 Task: Find connections with filter location Gohāna with filter topic #Businesswith filter profile language German with filter current company Zerodha with filter school BITS Edu Campus: BABARIA INSTITUTE with filter industry Skiing Facilities with filter service category Email Marketing with filter keywords title Office Clerk
Action: Mouse moved to (604, 101)
Screenshot: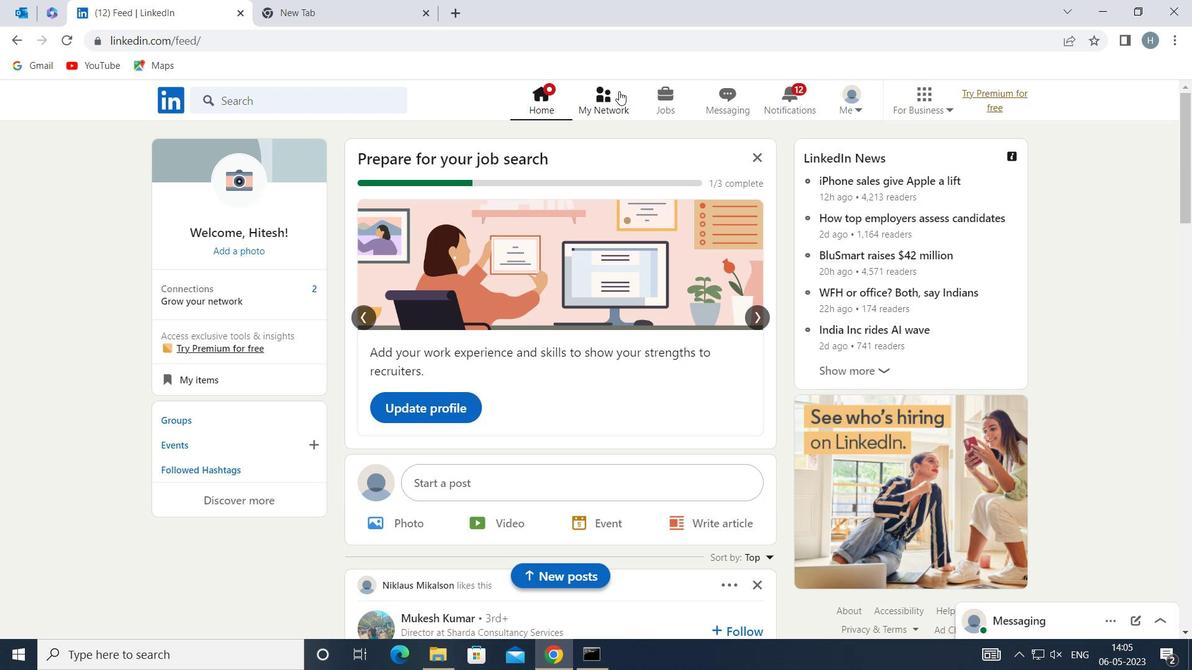 
Action: Mouse pressed left at (604, 101)
Screenshot: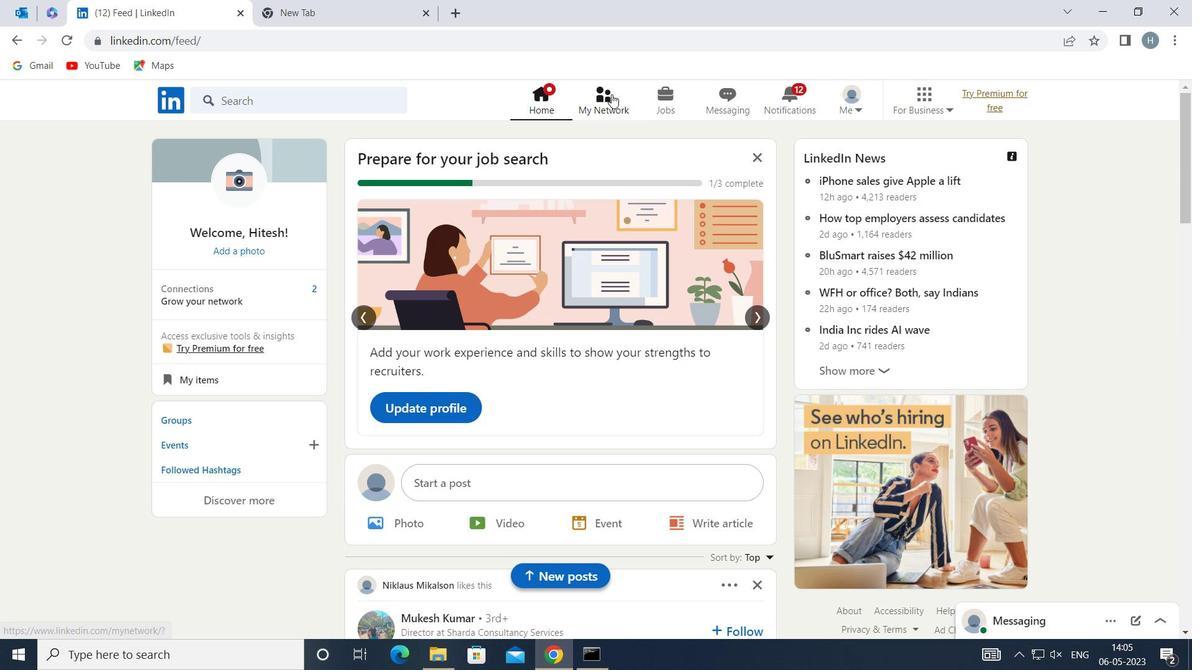 
Action: Mouse moved to (355, 192)
Screenshot: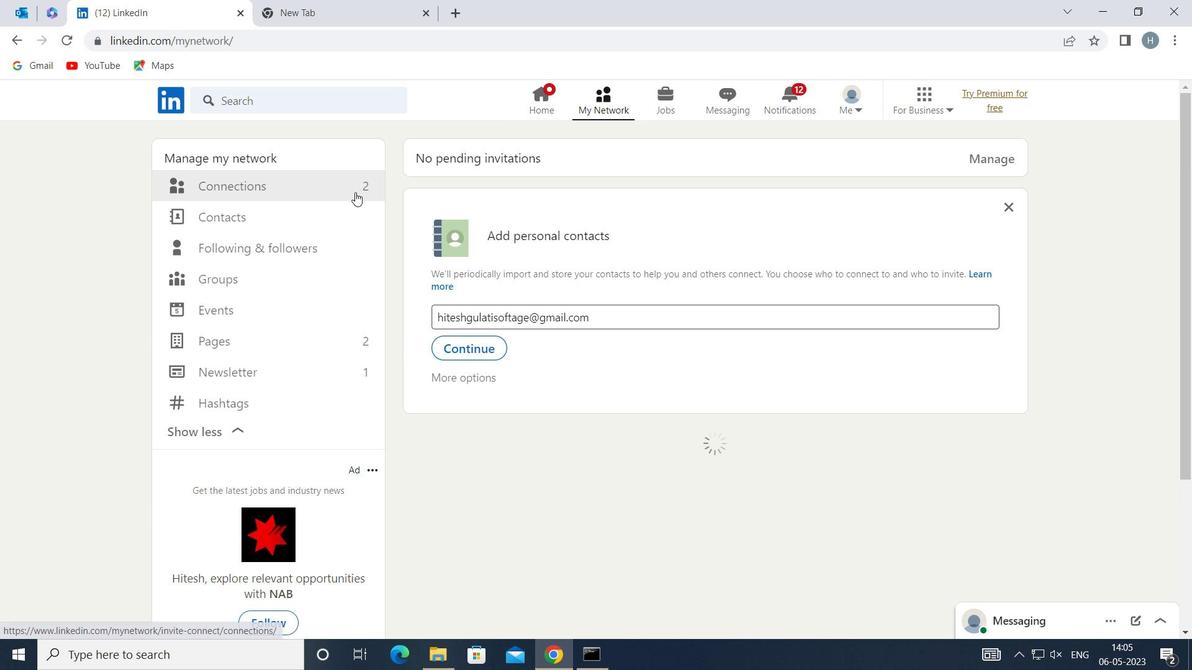 
Action: Mouse pressed left at (355, 192)
Screenshot: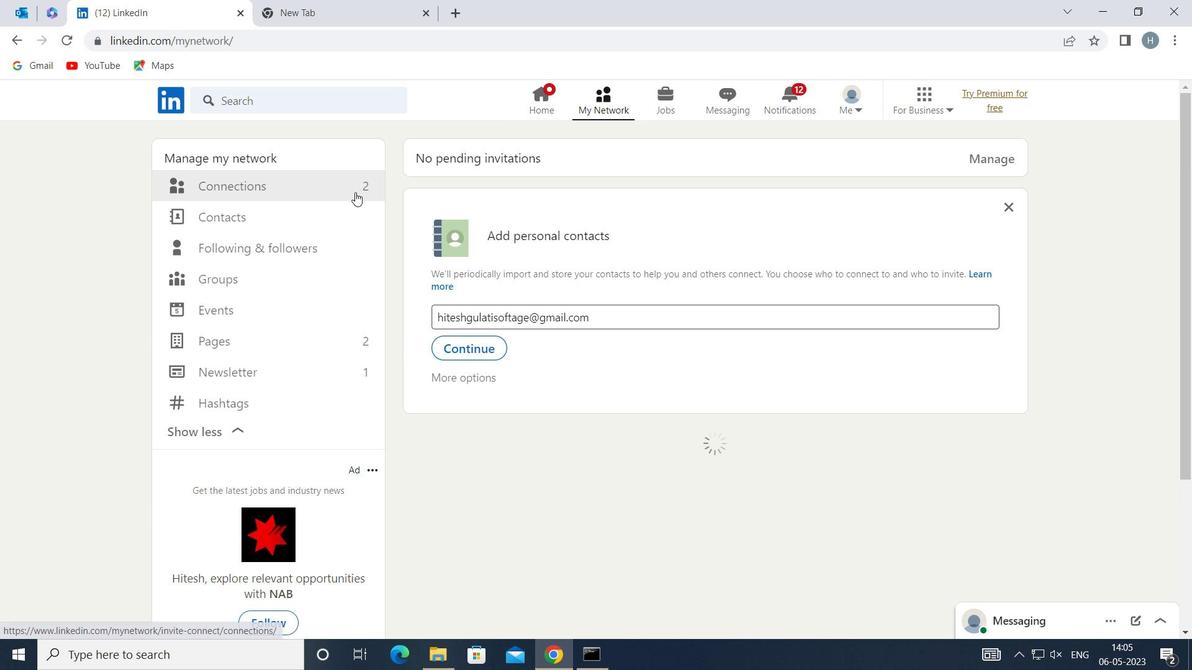 
Action: Mouse moved to (694, 187)
Screenshot: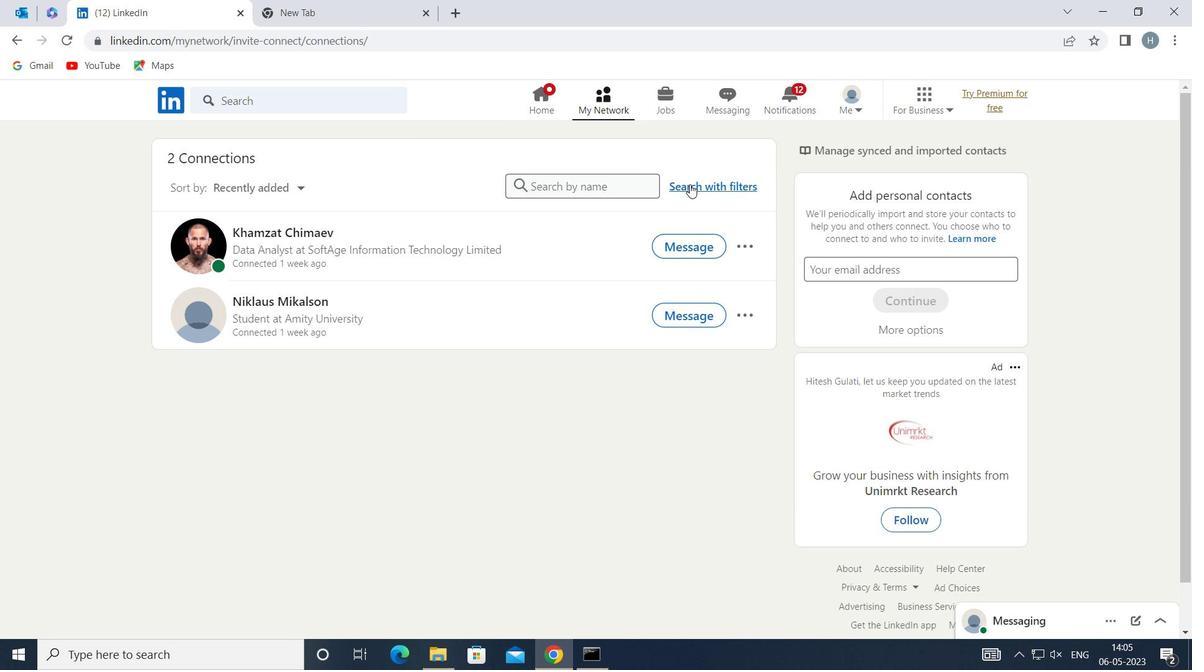 
Action: Mouse pressed left at (694, 187)
Screenshot: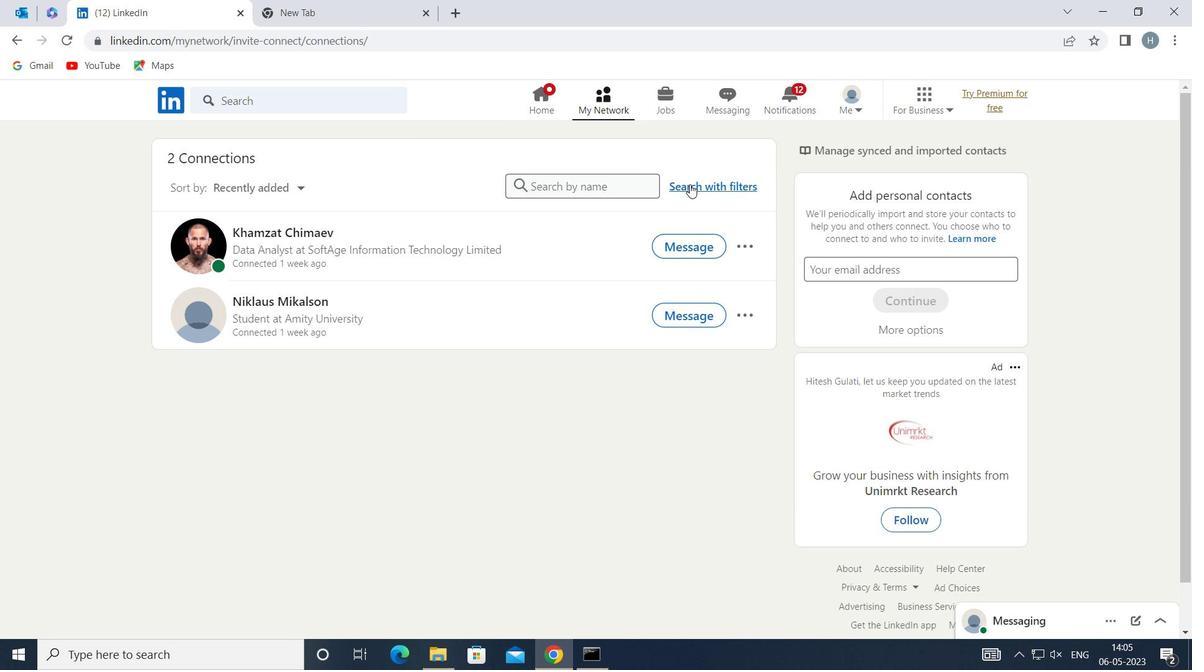 
Action: Mouse moved to (654, 141)
Screenshot: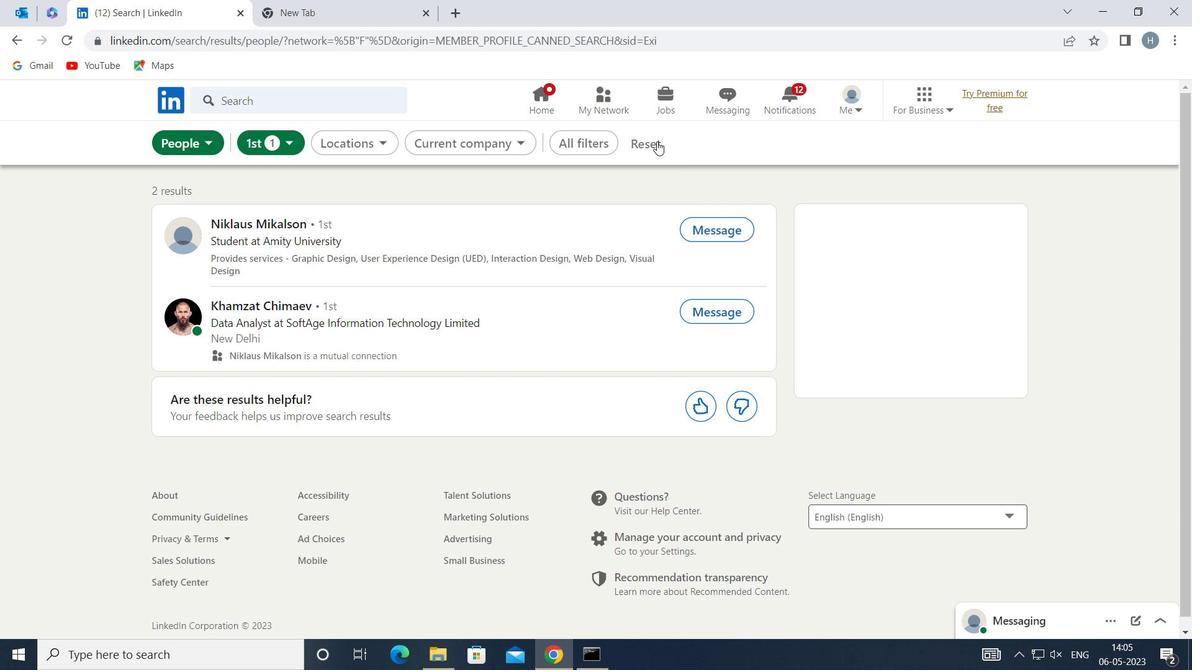 
Action: Mouse pressed left at (654, 141)
Screenshot: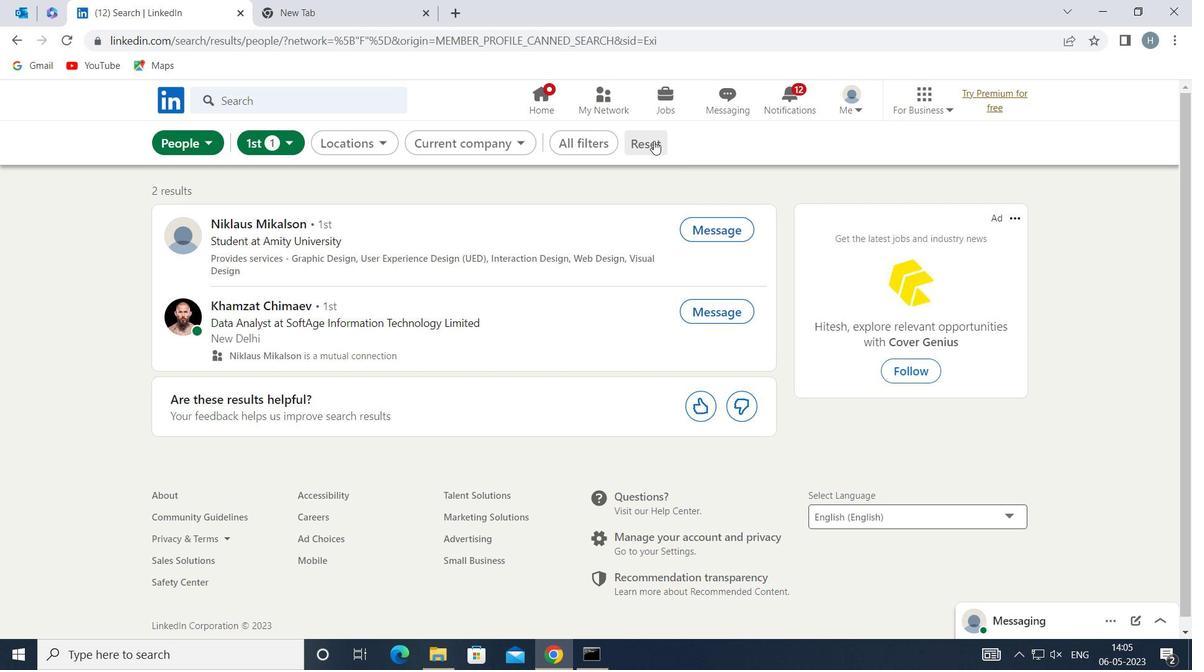 
Action: Mouse moved to (632, 140)
Screenshot: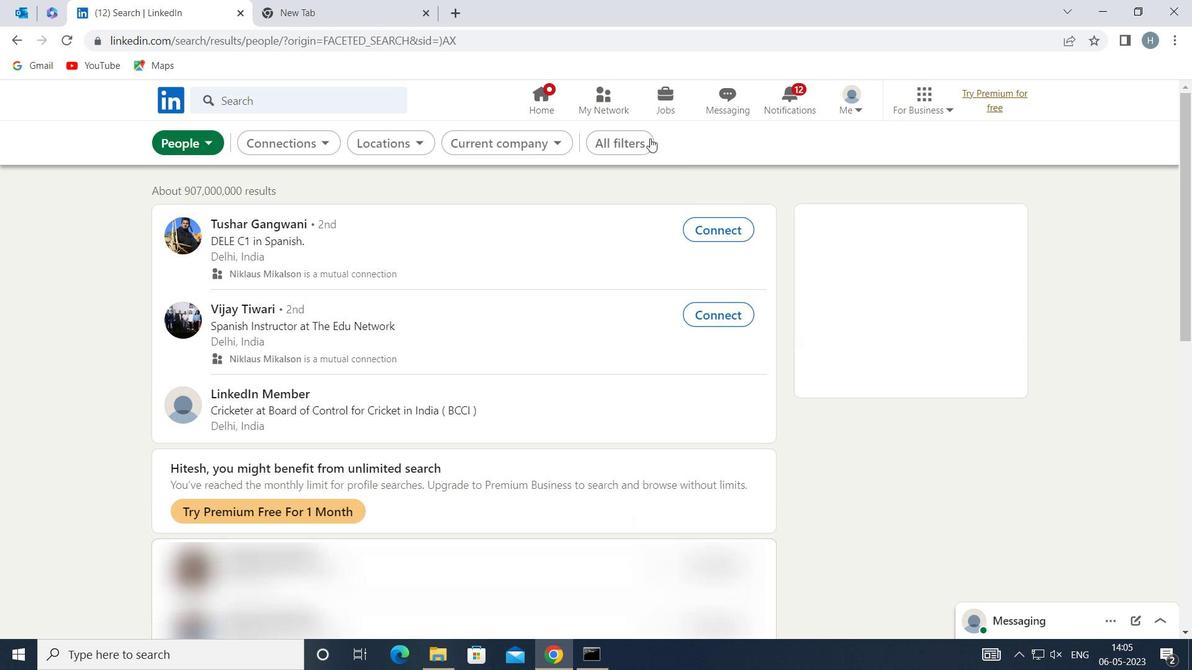 
Action: Mouse pressed left at (632, 140)
Screenshot: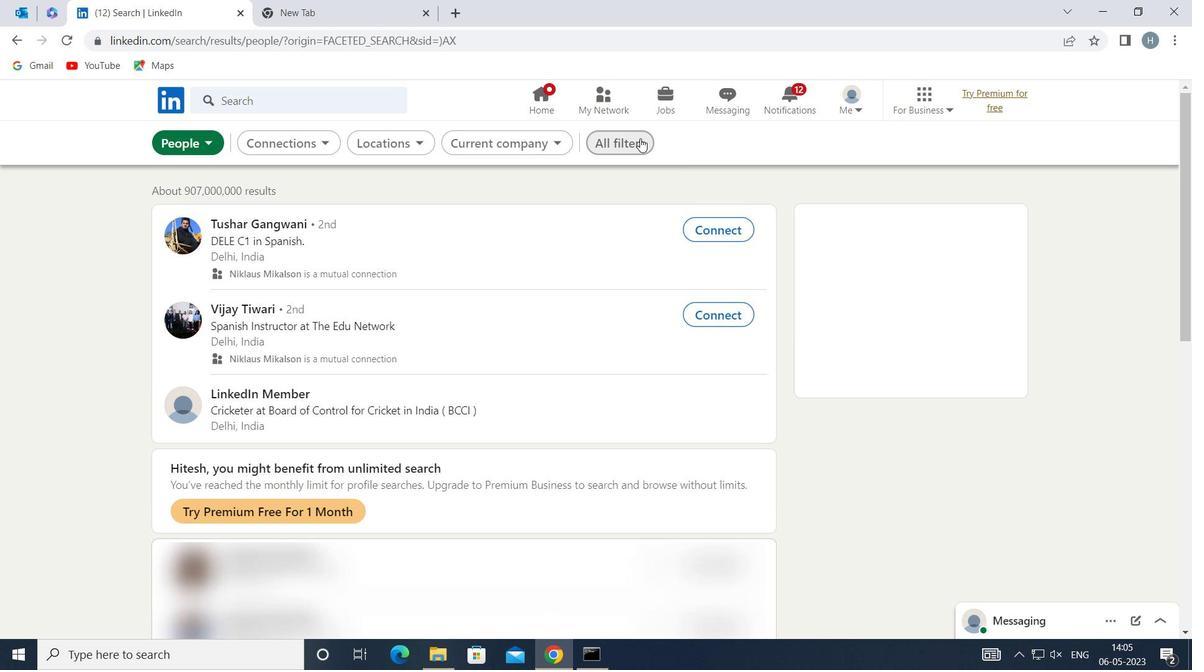 
Action: Mouse moved to (861, 319)
Screenshot: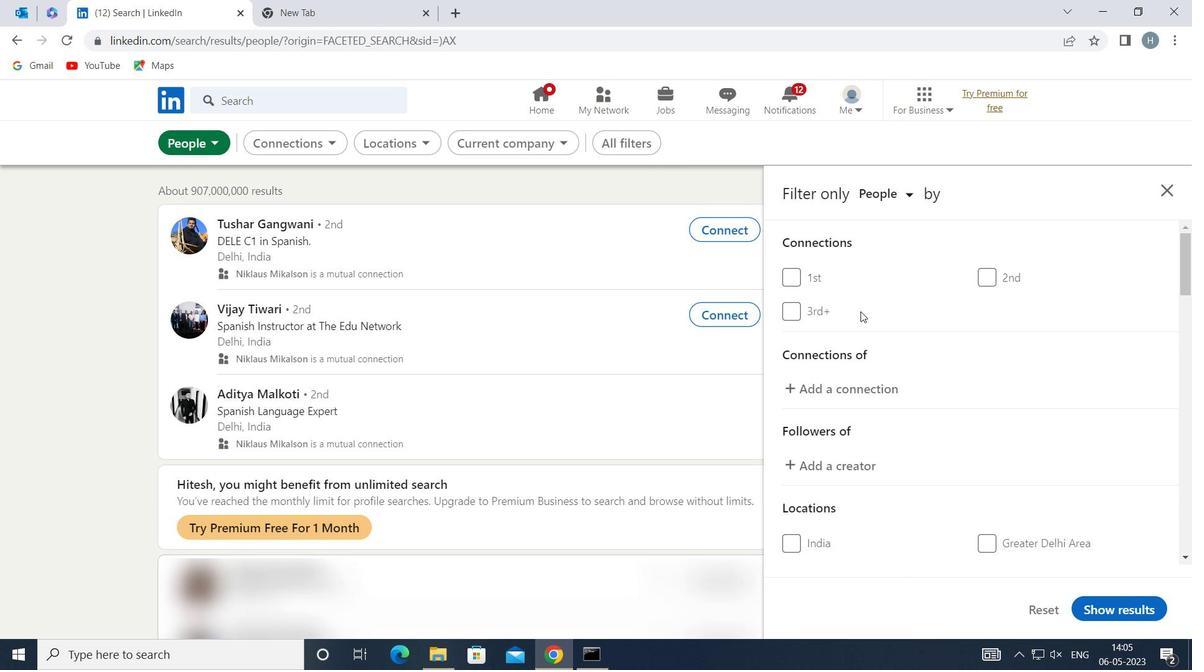 
Action: Mouse scrolled (861, 319) with delta (0, 0)
Screenshot: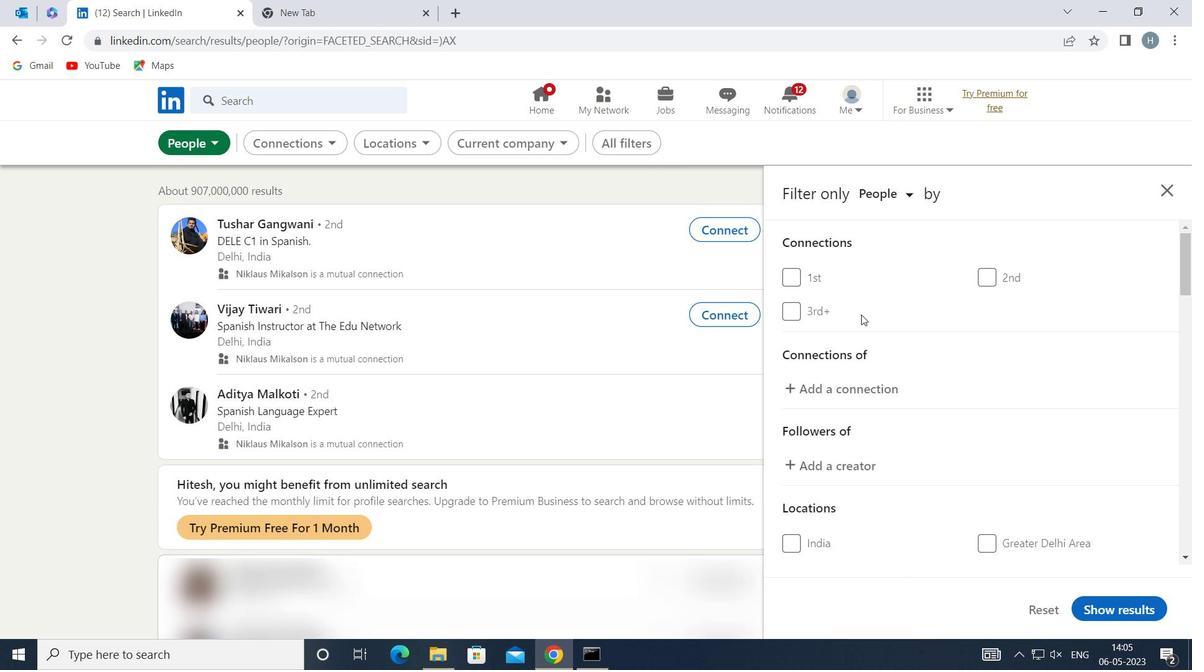 
Action: Mouse moved to (862, 320)
Screenshot: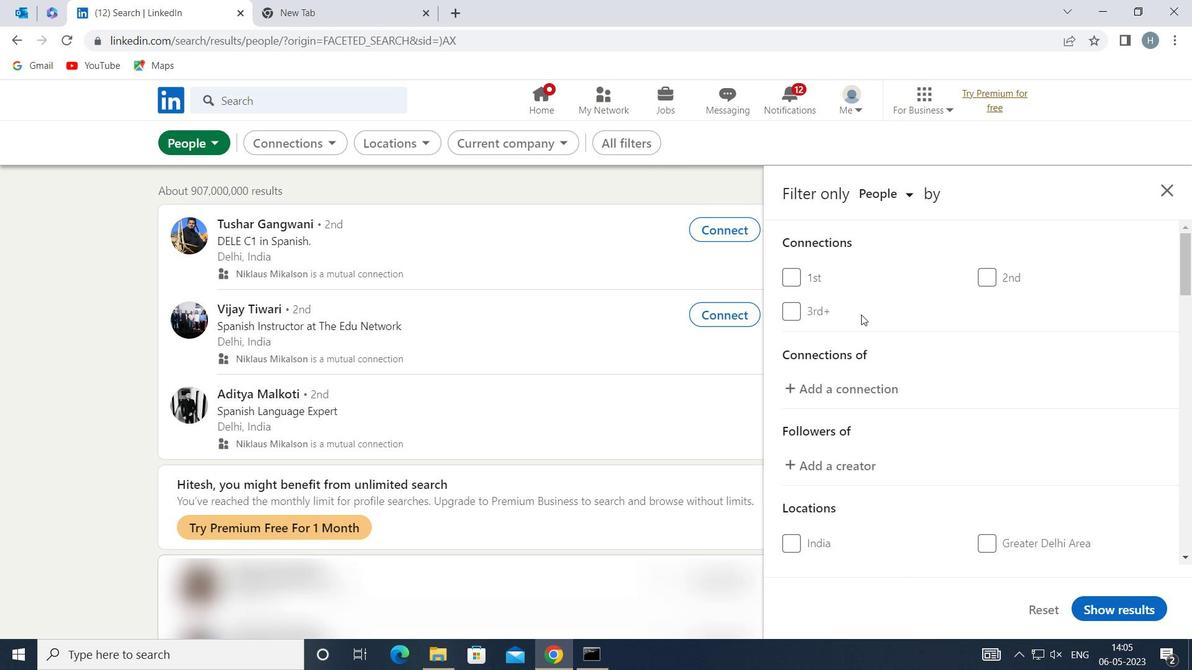 
Action: Mouse scrolled (862, 319) with delta (0, 0)
Screenshot: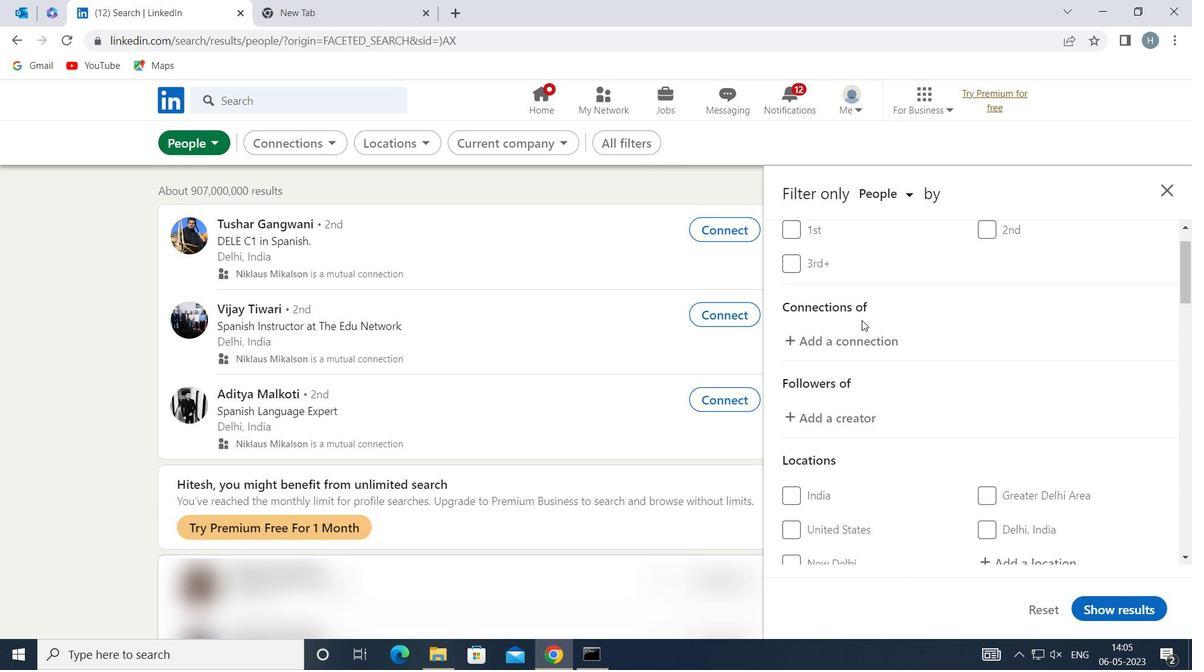 
Action: Mouse moved to (864, 322)
Screenshot: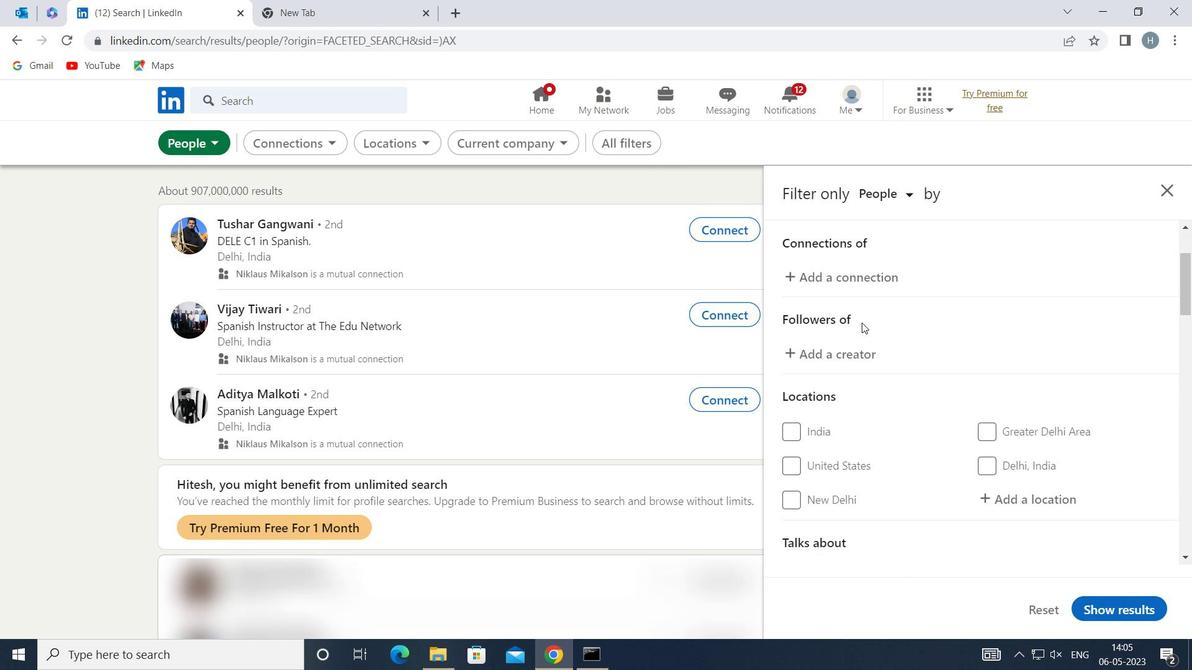
Action: Mouse scrolled (864, 322) with delta (0, 0)
Screenshot: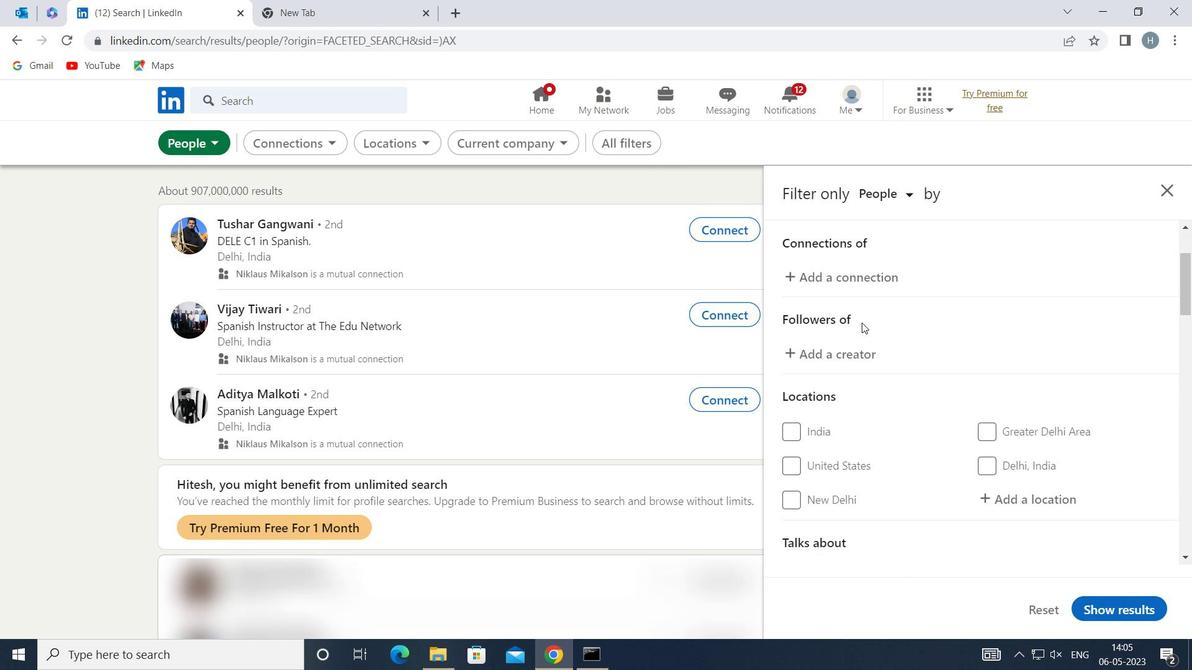 
Action: Mouse moved to (995, 375)
Screenshot: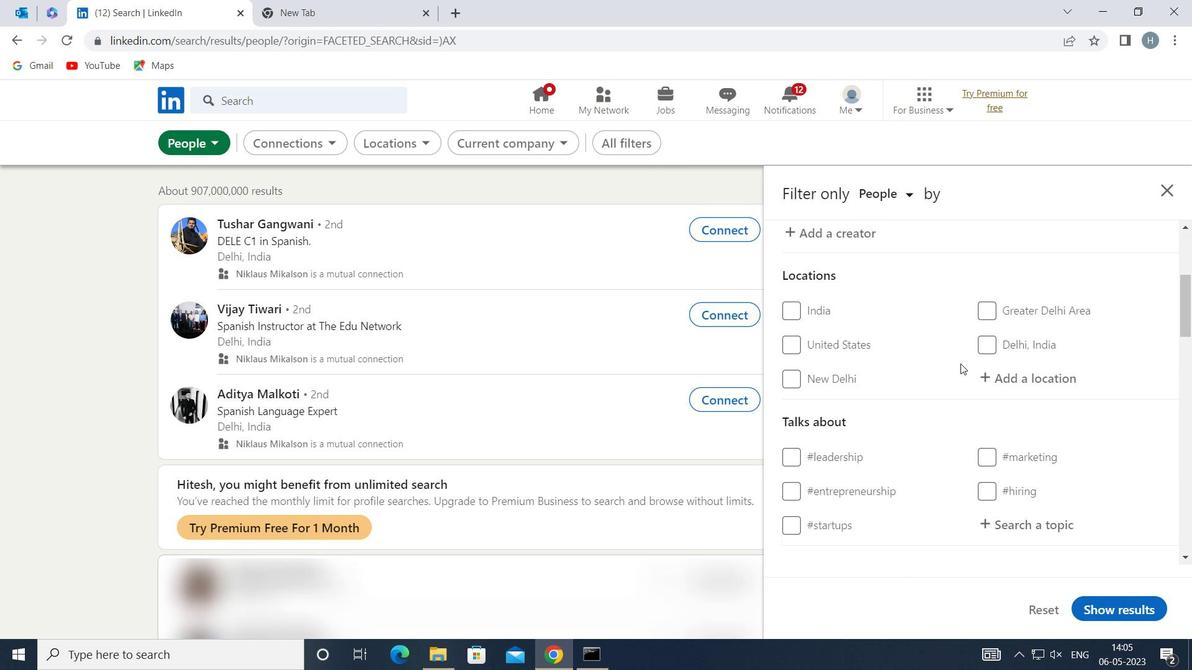 
Action: Mouse pressed left at (995, 375)
Screenshot: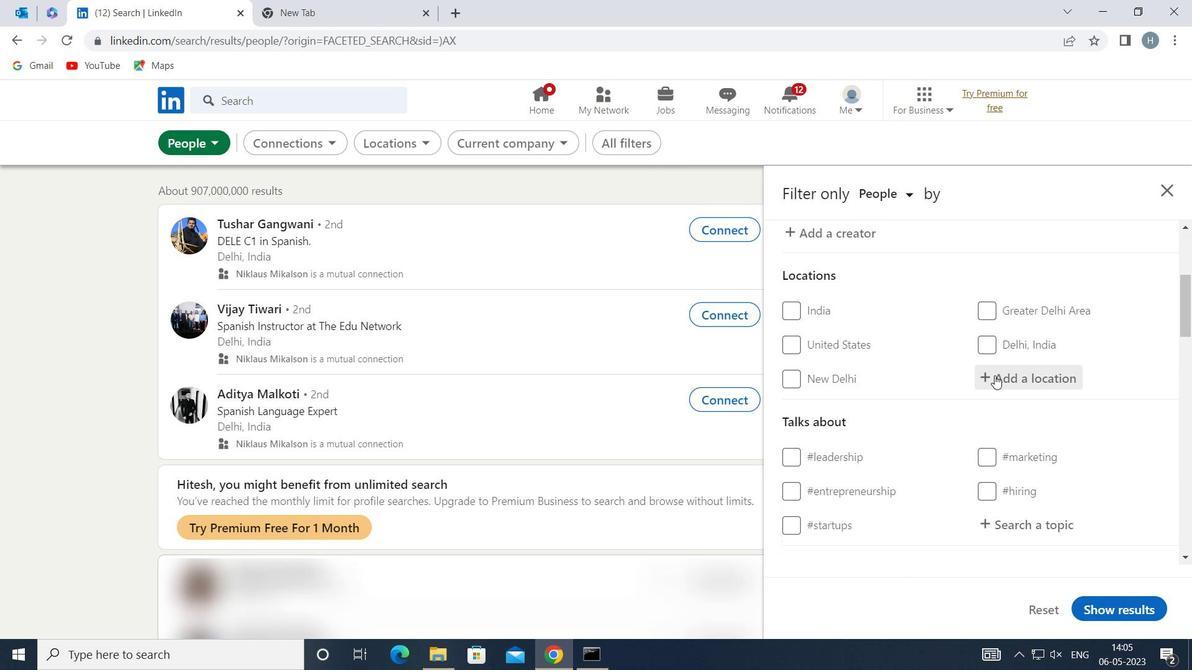 
Action: Key pressed <Key.shift>GO
Screenshot: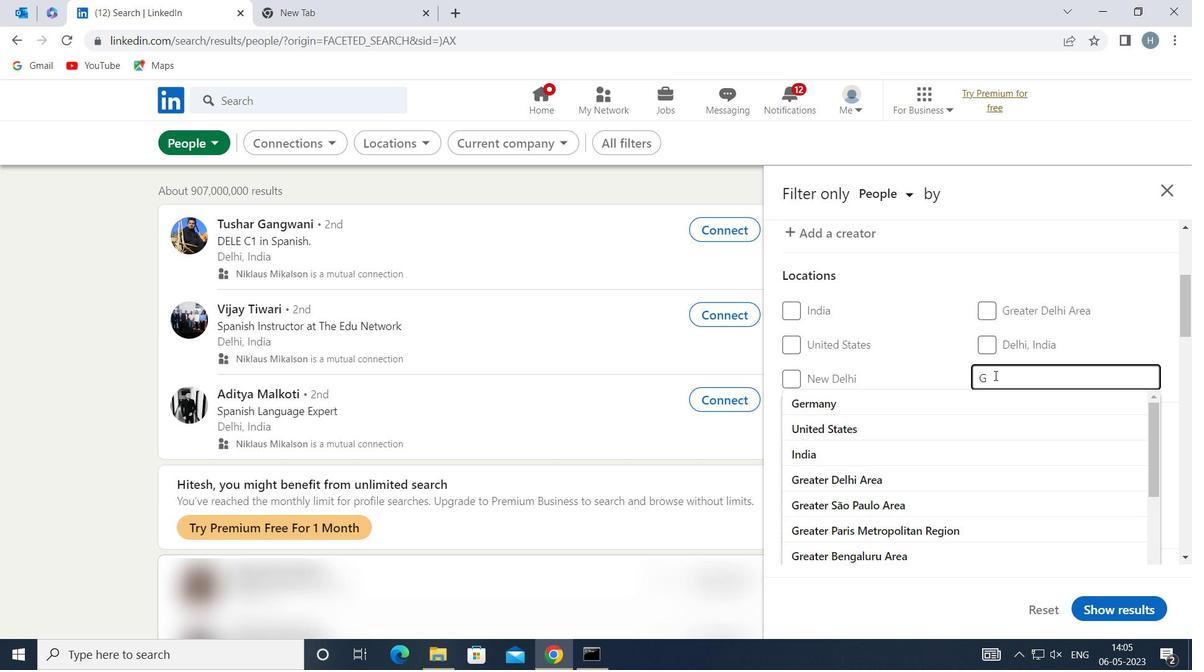 
Action: Mouse moved to (995, 375)
Screenshot: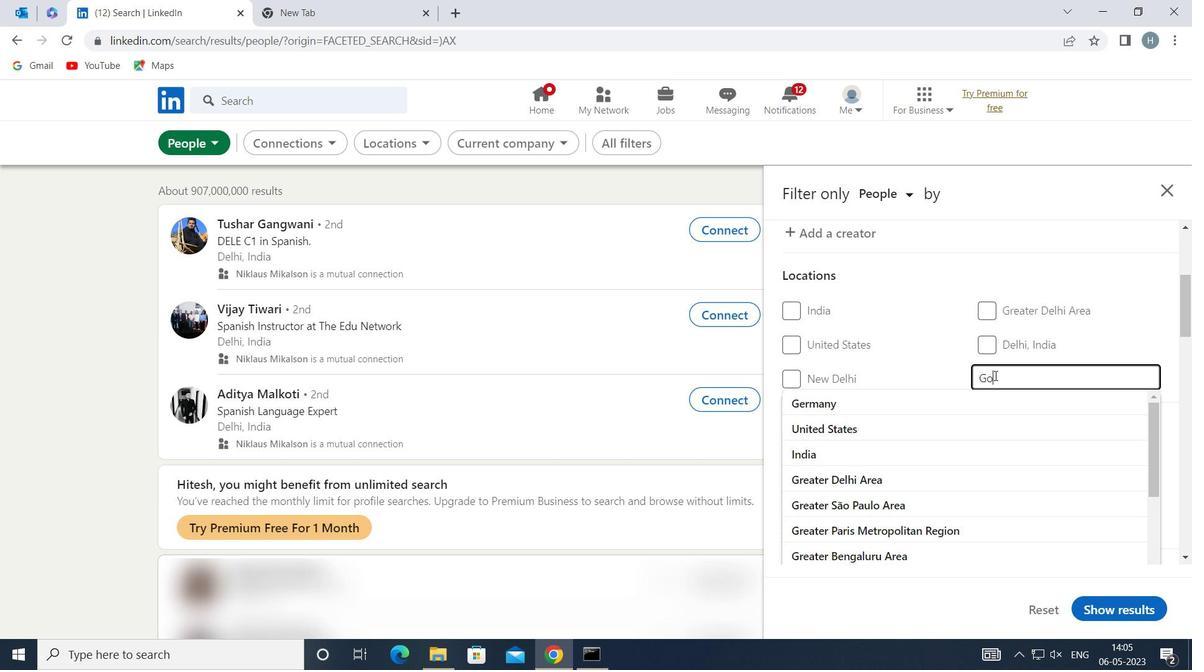 
Action: Key pressed HANA
Screenshot: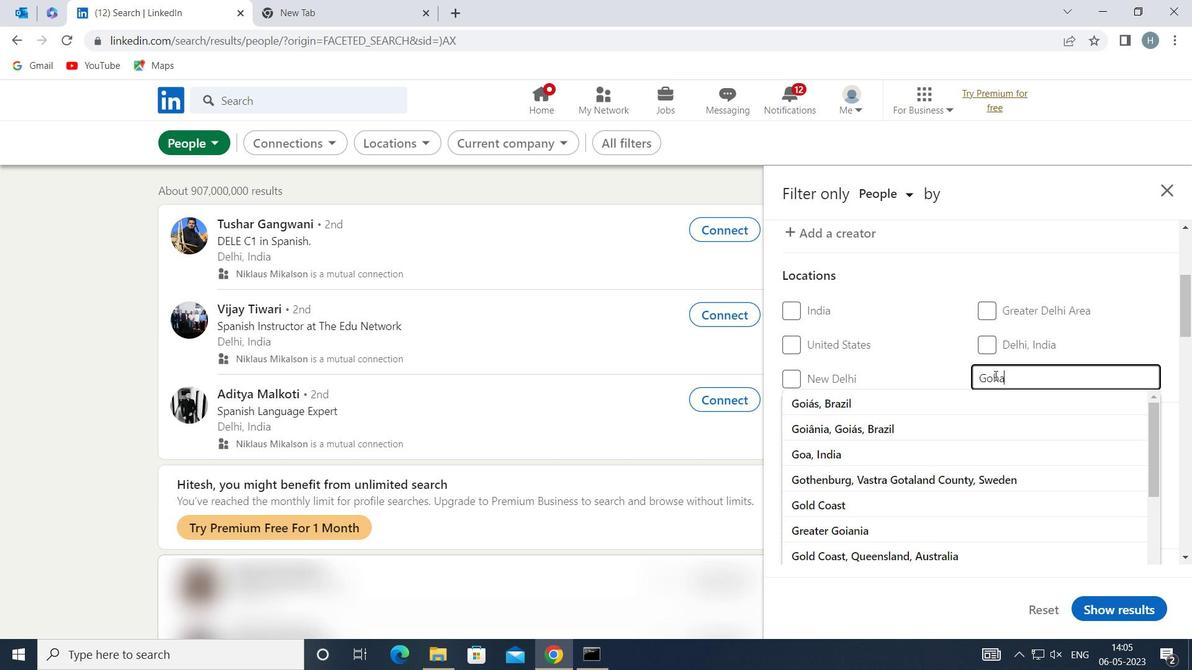 
Action: Mouse moved to (992, 398)
Screenshot: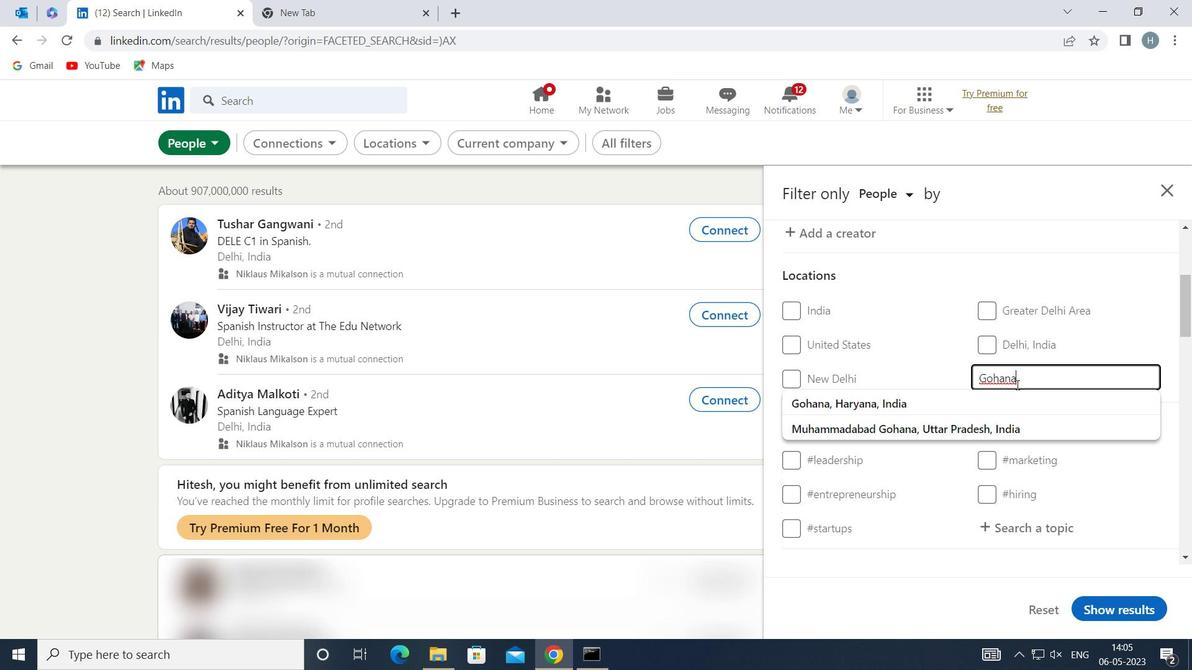 
Action: Mouse pressed left at (992, 398)
Screenshot: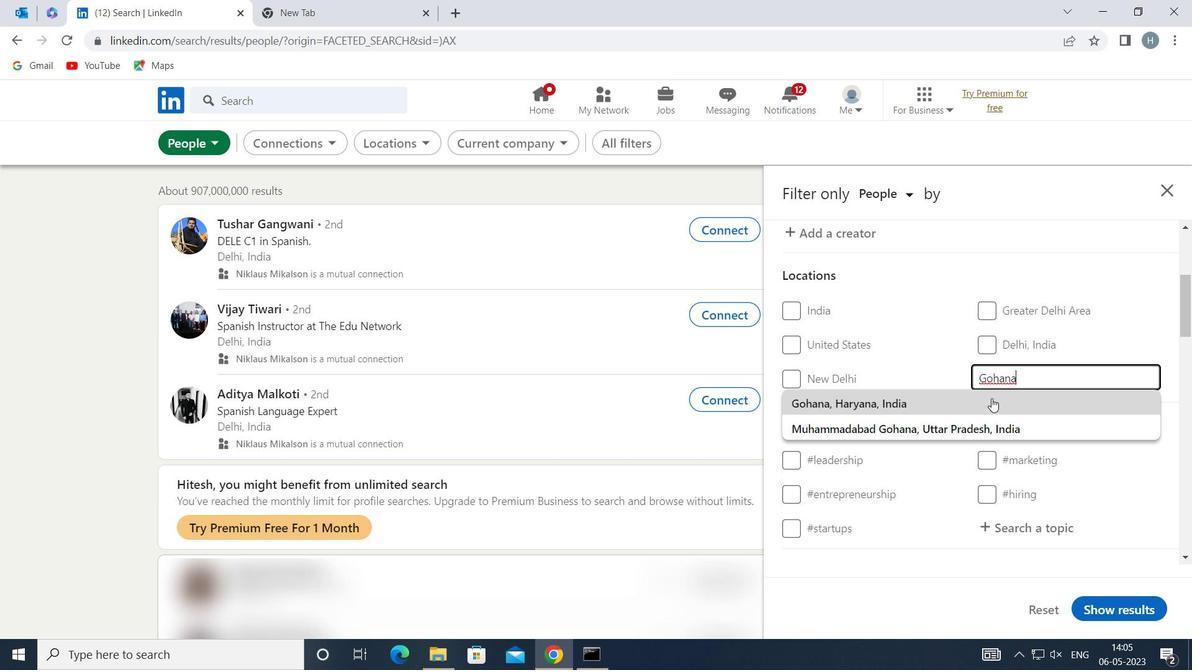 
Action: Mouse moved to (992, 398)
Screenshot: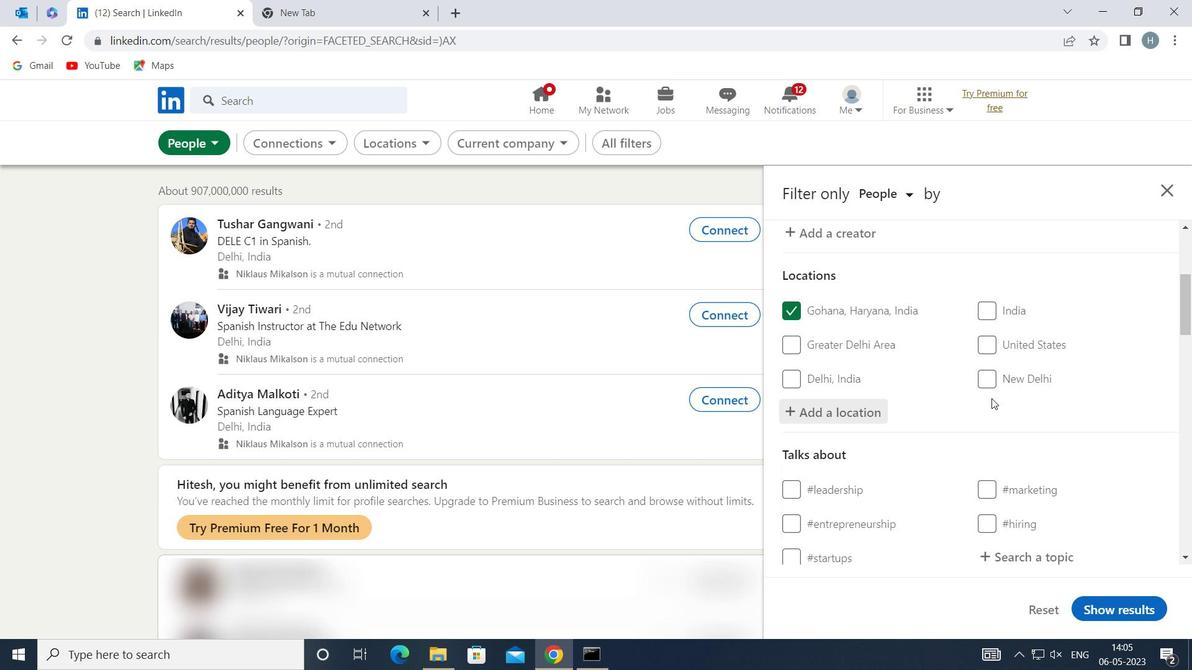 
Action: Mouse scrolled (992, 398) with delta (0, 0)
Screenshot: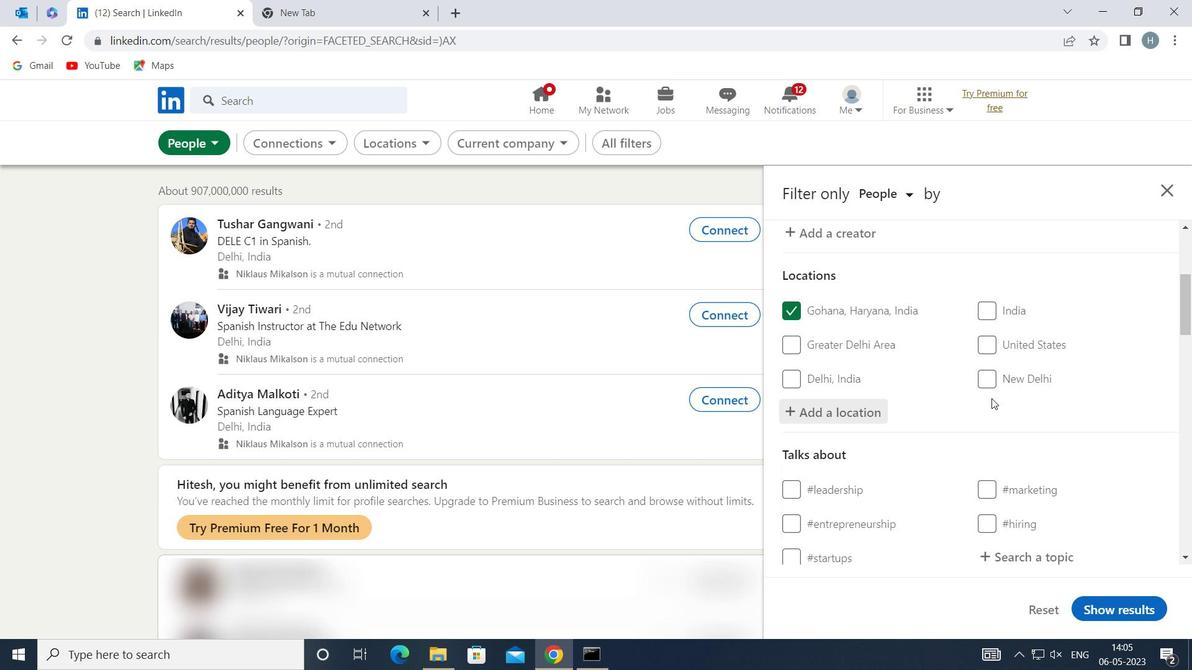 
Action: Mouse moved to (991, 398)
Screenshot: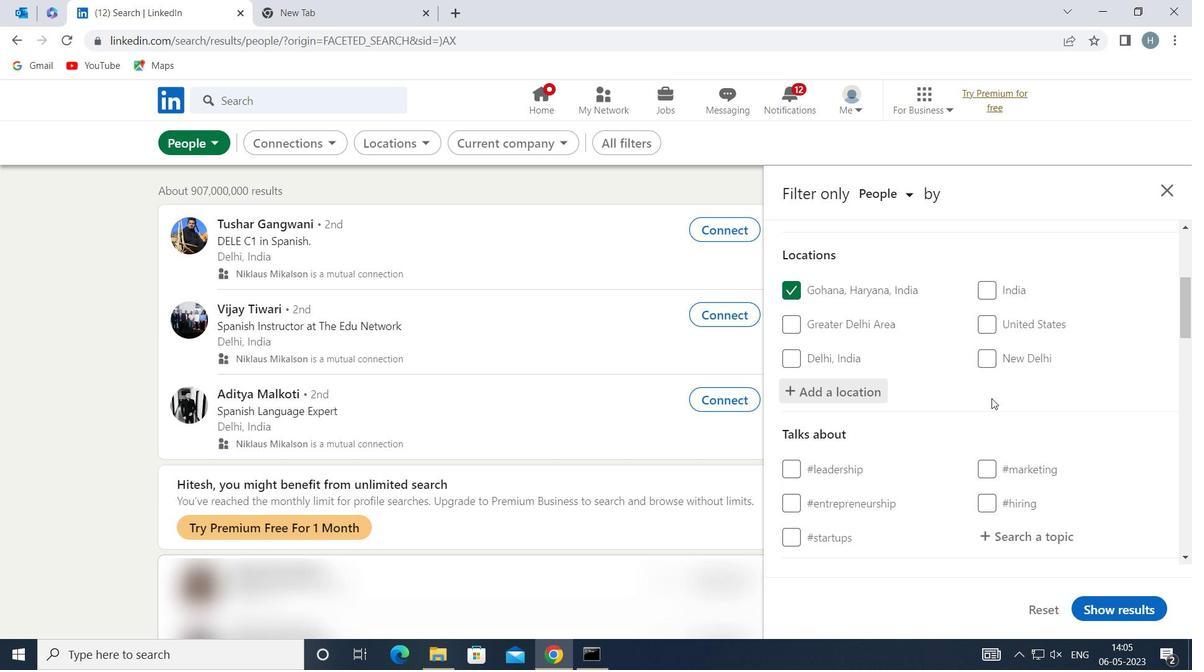 
Action: Mouse scrolled (991, 398) with delta (0, 0)
Screenshot: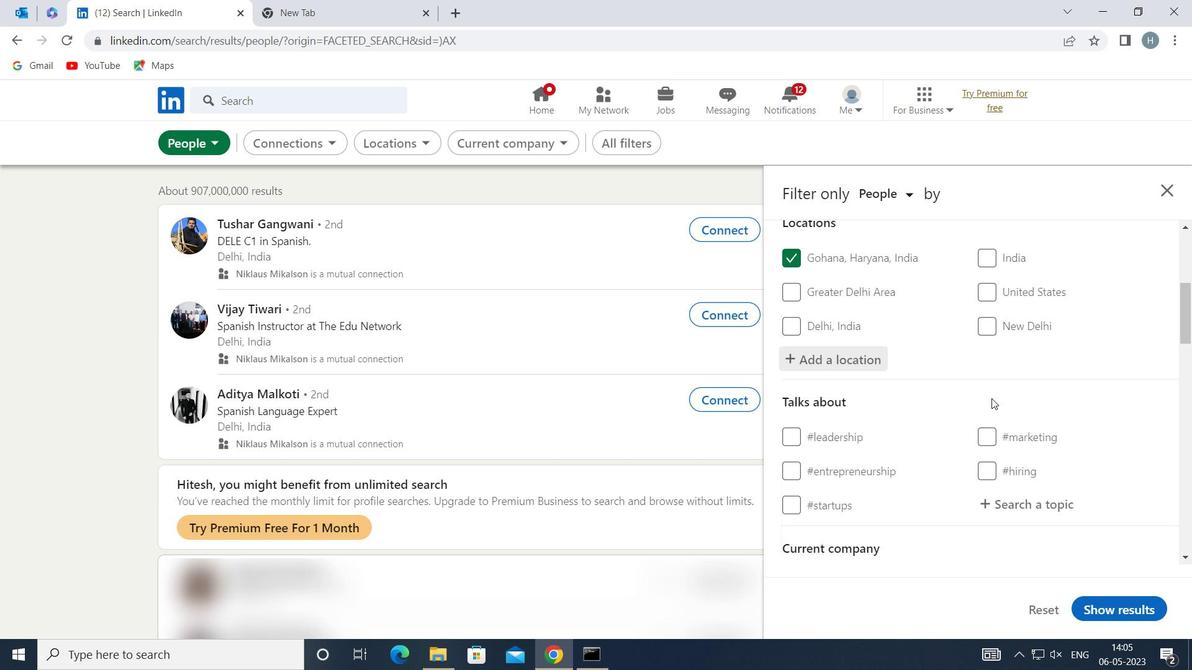 
Action: Mouse moved to (1029, 393)
Screenshot: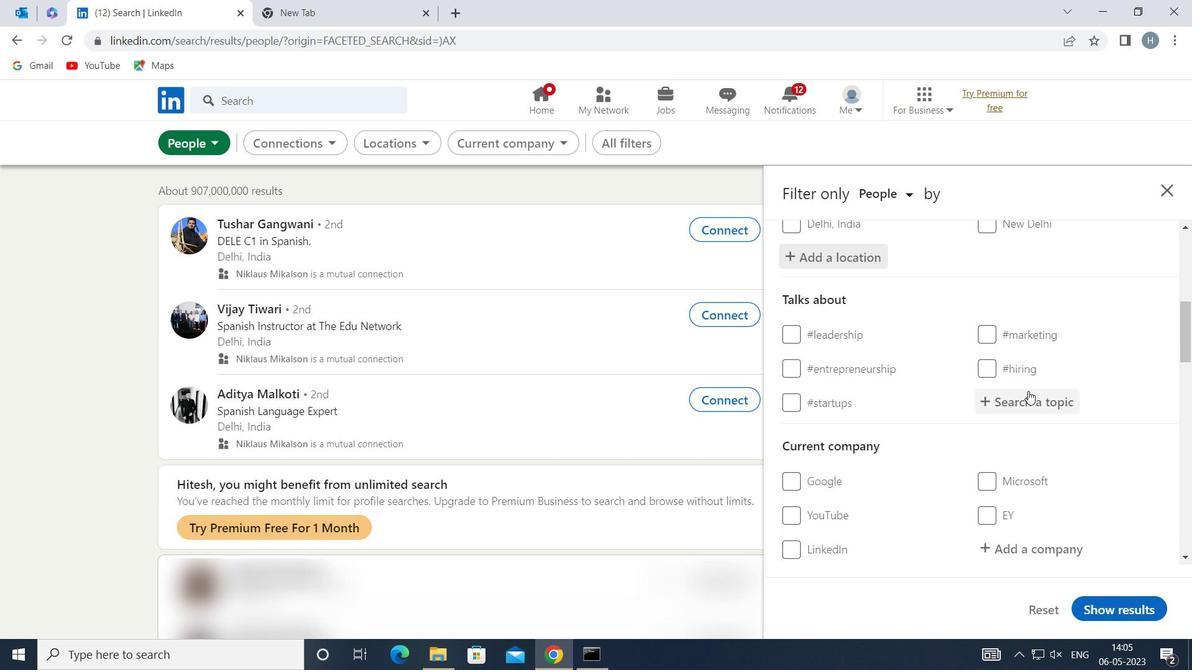 
Action: Mouse pressed left at (1029, 393)
Screenshot: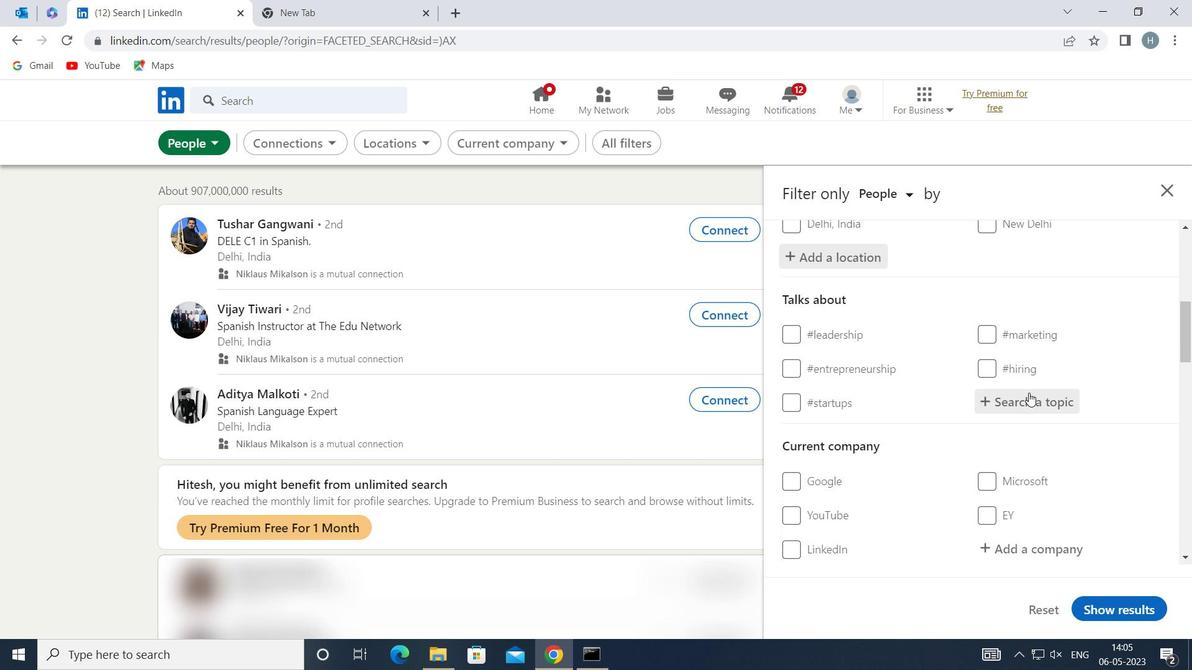 
Action: Key pressed <Key.shift>BUSINESS
Screenshot: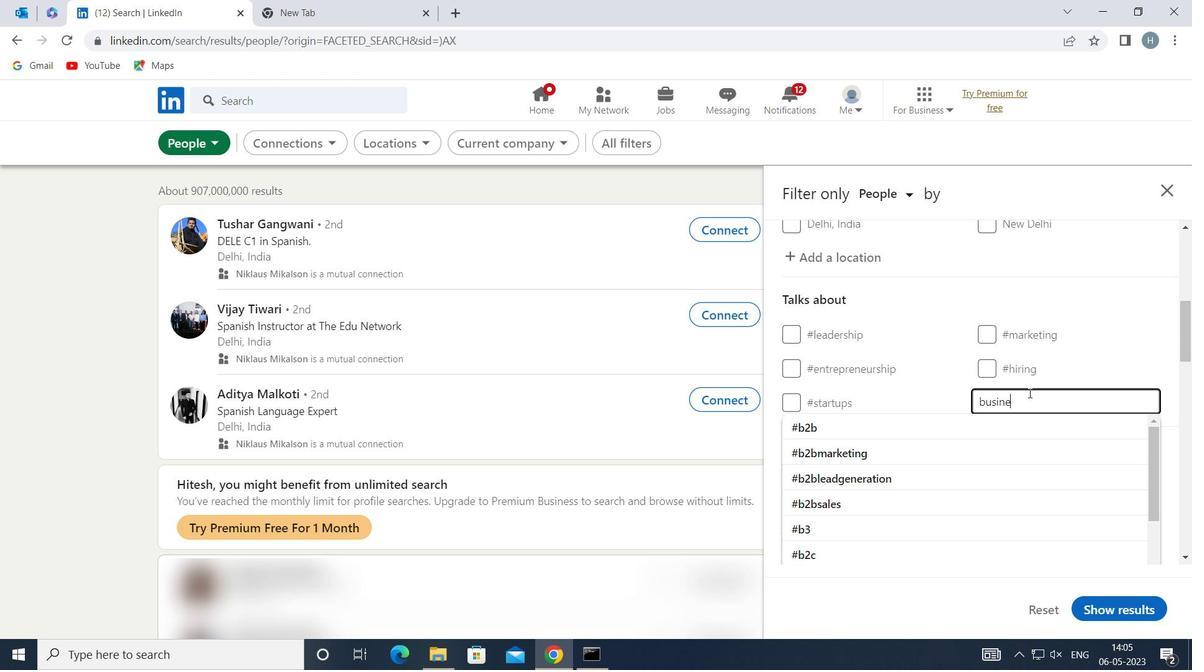 
Action: Mouse moved to (968, 424)
Screenshot: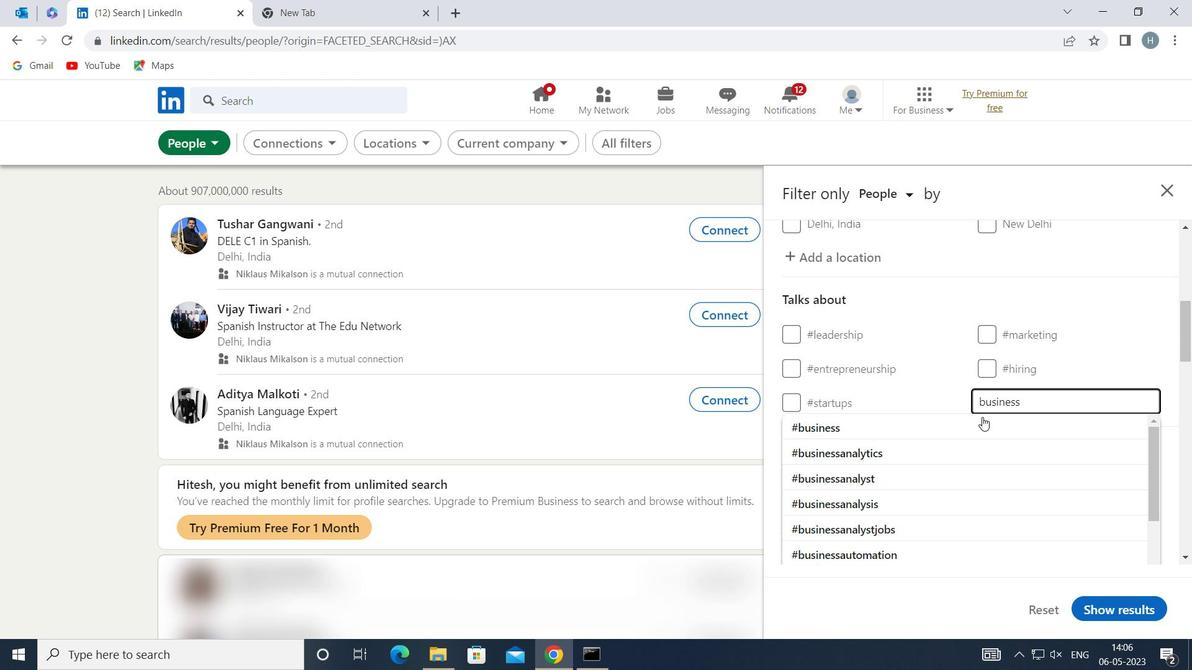 
Action: Mouse pressed left at (968, 424)
Screenshot: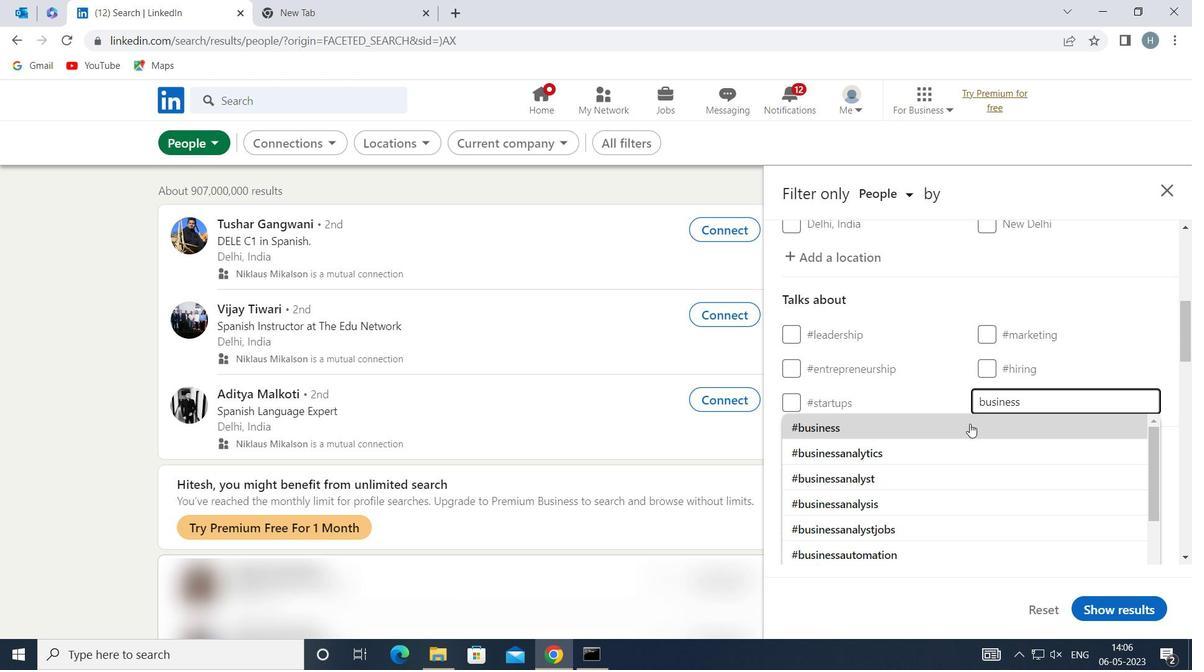 
Action: Mouse moved to (950, 421)
Screenshot: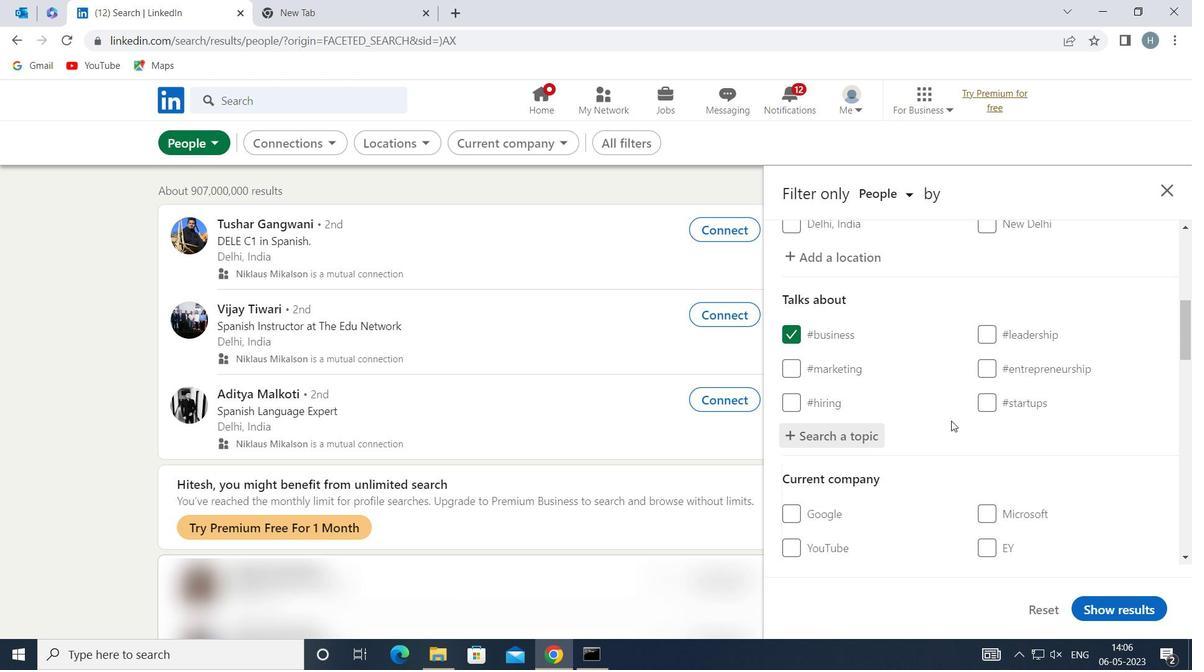 
Action: Mouse scrolled (950, 421) with delta (0, 0)
Screenshot: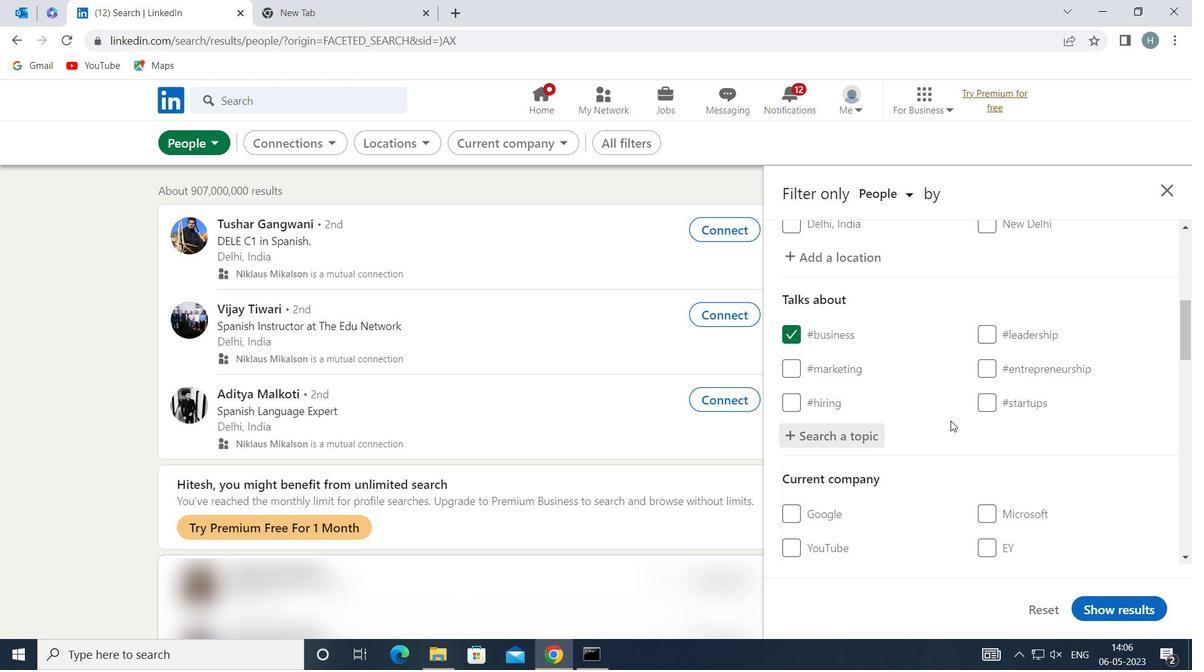
Action: Mouse scrolled (950, 421) with delta (0, 0)
Screenshot: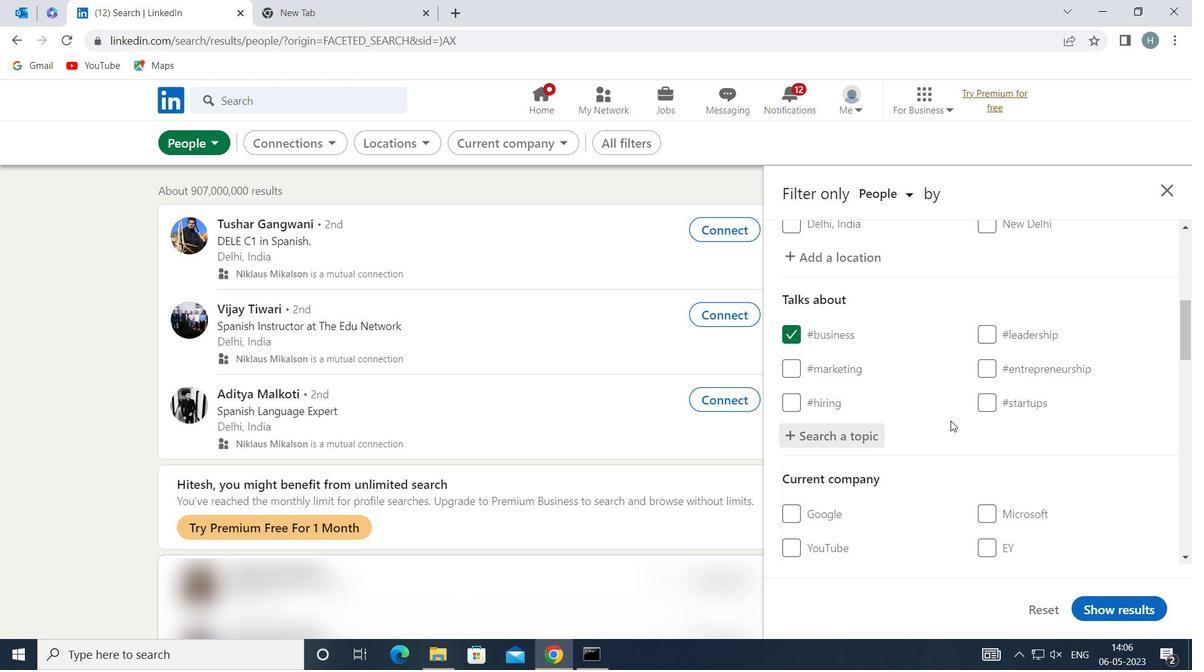 
Action: Mouse moved to (950, 421)
Screenshot: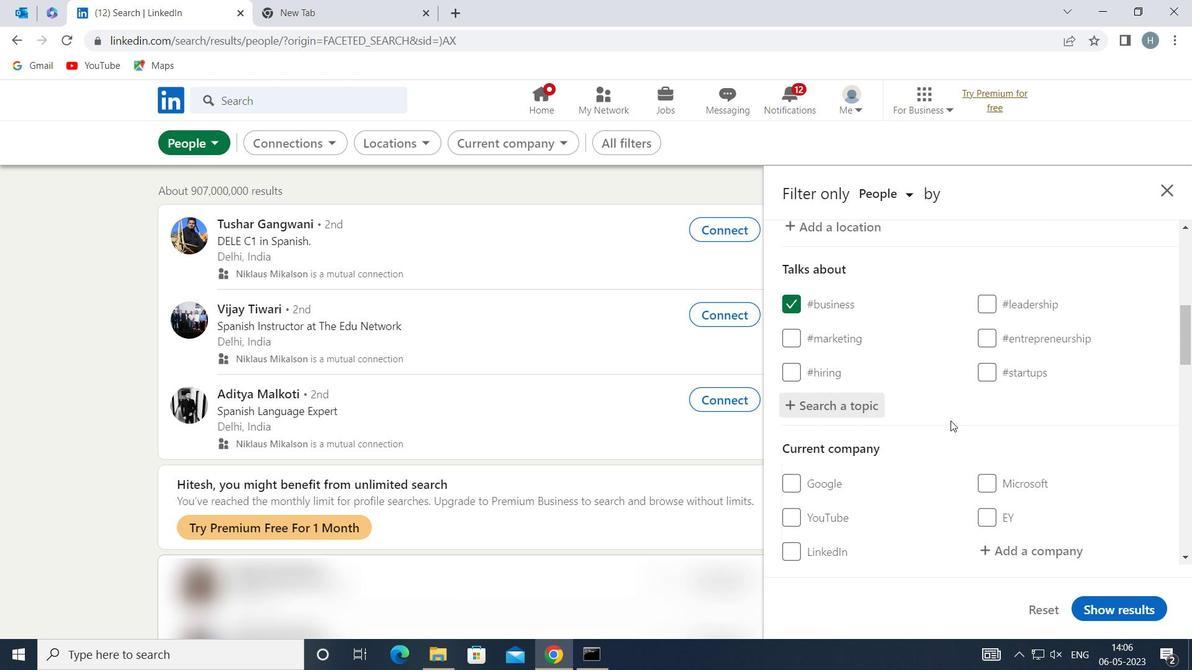 
Action: Mouse scrolled (950, 420) with delta (0, 0)
Screenshot: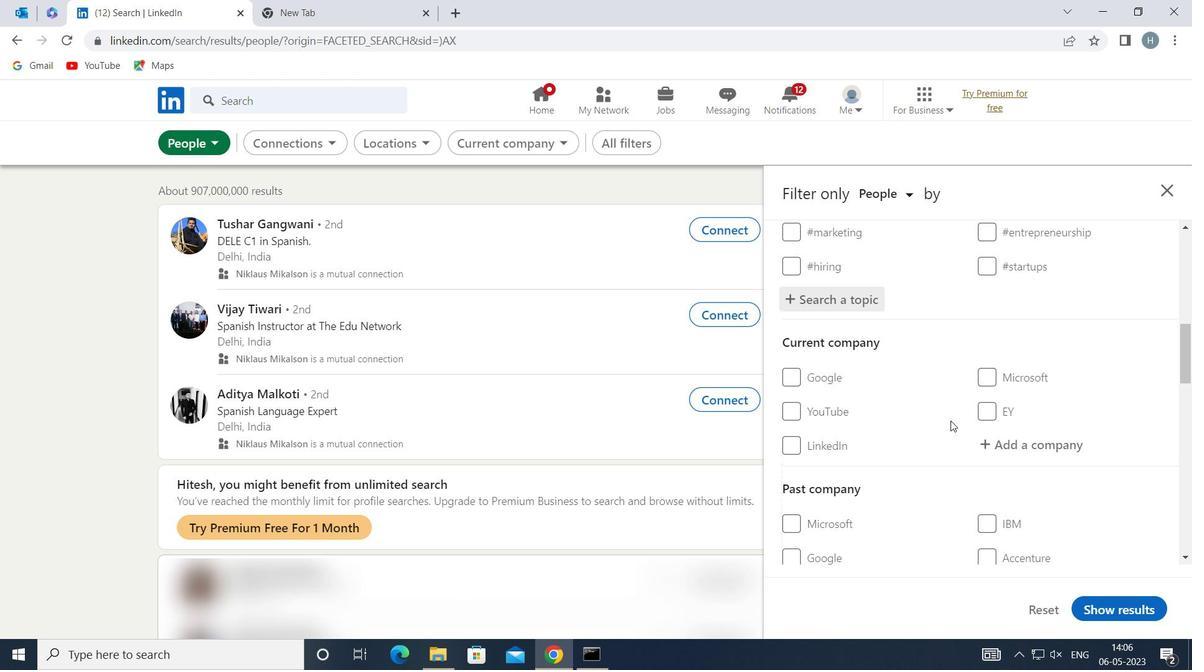 
Action: Mouse scrolled (950, 420) with delta (0, 0)
Screenshot: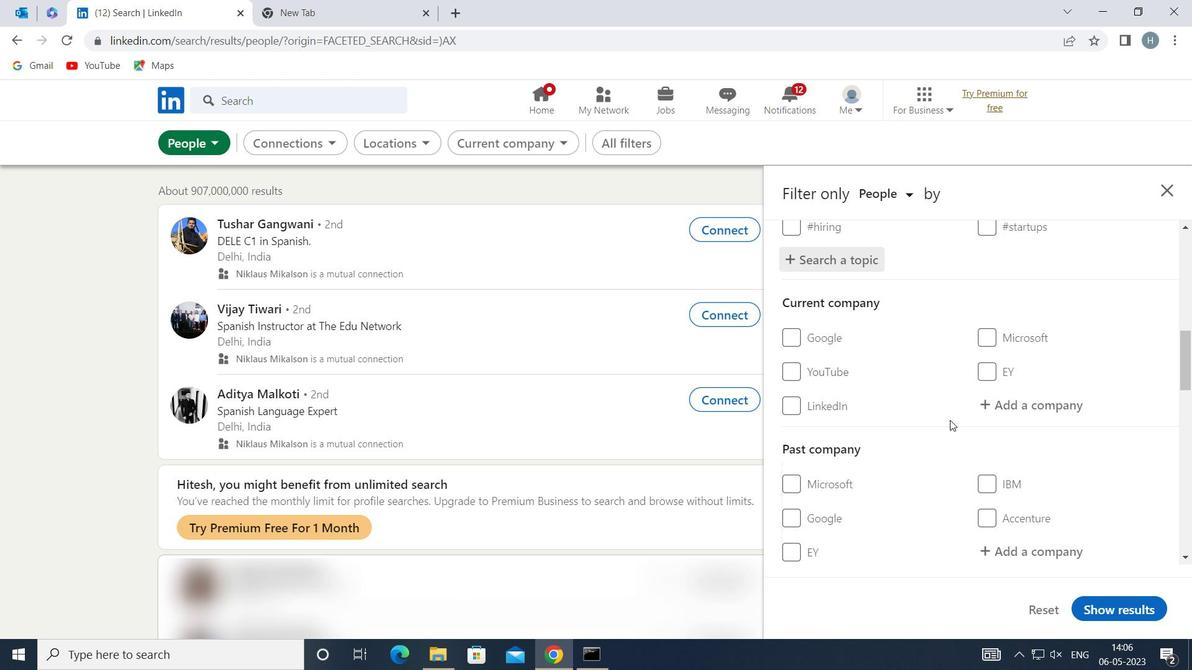 
Action: Mouse moved to (949, 417)
Screenshot: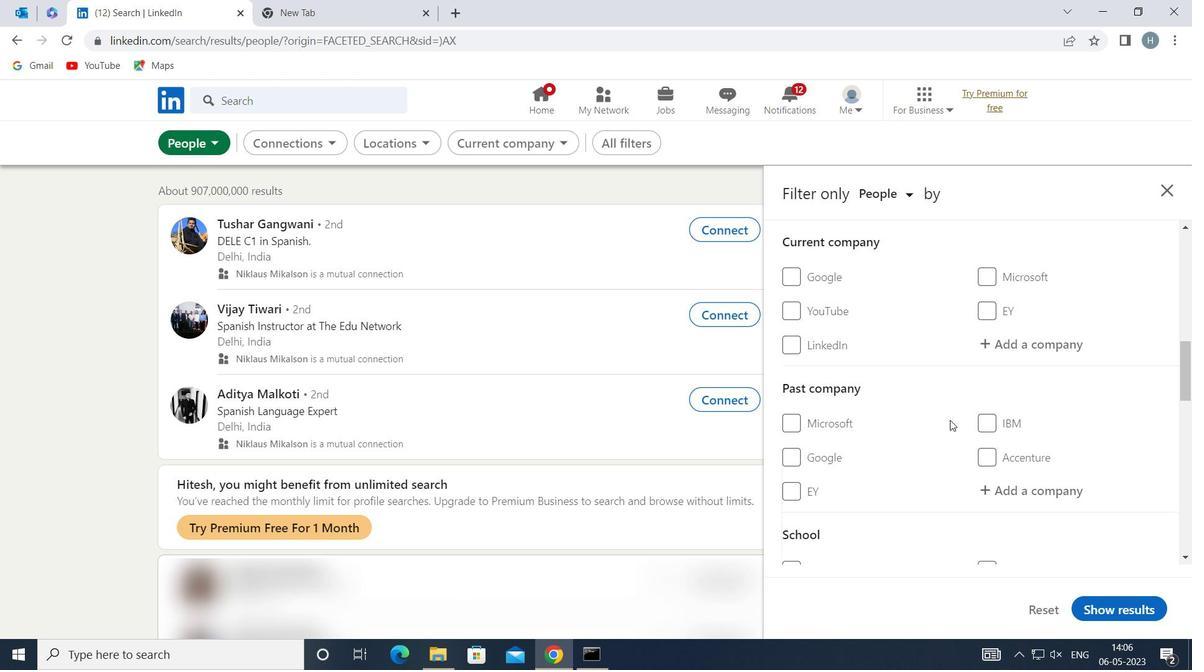 
Action: Mouse scrolled (949, 416) with delta (0, 0)
Screenshot: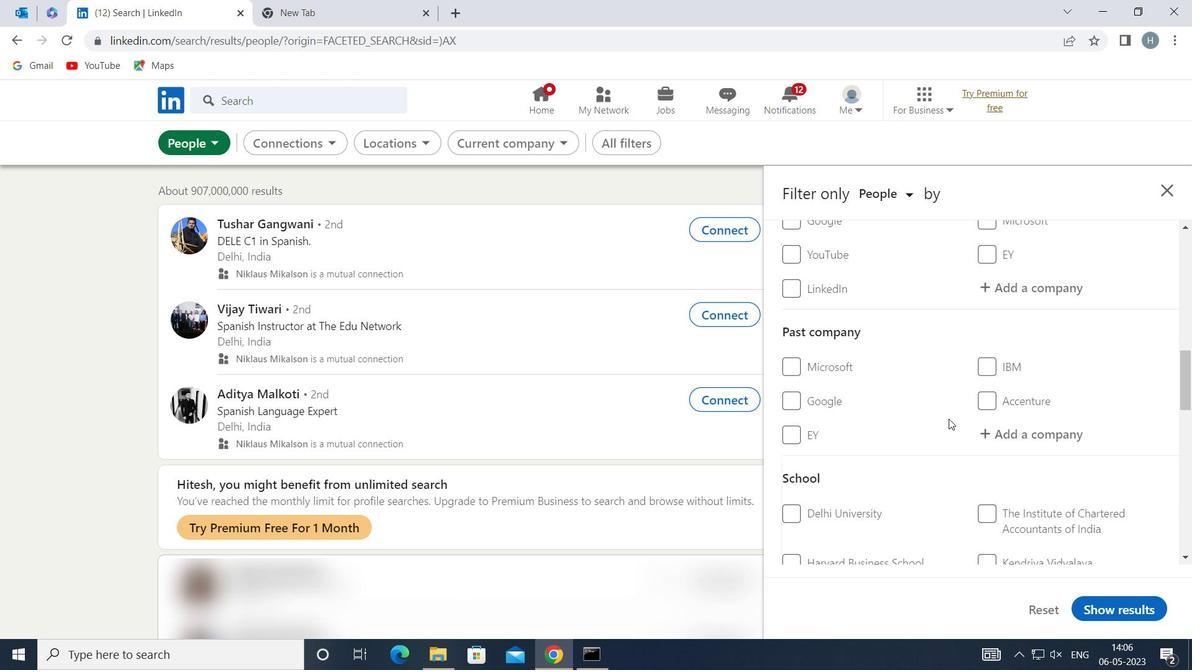 
Action: Mouse scrolled (949, 416) with delta (0, 0)
Screenshot: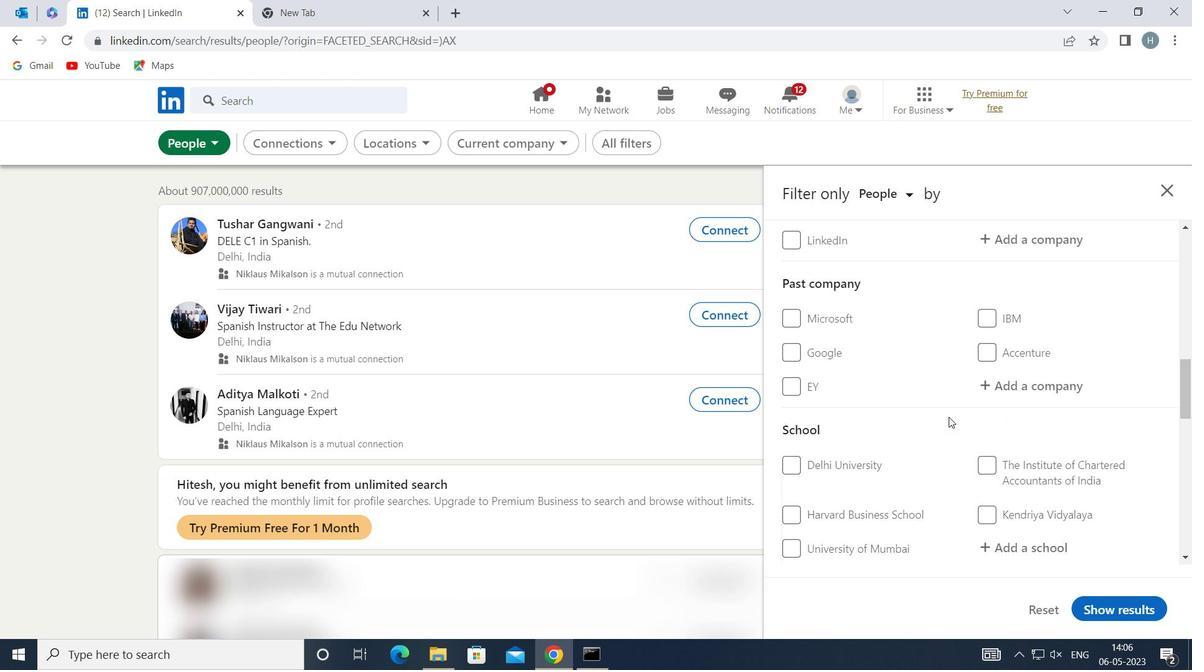 
Action: Mouse scrolled (949, 416) with delta (0, 0)
Screenshot: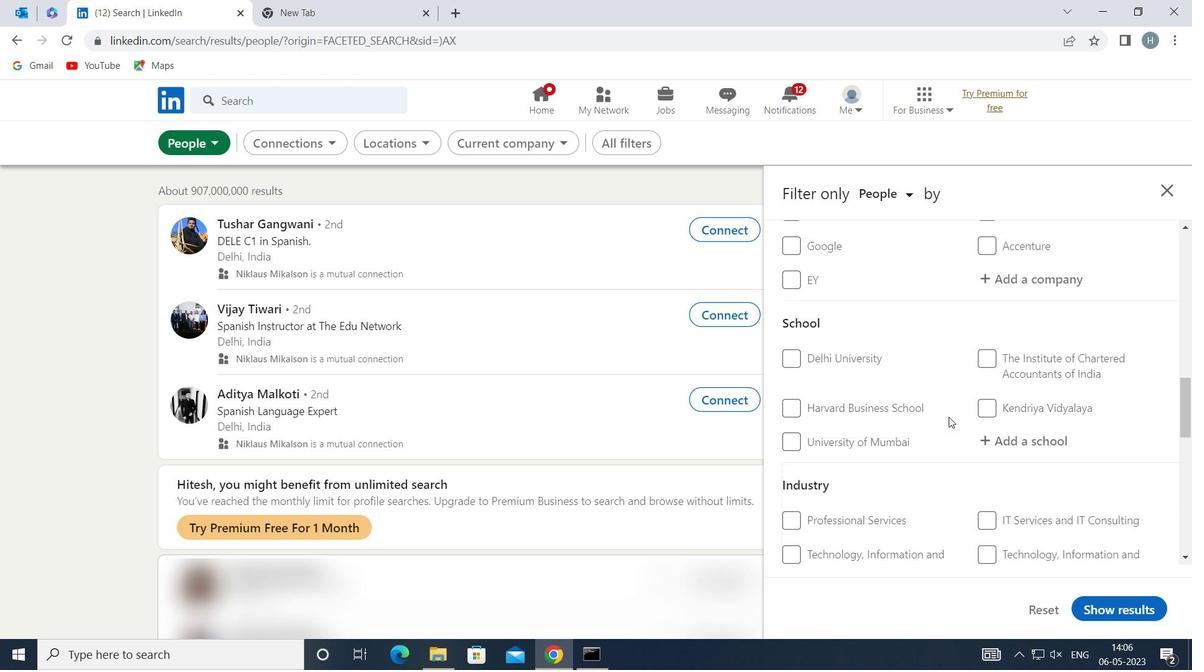 
Action: Mouse scrolled (949, 416) with delta (0, 0)
Screenshot: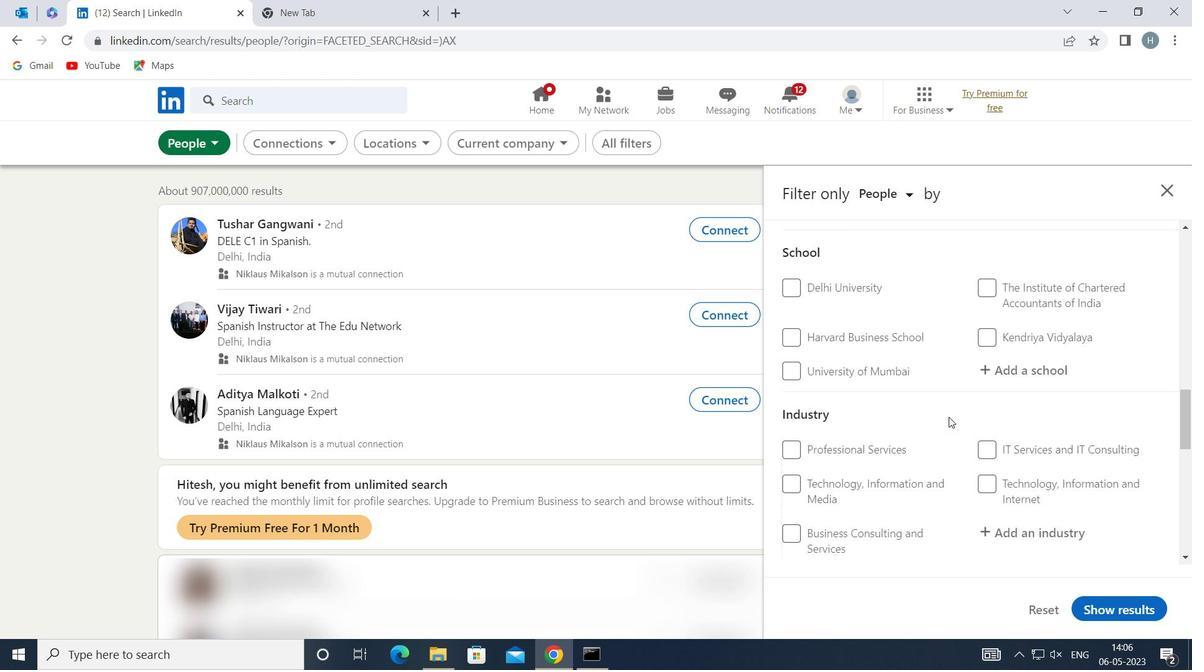 
Action: Mouse scrolled (949, 416) with delta (0, 0)
Screenshot: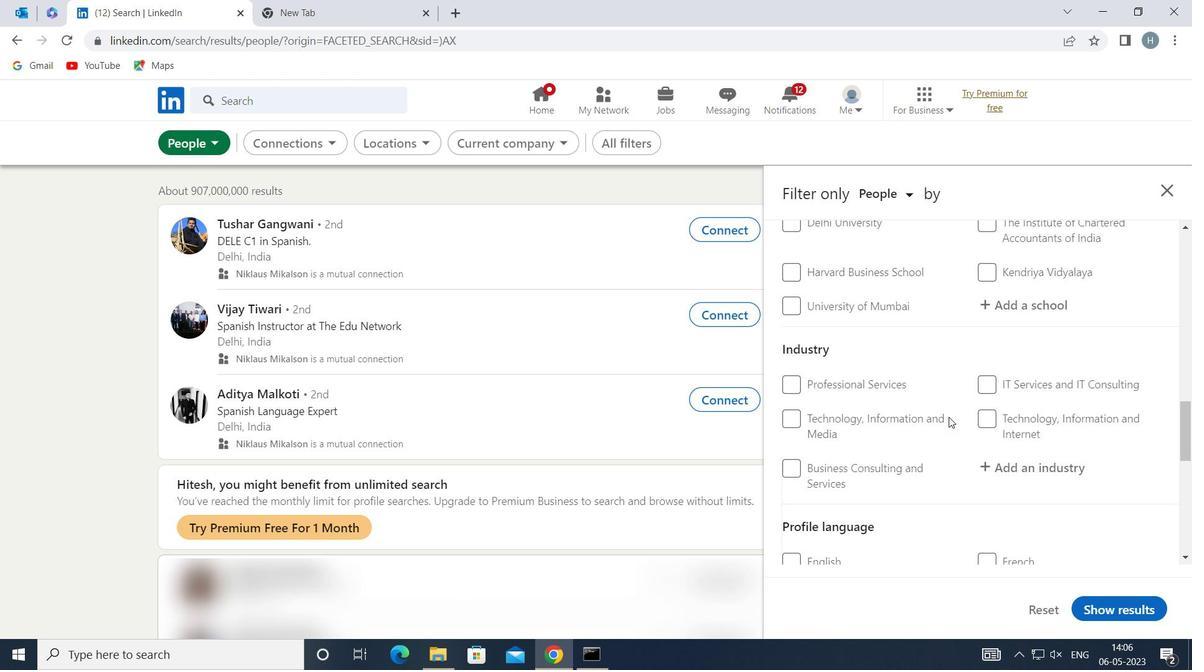 
Action: Mouse scrolled (949, 416) with delta (0, 0)
Screenshot: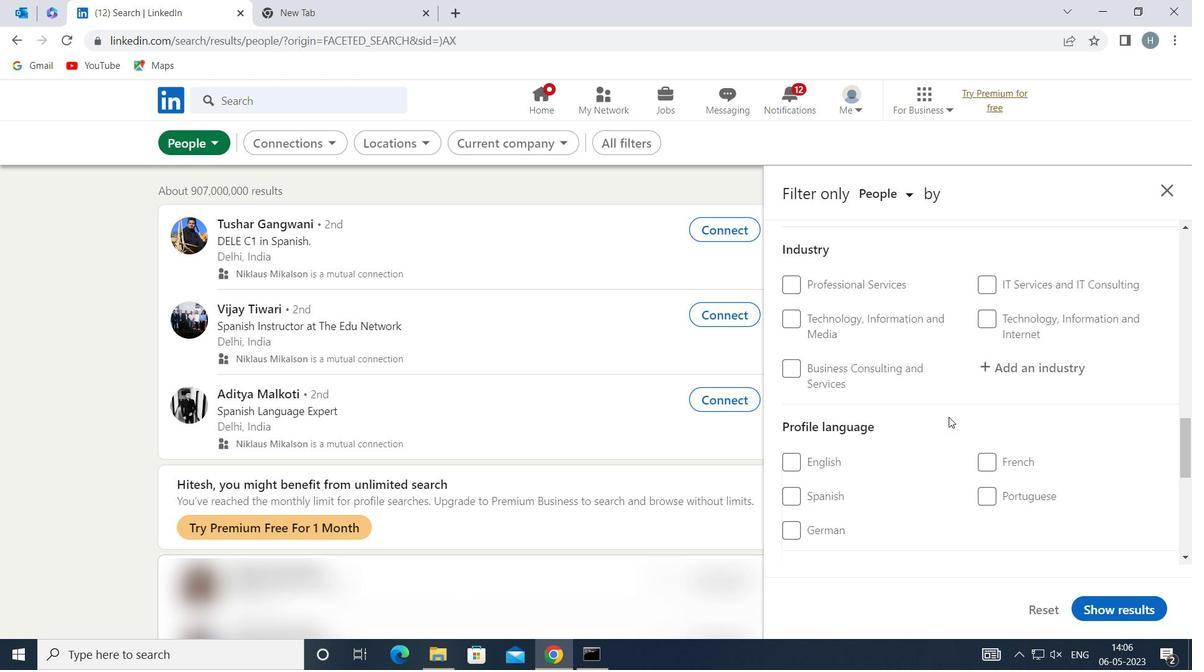 
Action: Mouse moved to (813, 440)
Screenshot: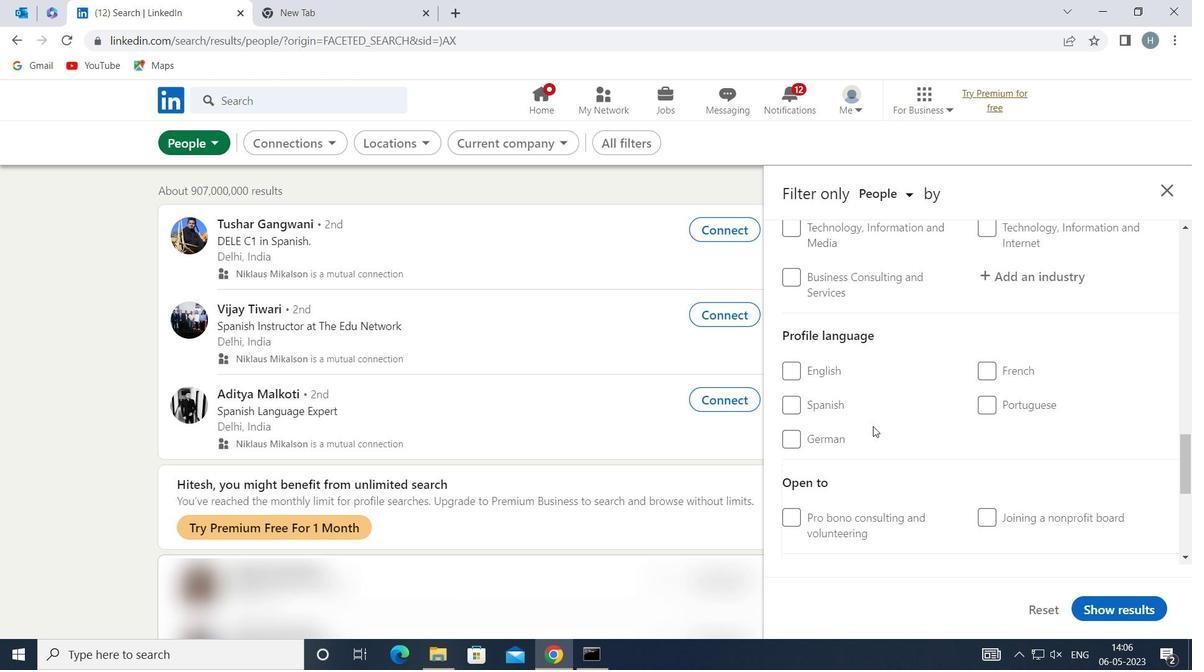 
Action: Mouse pressed left at (813, 440)
Screenshot: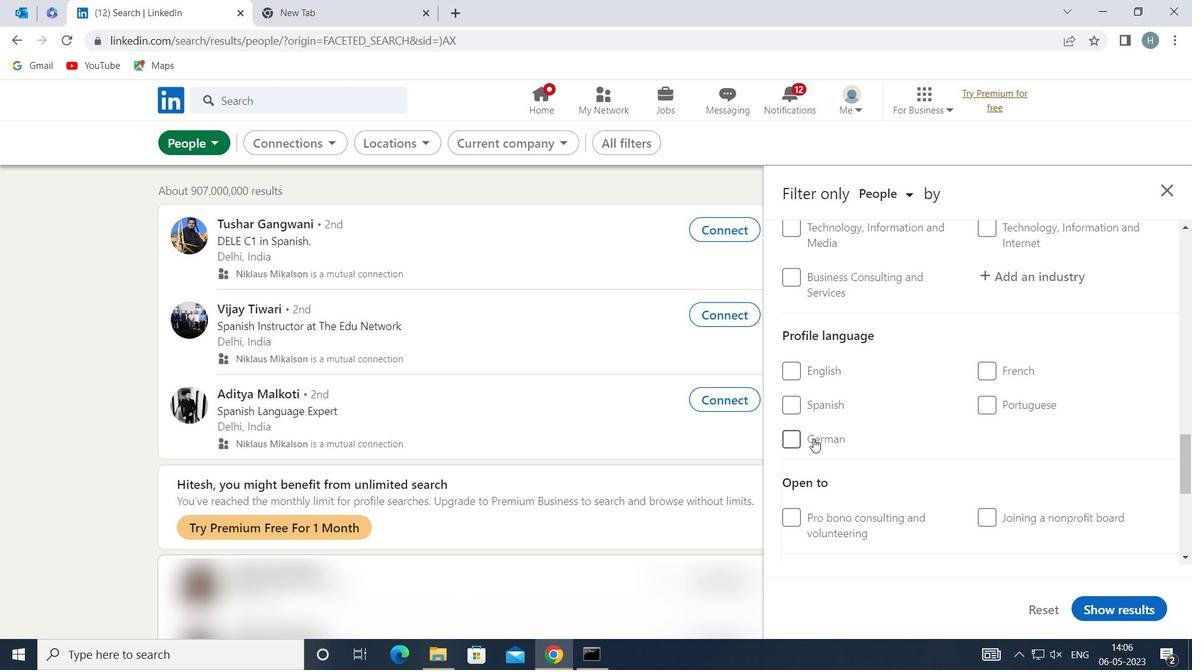 
Action: Mouse moved to (912, 443)
Screenshot: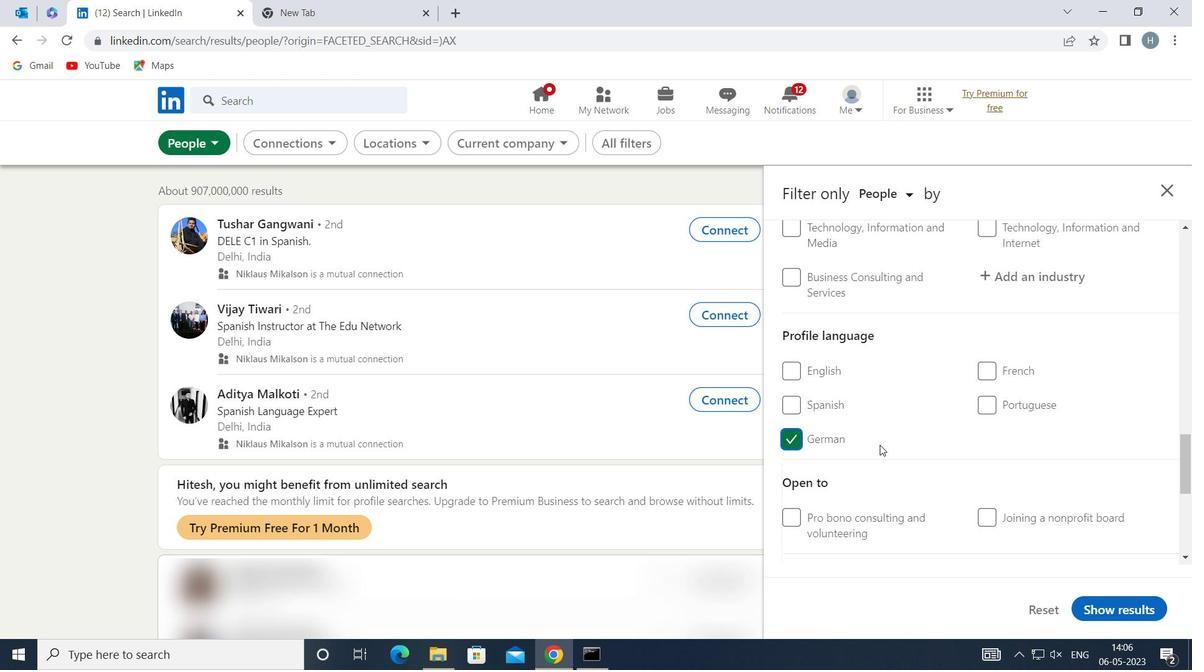 
Action: Mouse scrolled (912, 444) with delta (0, 0)
Screenshot: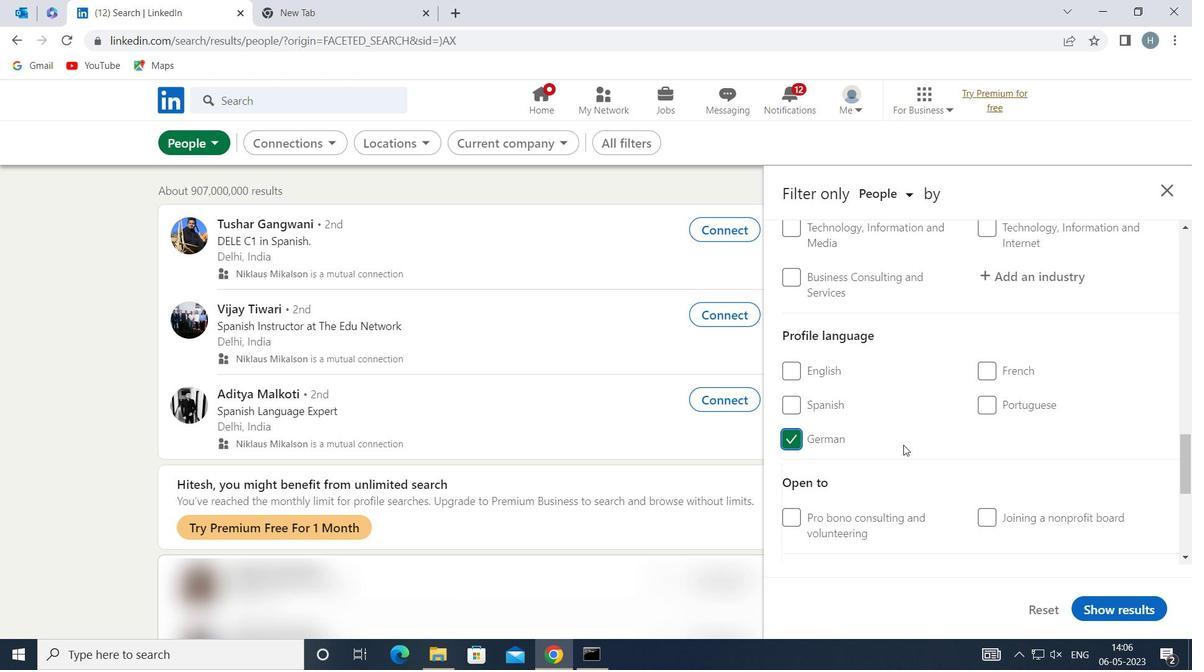 
Action: Mouse moved to (913, 443)
Screenshot: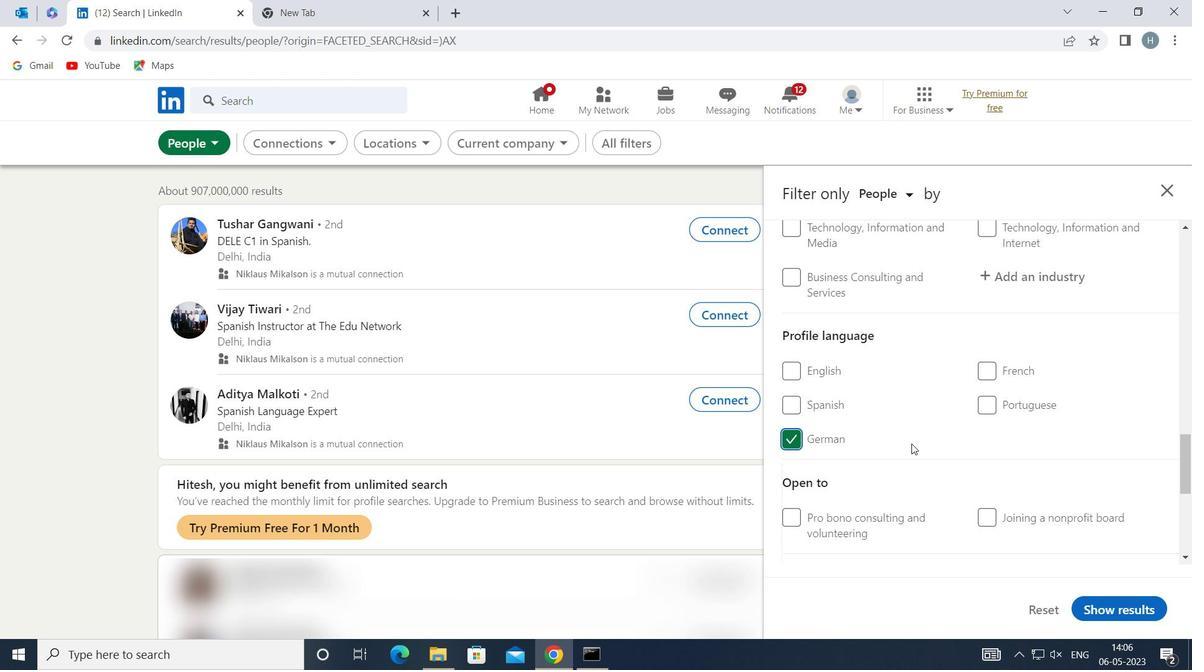 
Action: Mouse scrolled (913, 443) with delta (0, 0)
Screenshot: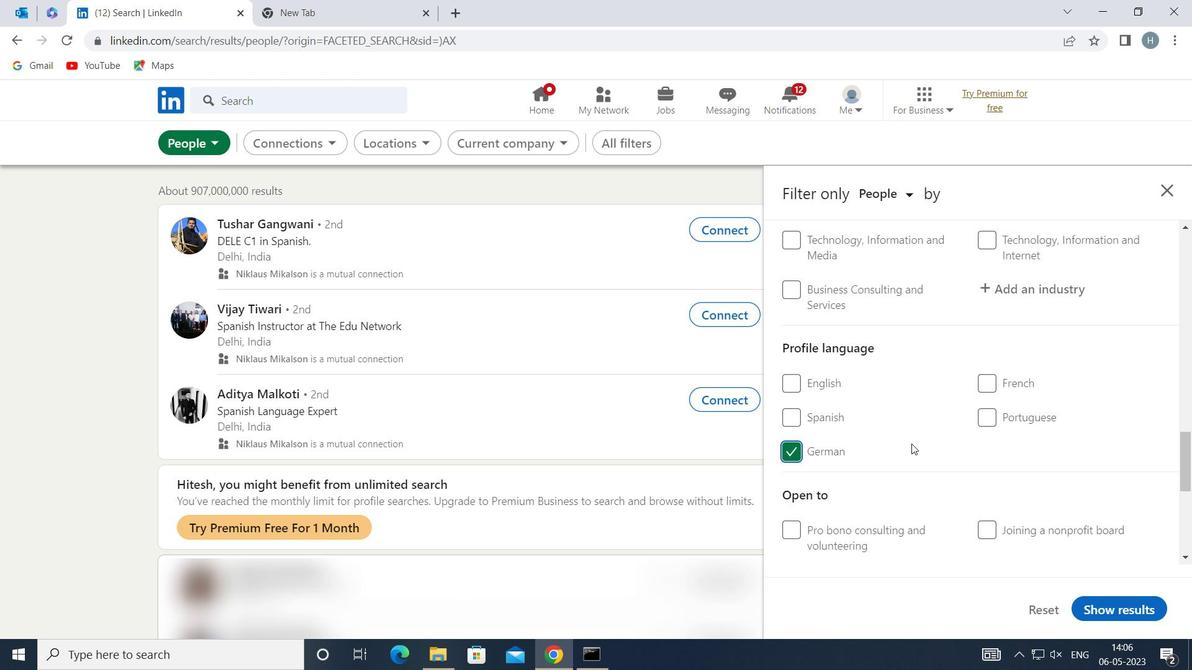 
Action: Mouse scrolled (913, 443) with delta (0, 0)
Screenshot: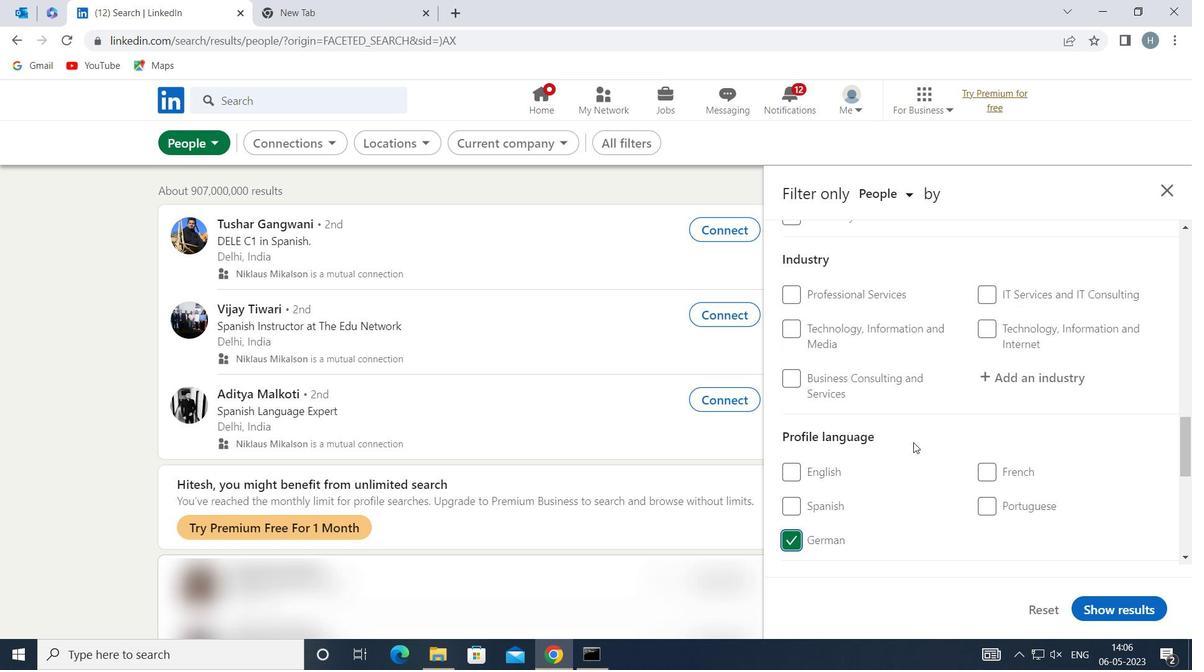 
Action: Mouse scrolled (913, 443) with delta (0, 0)
Screenshot: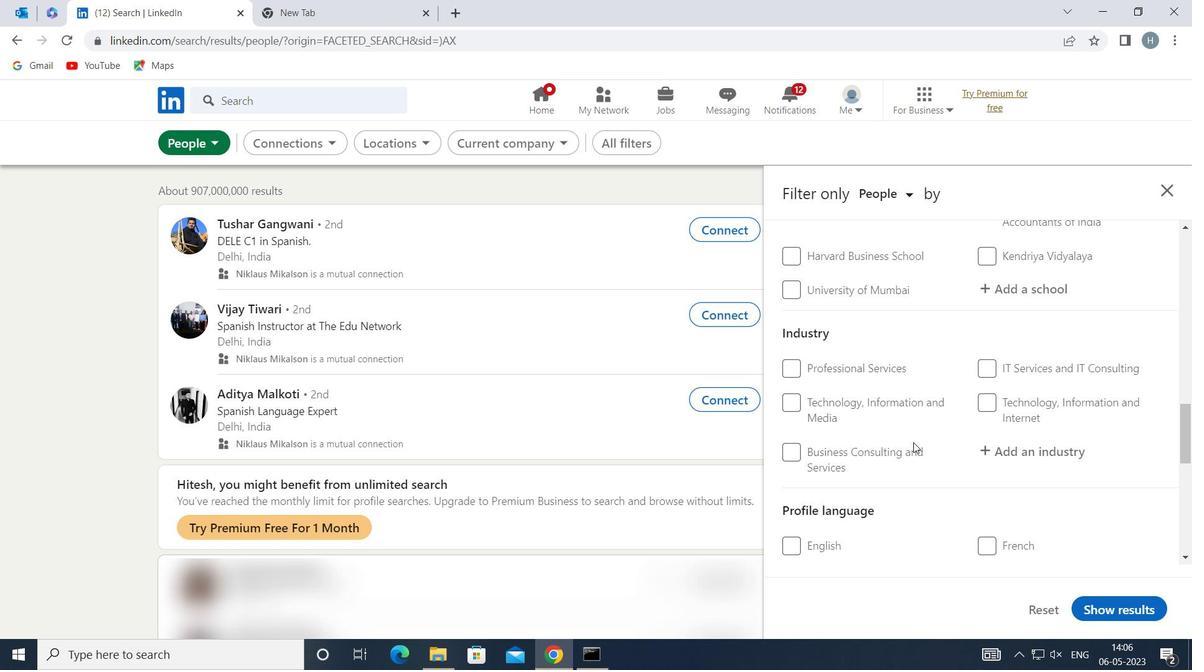 
Action: Mouse scrolled (913, 443) with delta (0, 0)
Screenshot: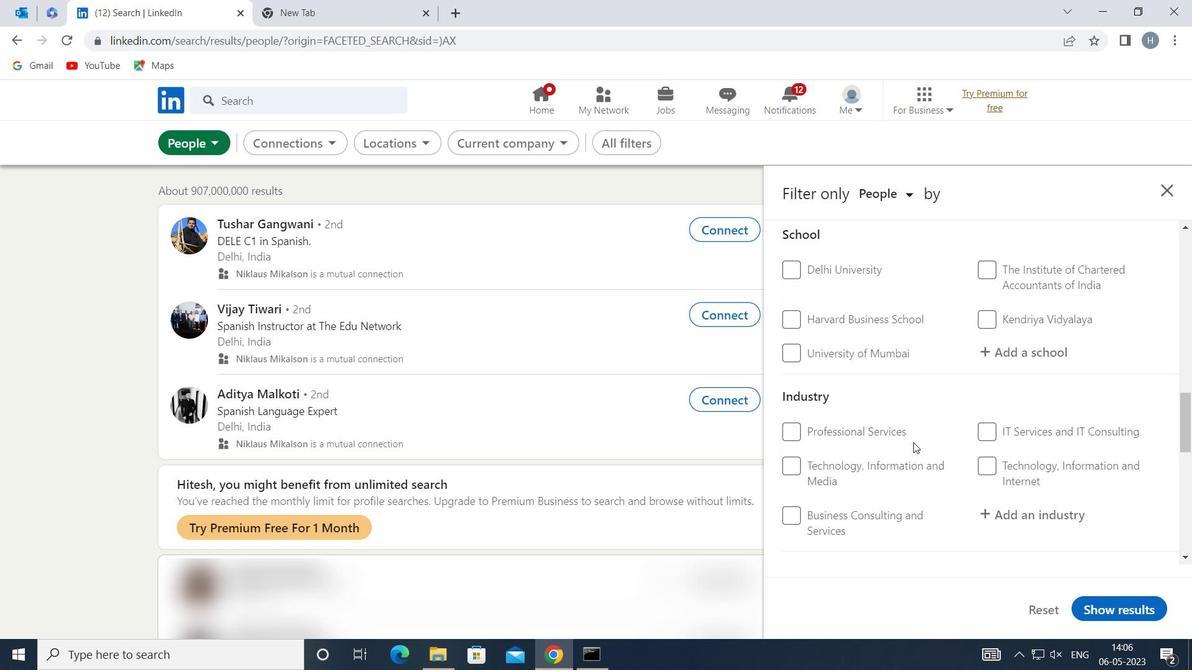 
Action: Mouse scrolled (913, 443) with delta (0, 0)
Screenshot: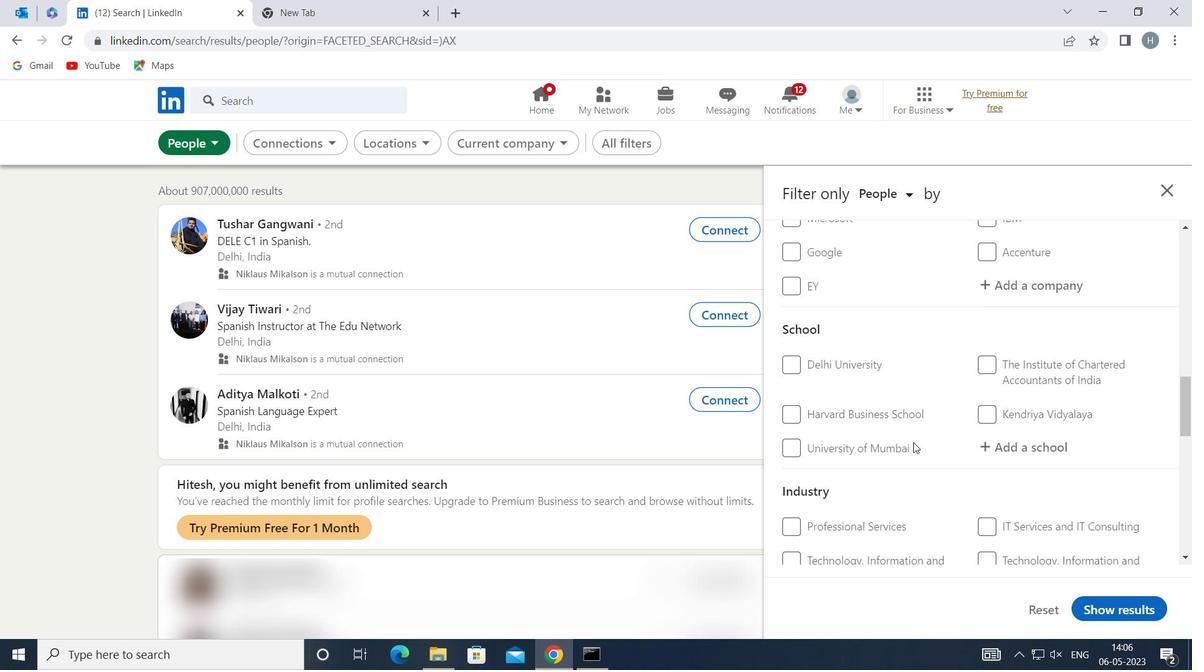 
Action: Mouse scrolled (913, 443) with delta (0, 0)
Screenshot: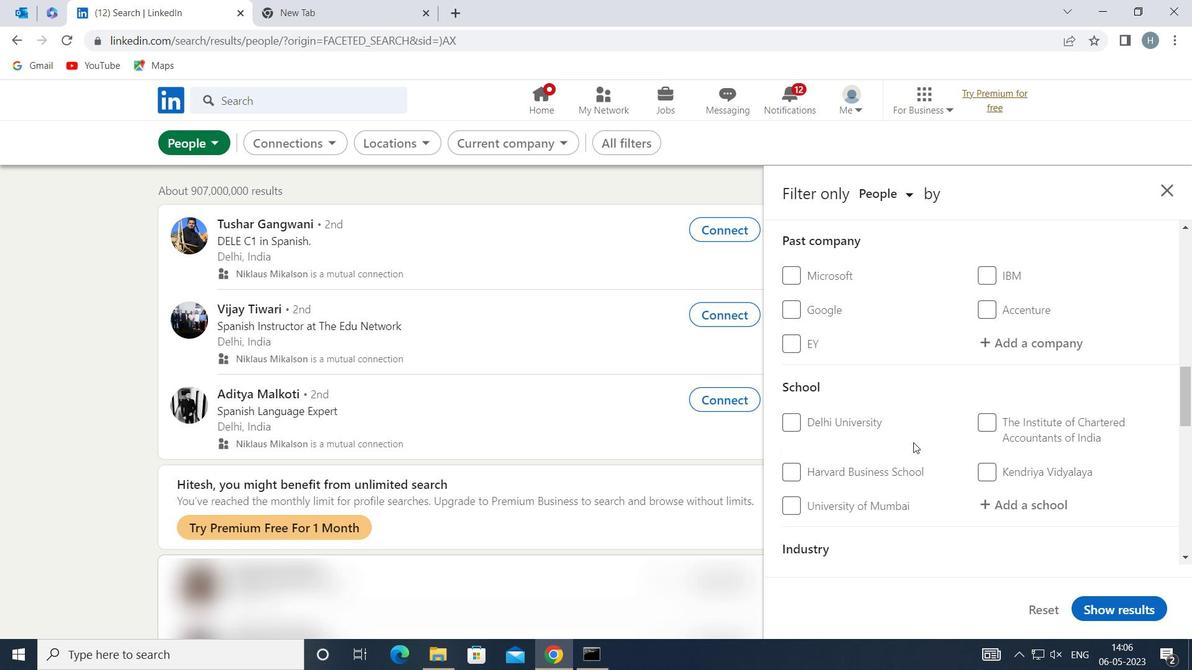 
Action: Mouse scrolled (913, 443) with delta (0, 0)
Screenshot: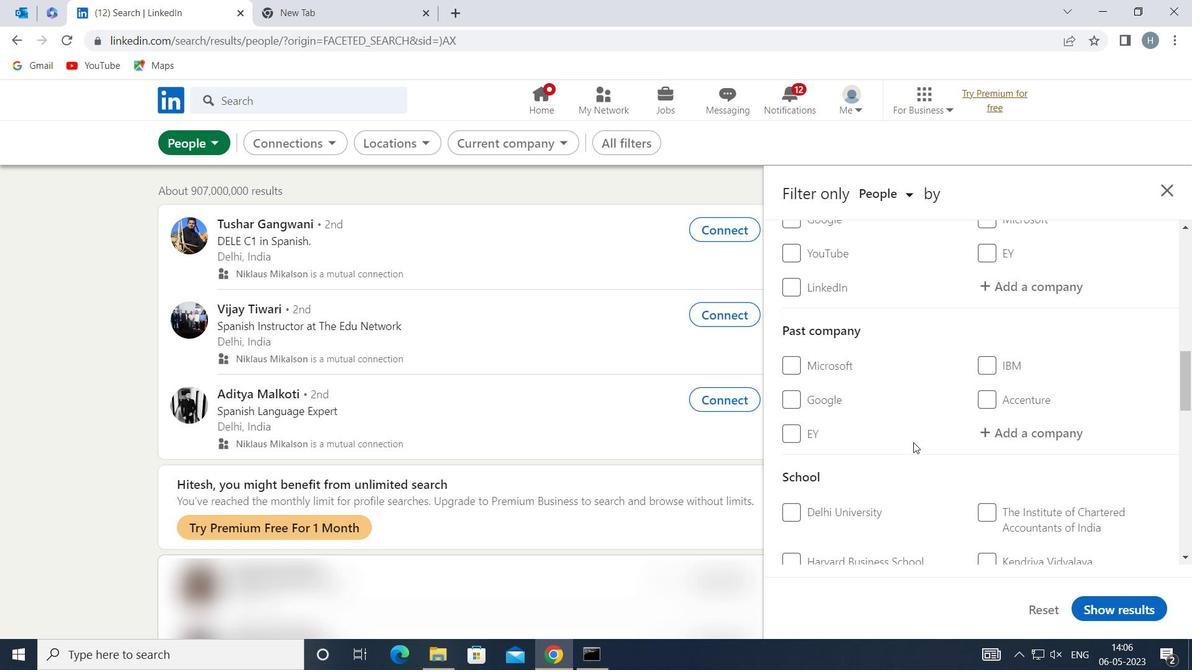 
Action: Mouse moved to (1019, 429)
Screenshot: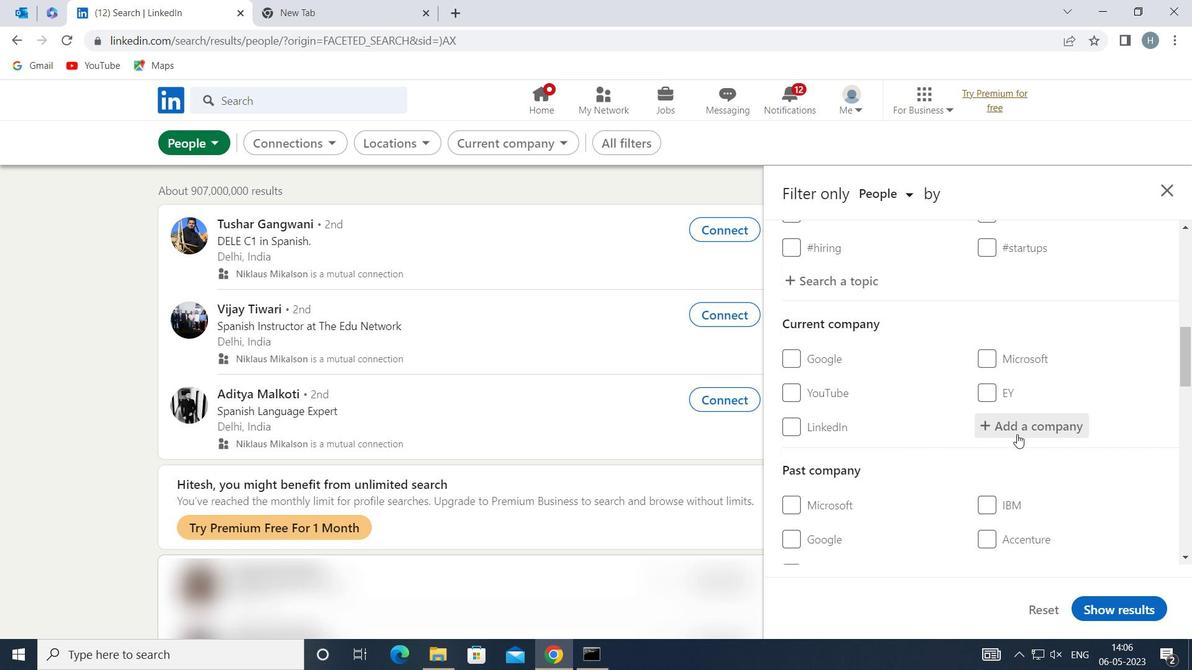 
Action: Mouse pressed left at (1019, 429)
Screenshot: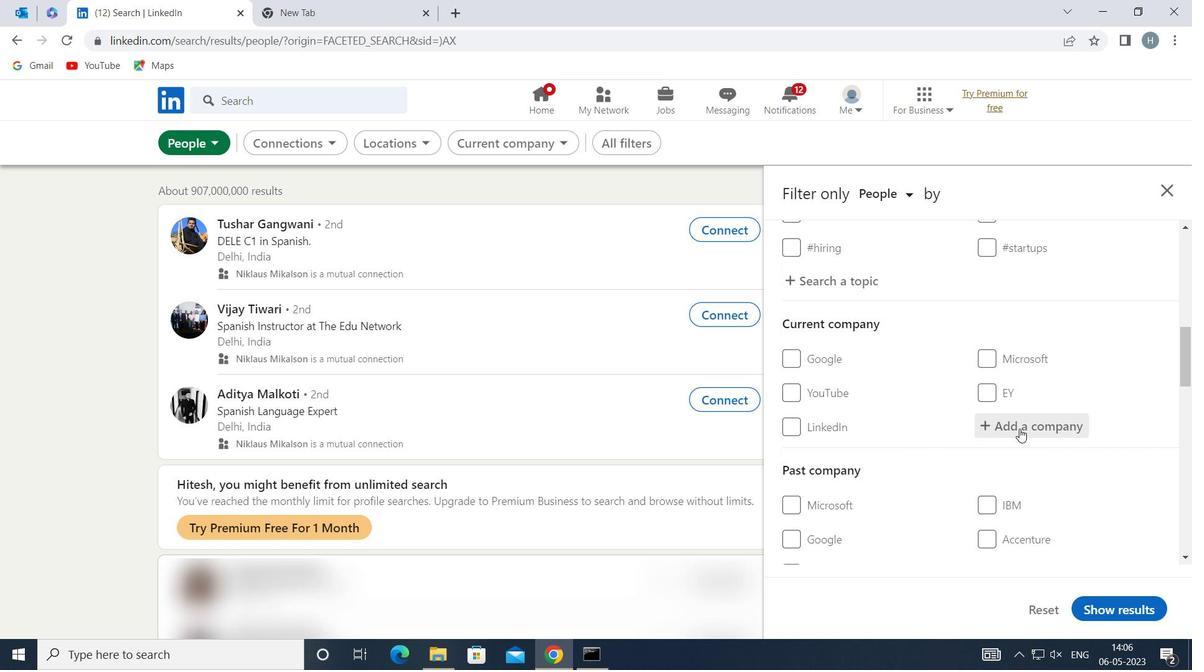 
Action: Key pressed <Key.shift>ZW<Key.backspace>ERODHA
Screenshot: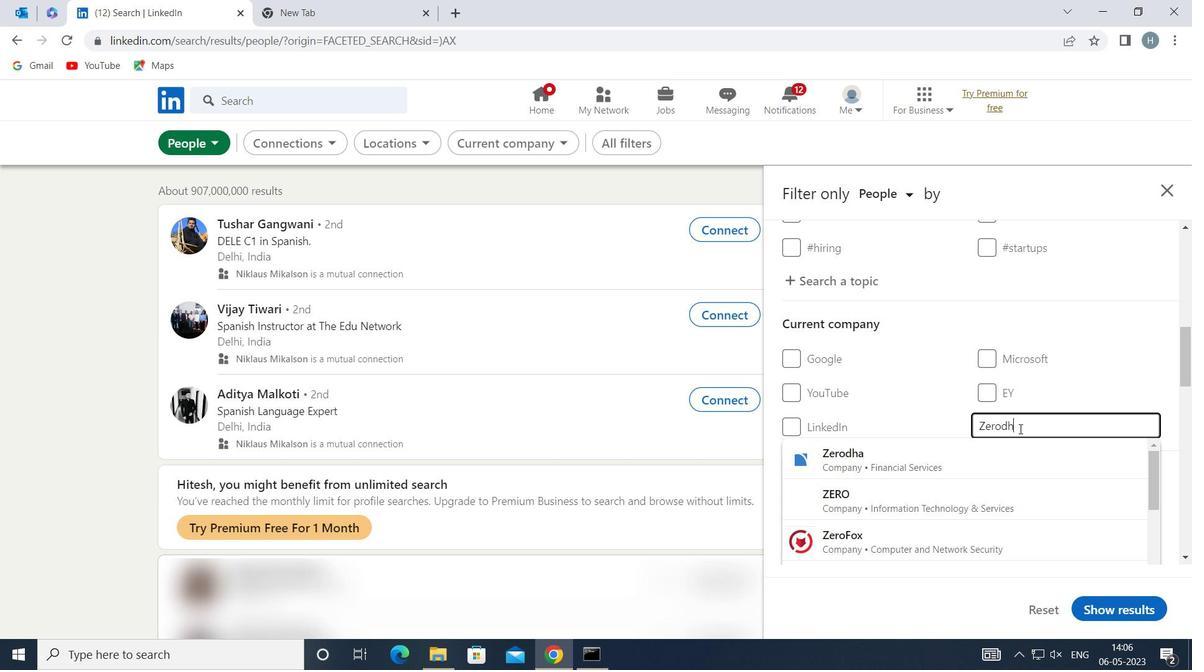 
Action: Mouse moved to (923, 461)
Screenshot: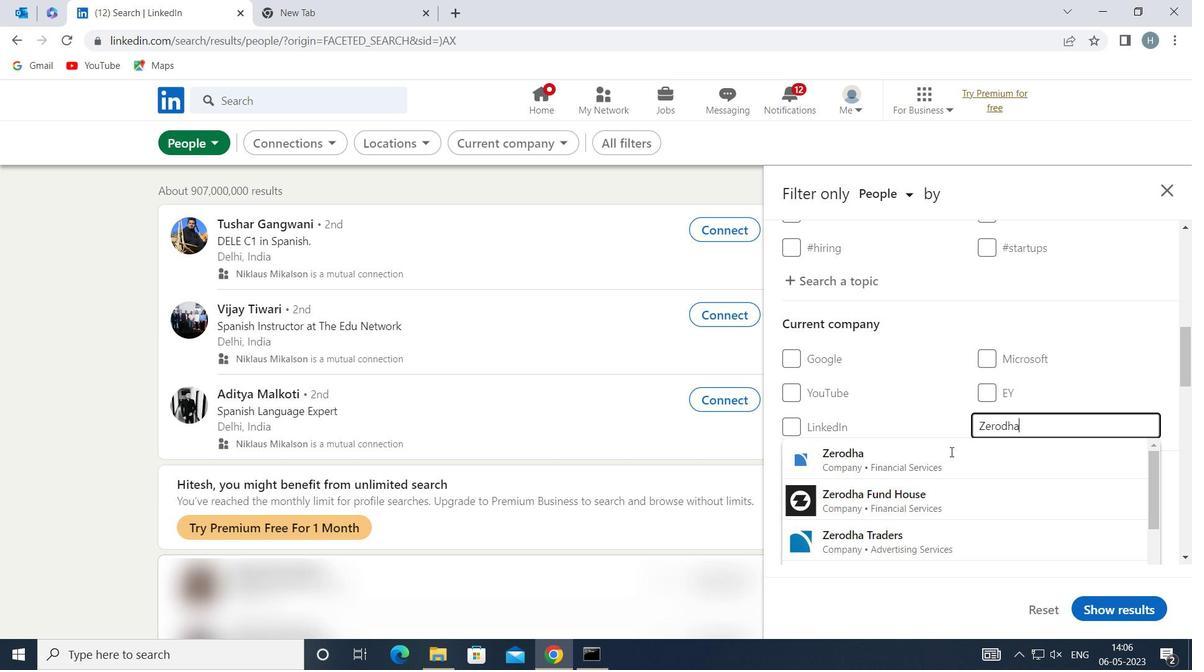 
Action: Mouse pressed left at (923, 461)
Screenshot: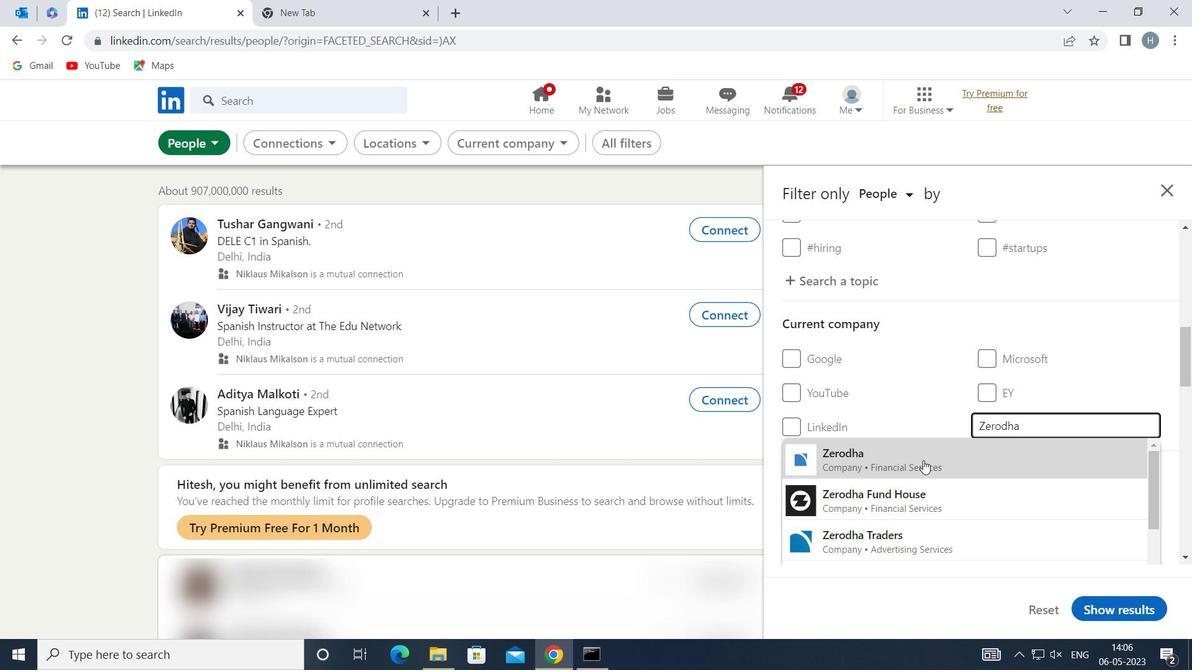 
Action: Mouse moved to (910, 442)
Screenshot: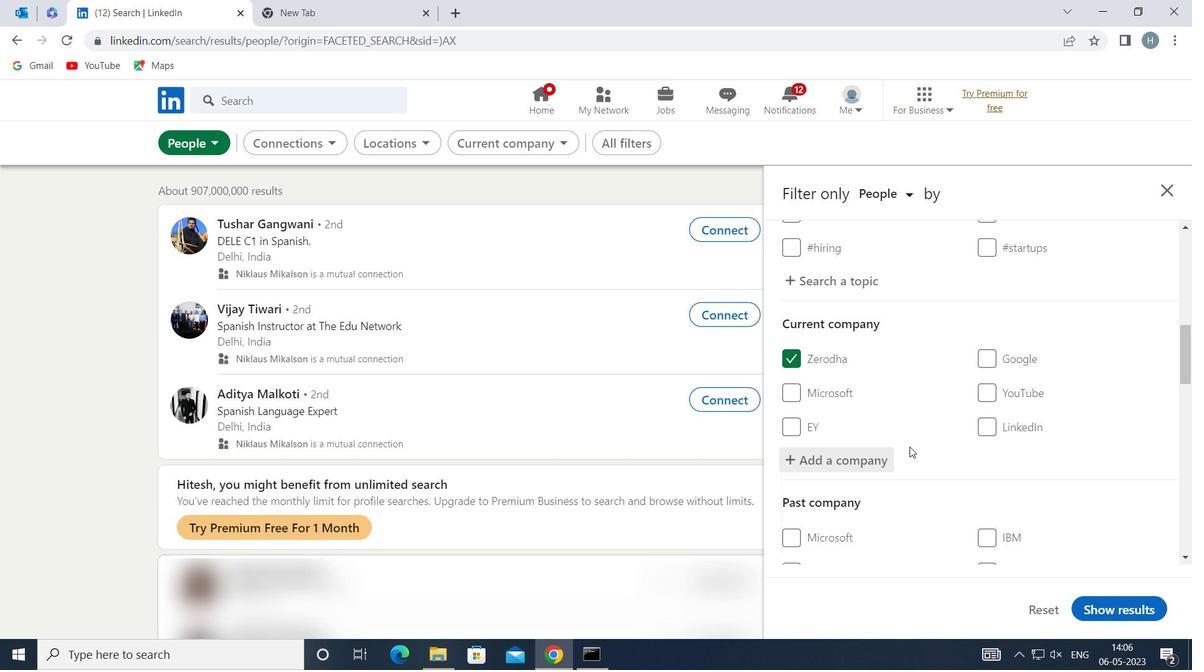 
Action: Mouse scrolled (910, 441) with delta (0, 0)
Screenshot: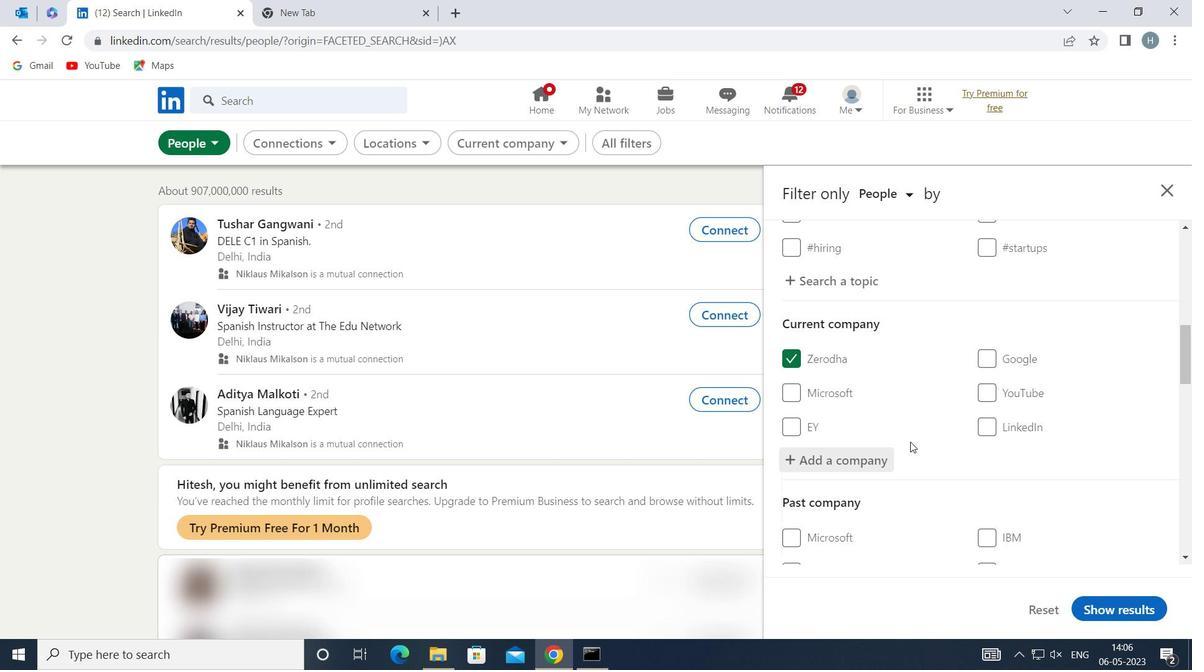 
Action: Mouse moved to (912, 440)
Screenshot: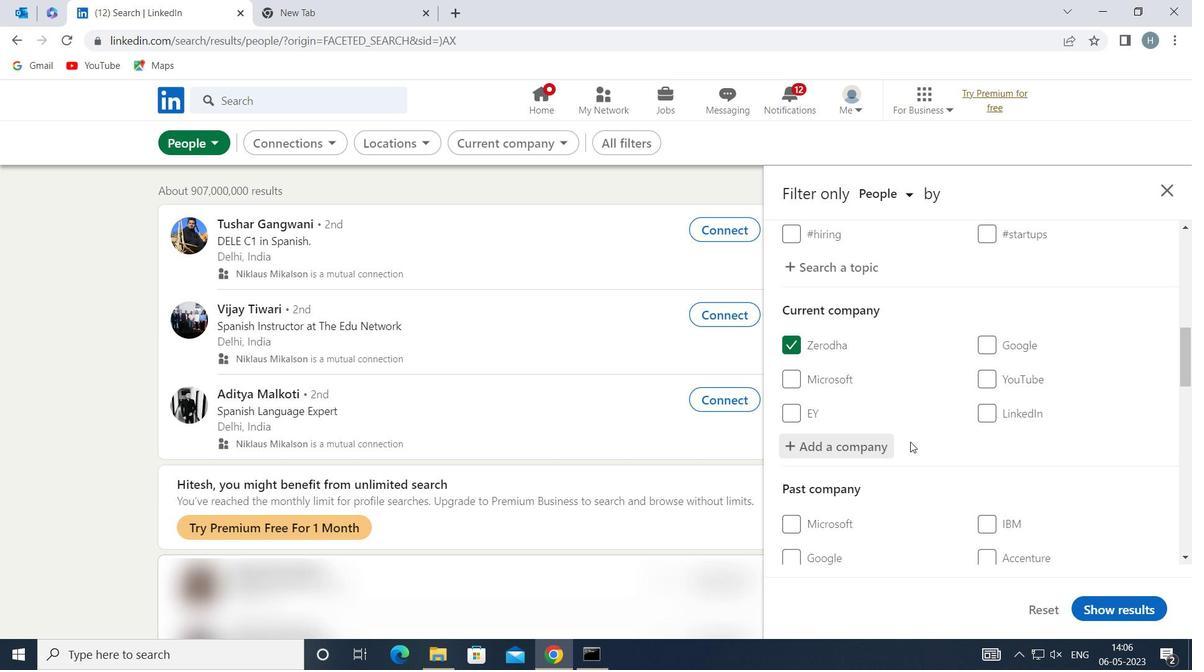 
Action: Mouse scrolled (912, 439) with delta (0, 0)
Screenshot: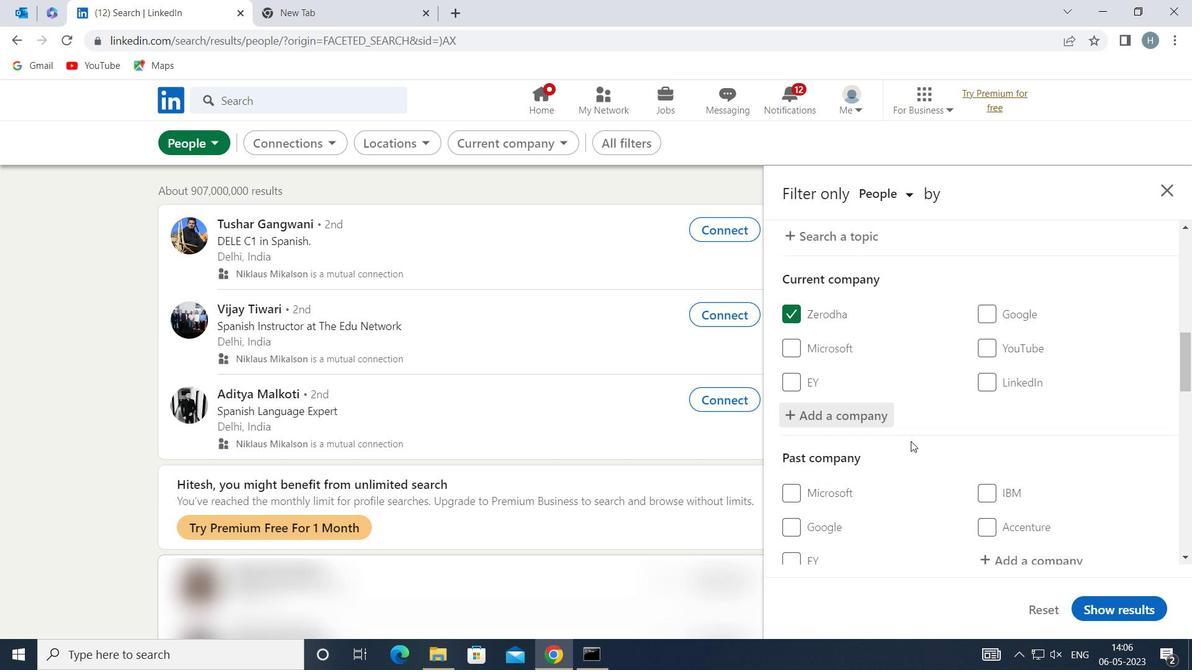 
Action: Mouse moved to (919, 437)
Screenshot: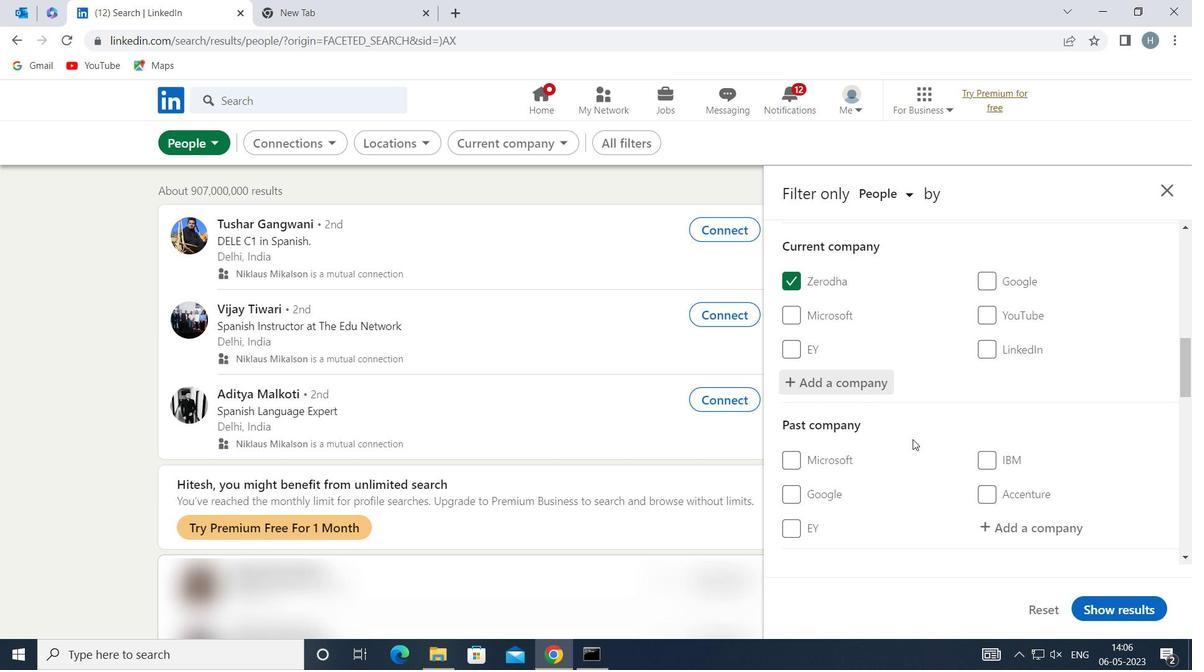 
Action: Mouse scrolled (919, 437) with delta (0, 0)
Screenshot: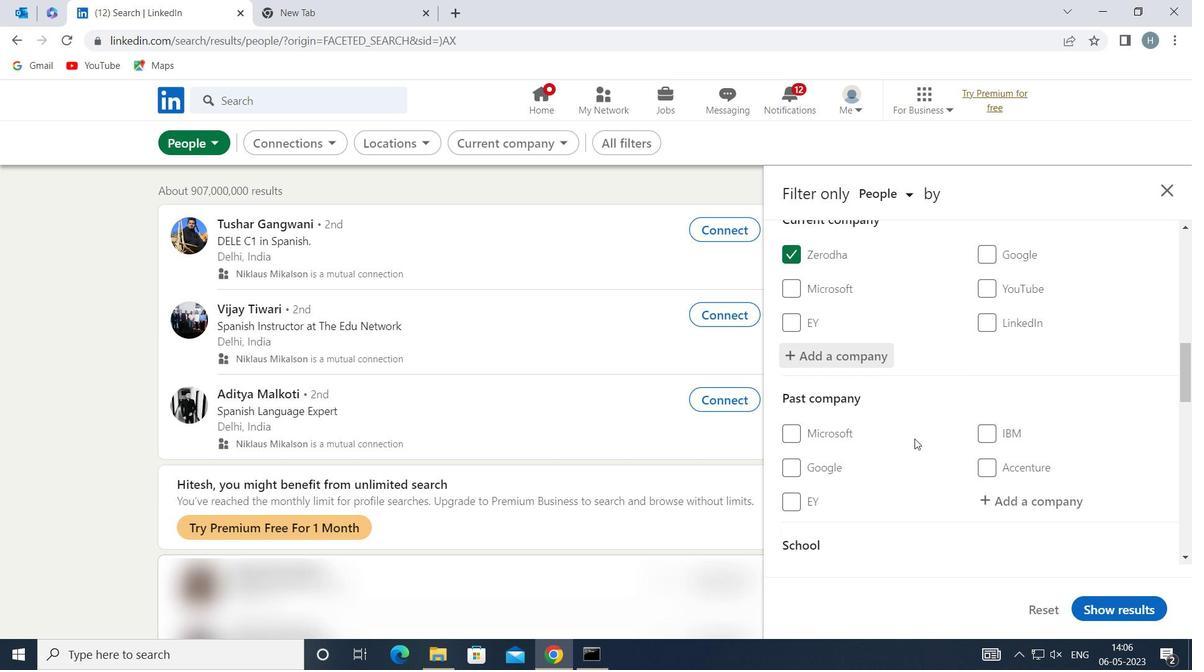 
Action: Mouse scrolled (919, 437) with delta (0, 0)
Screenshot: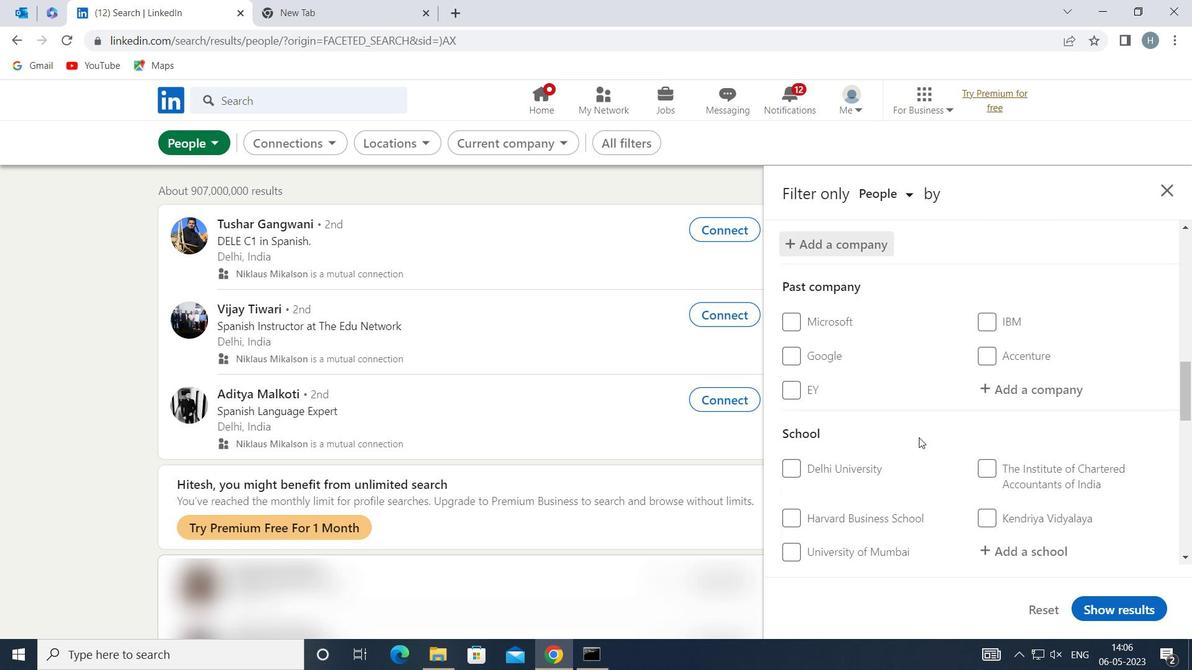 
Action: Mouse moved to (1031, 455)
Screenshot: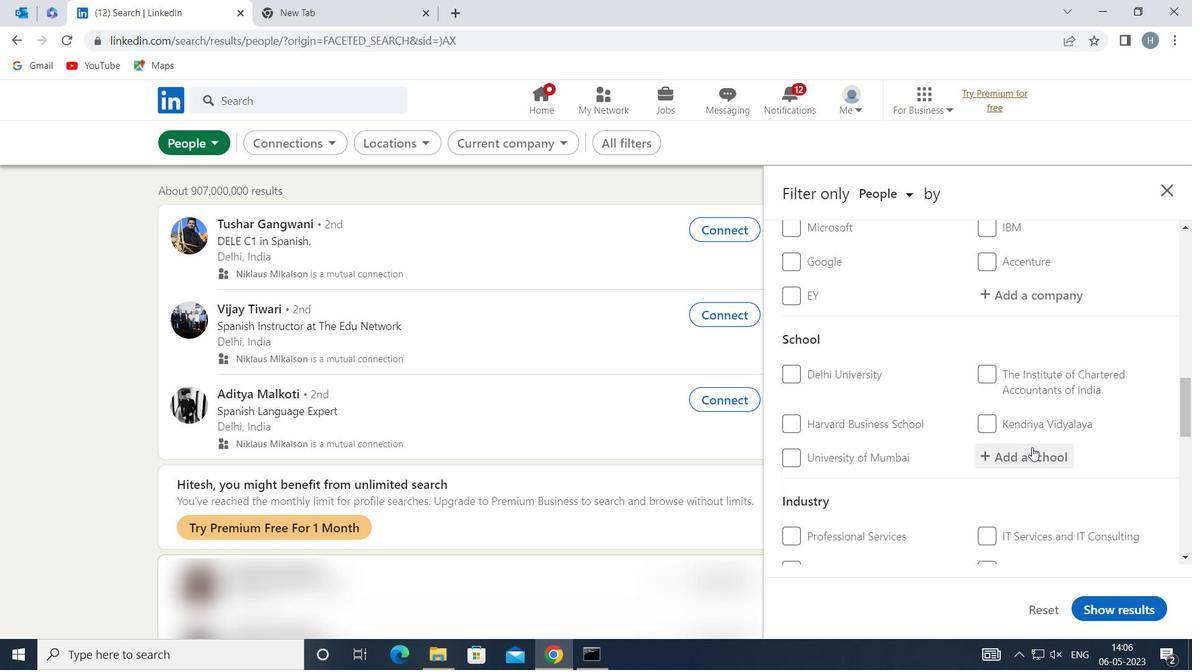 
Action: Mouse pressed left at (1031, 455)
Screenshot: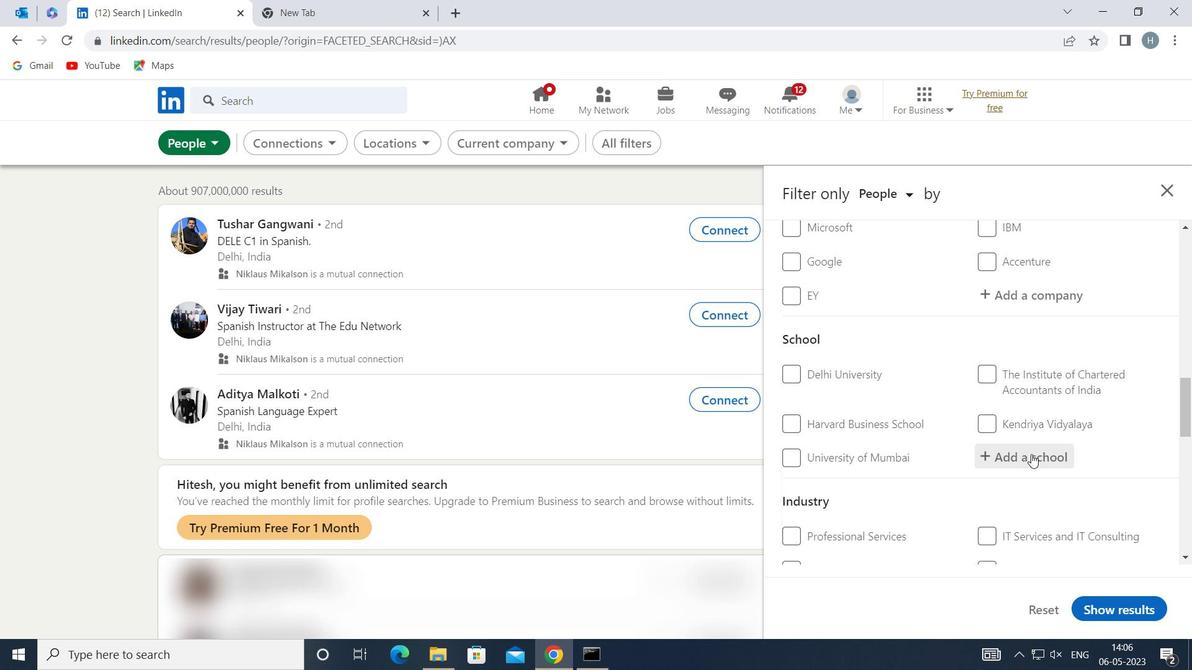 
Action: Key pressed <Key.shift>BITS<Key.space><Key.shift>EDU<Key.space><Key.shift>CAM
Screenshot: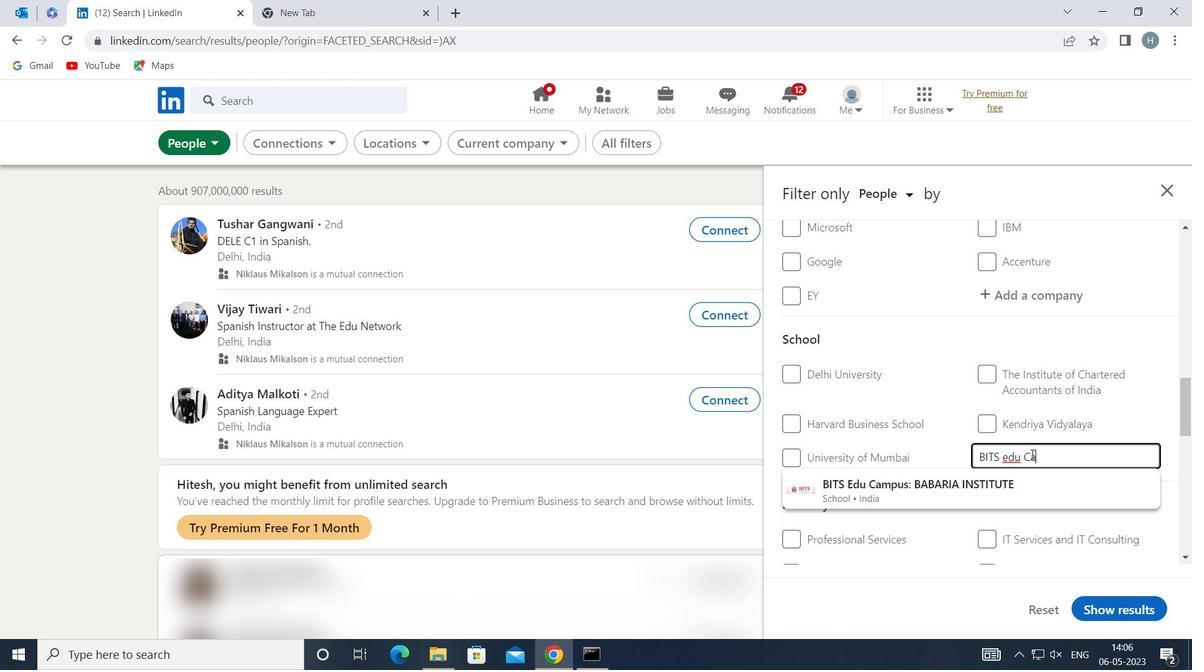 
Action: Mouse moved to (973, 483)
Screenshot: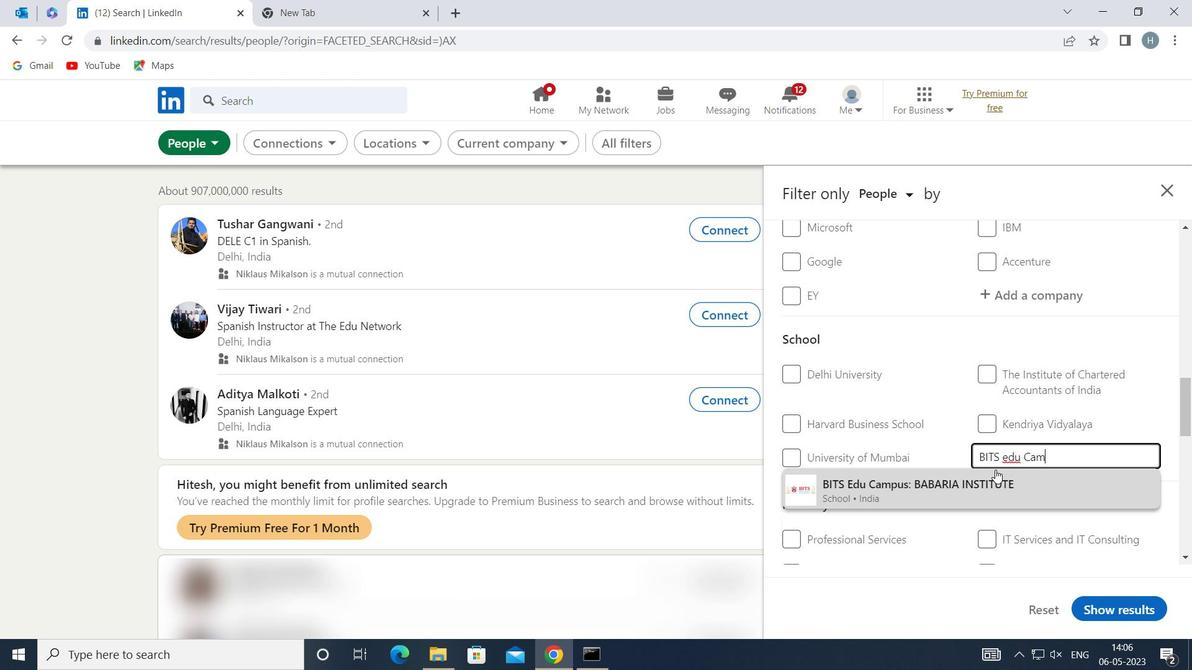 
Action: Mouse pressed left at (973, 483)
Screenshot: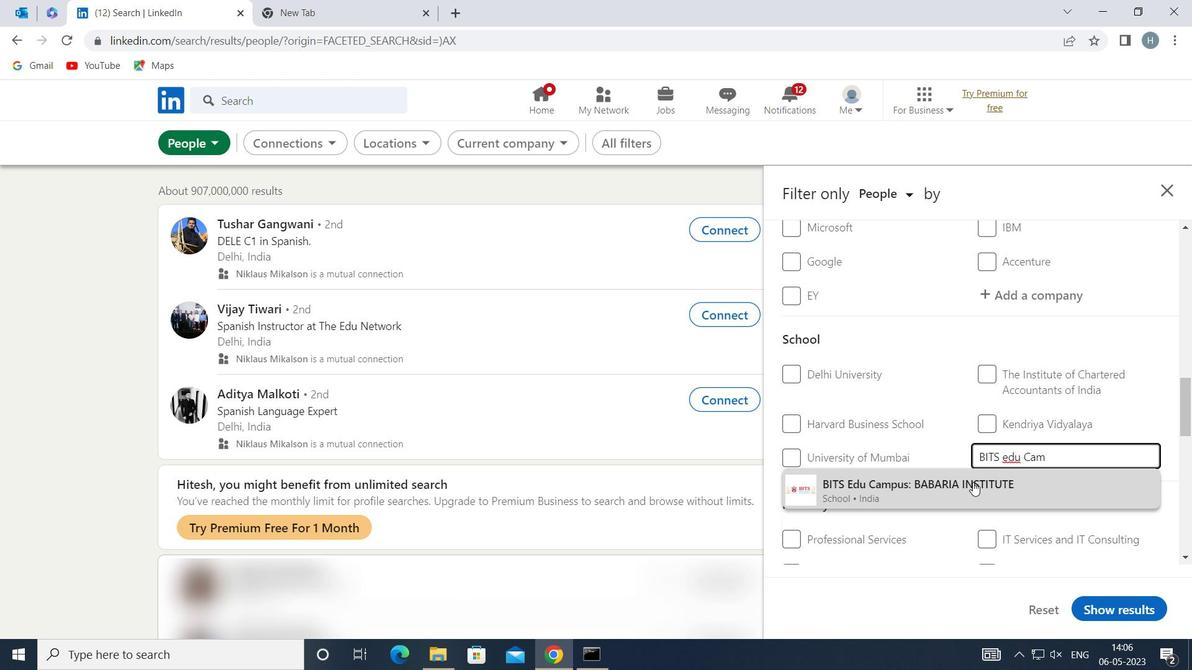 
Action: Mouse moved to (940, 460)
Screenshot: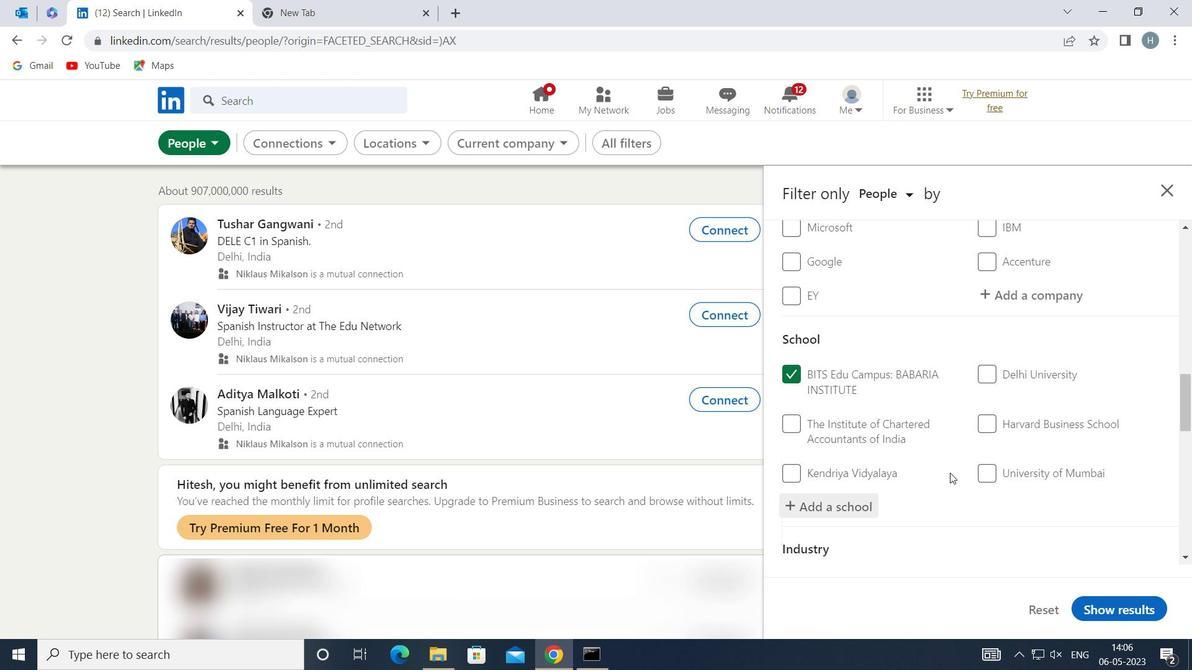
Action: Mouse scrolled (940, 460) with delta (0, 0)
Screenshot: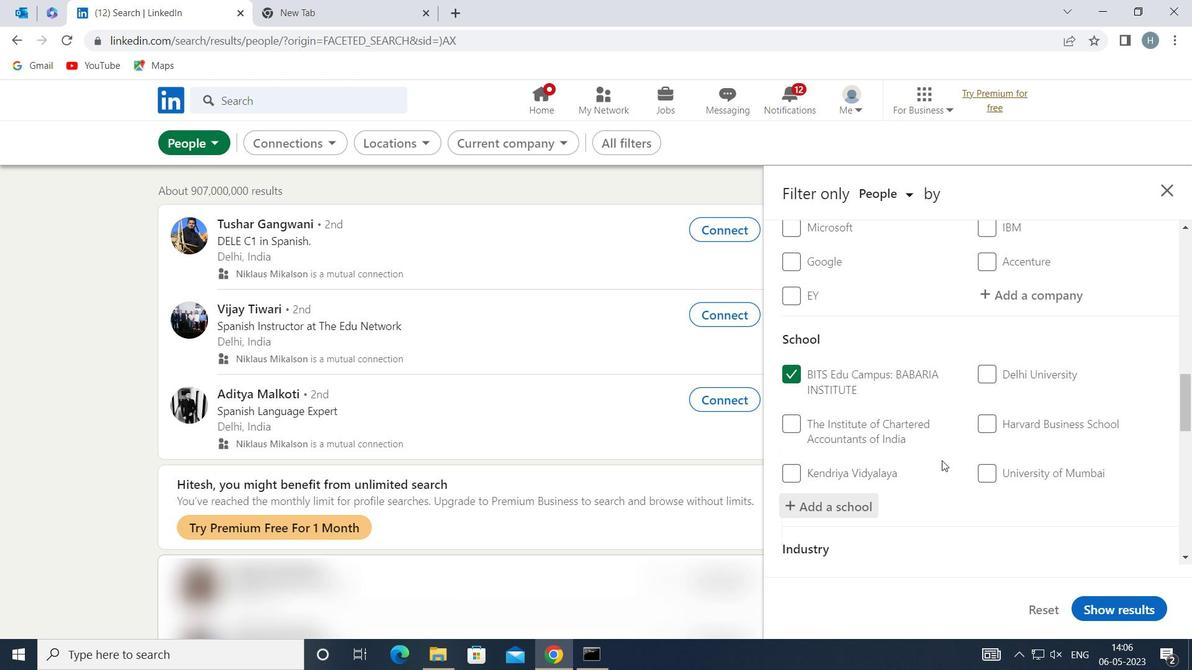 
Action: Mouse scrolled (940, 460) with delta (0, 0)
Screenshot: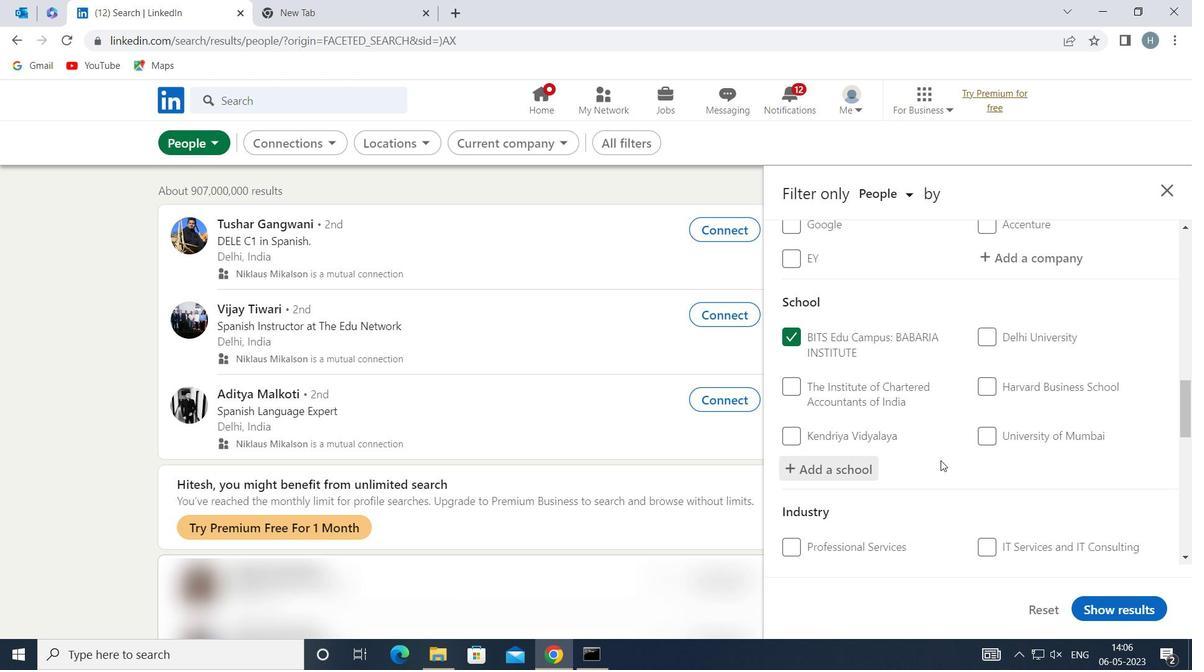
Action: Mouse scrolled (940, 460) with delta (0, 0)
Screenshot: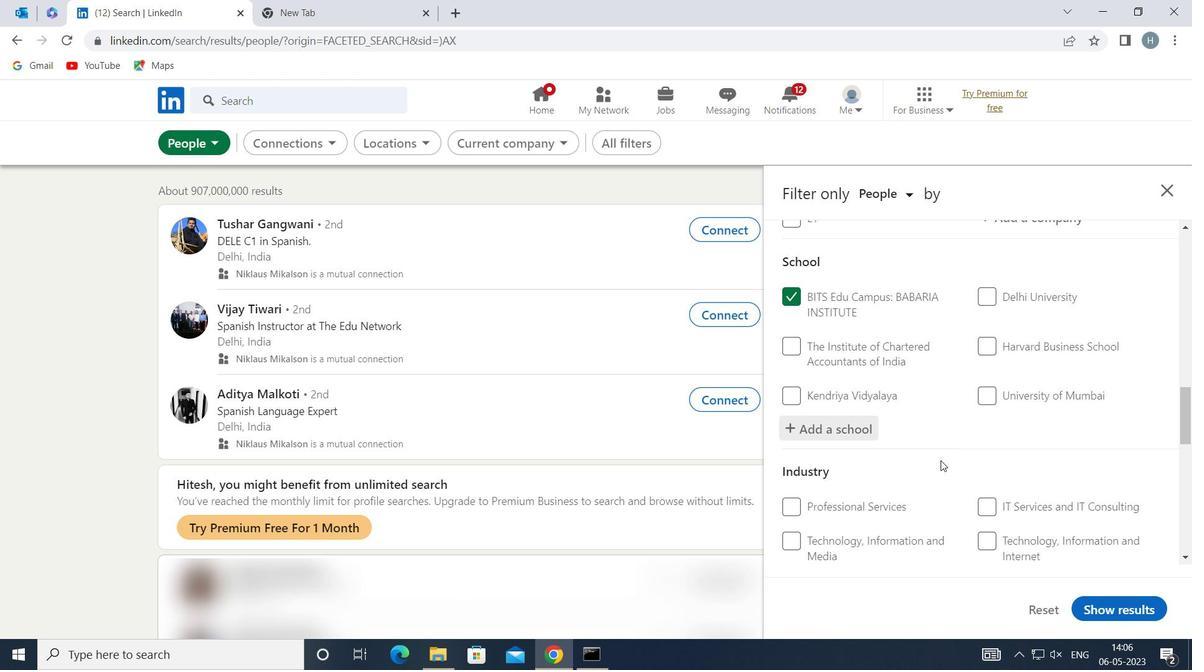 
Action: Mouse scrolled (940, 460) with delta (0, 0)
Screenshot: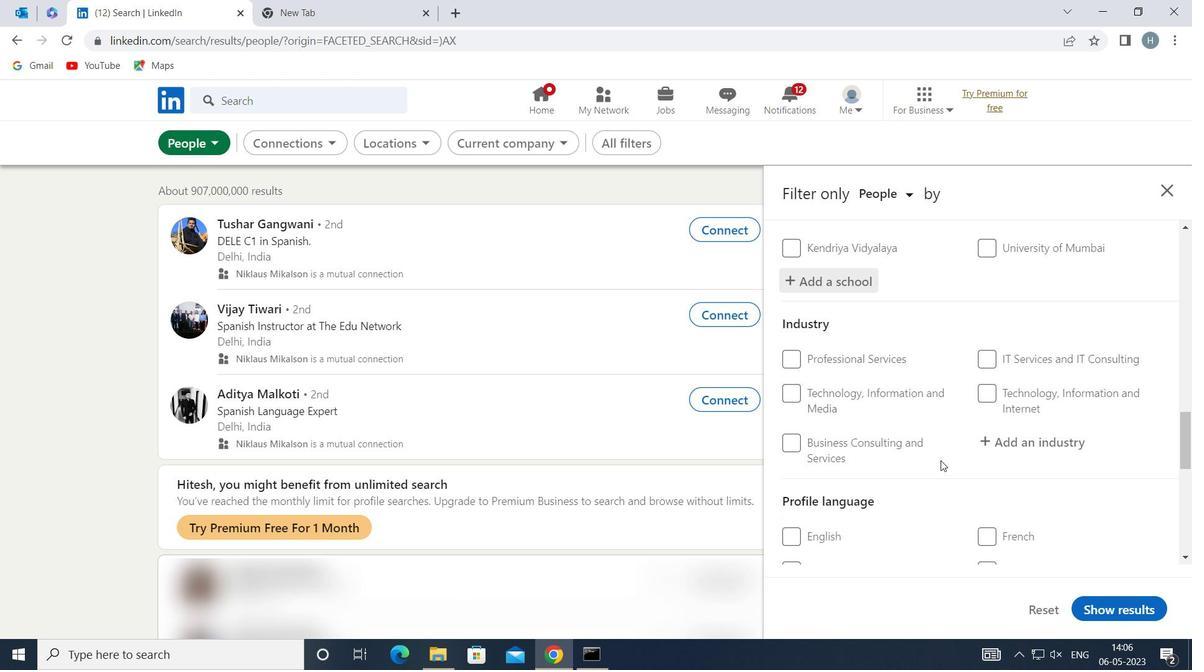 
Action: Mouse moved to (1045, 352)
Screenshot: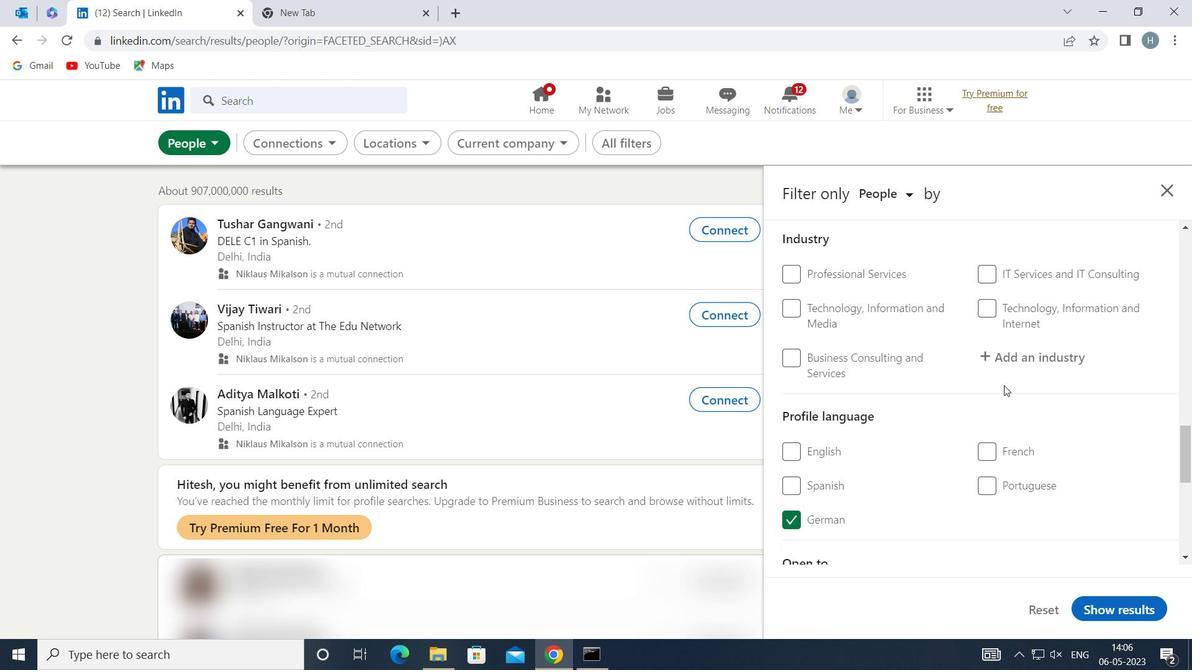 
Action: Mouse pressed left at (1045, 352)
Screenshot: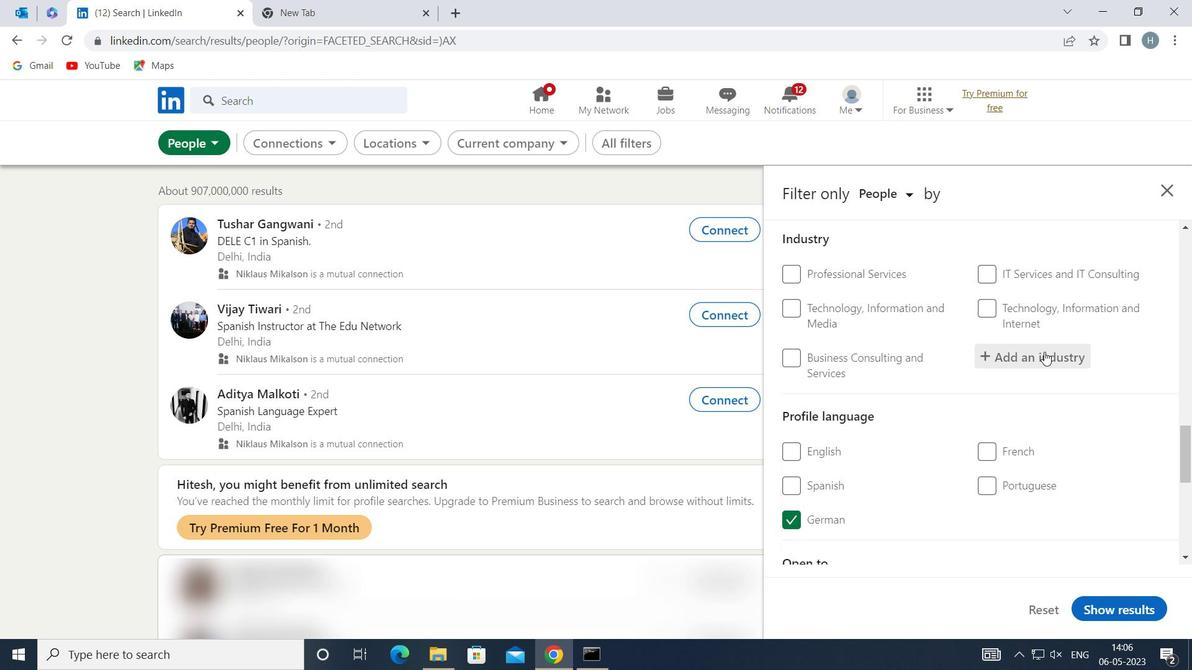 
Action: Mouse moved to (1051, 348)
Screenshot: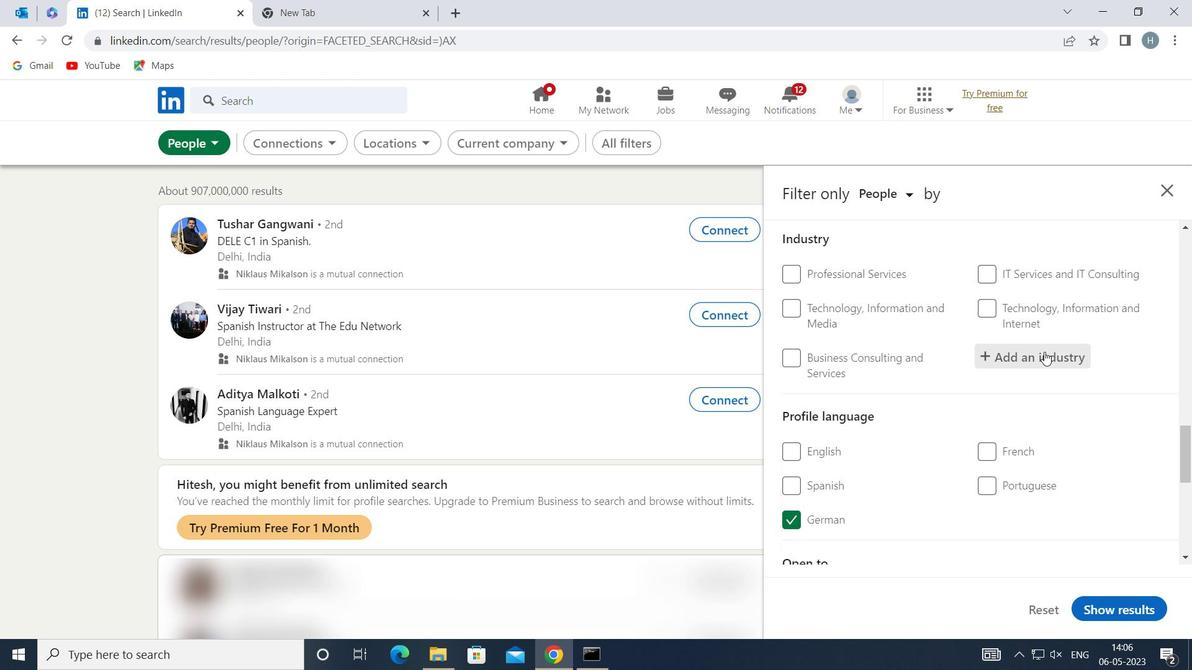 
Action: Key pressed <Key.shift>SKIING
Screenshot: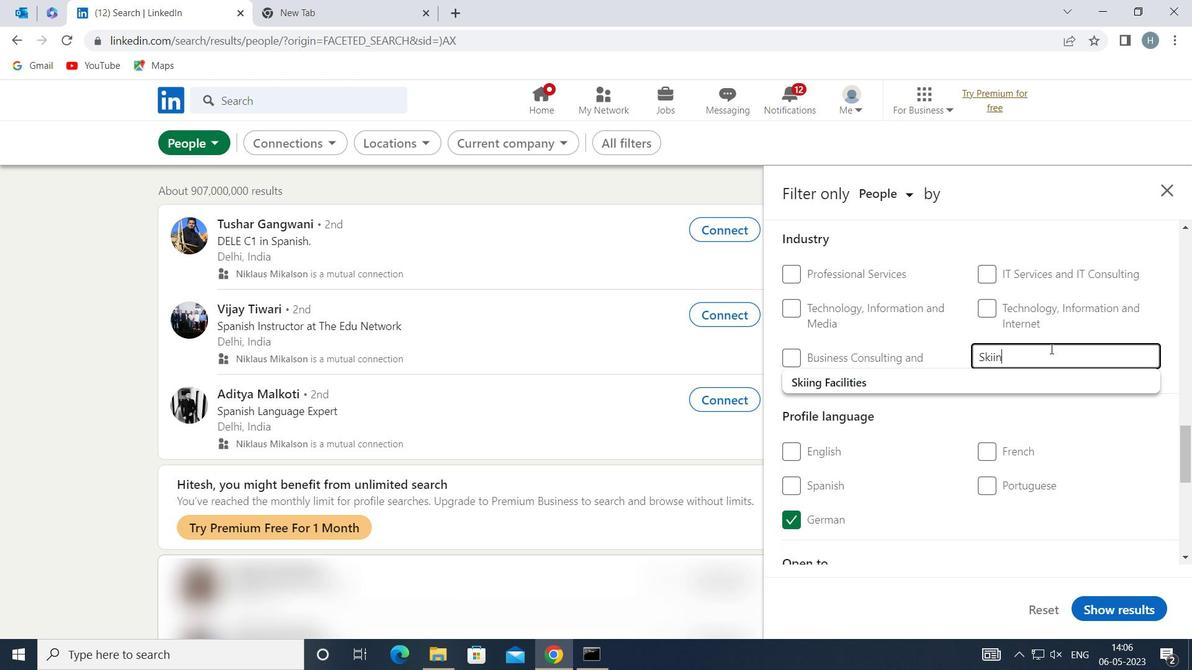 
Action: Mouse moved to (902, 386)
Screenshot: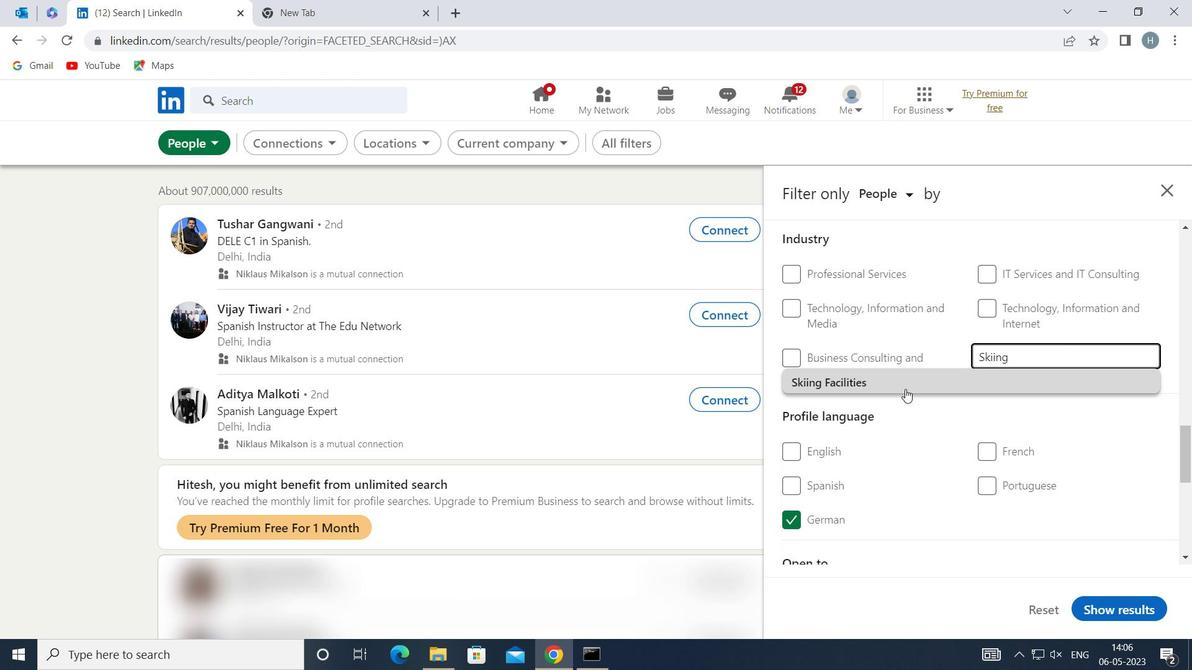 
Action: Mouse pressed left at (902, 386)
Screenshot: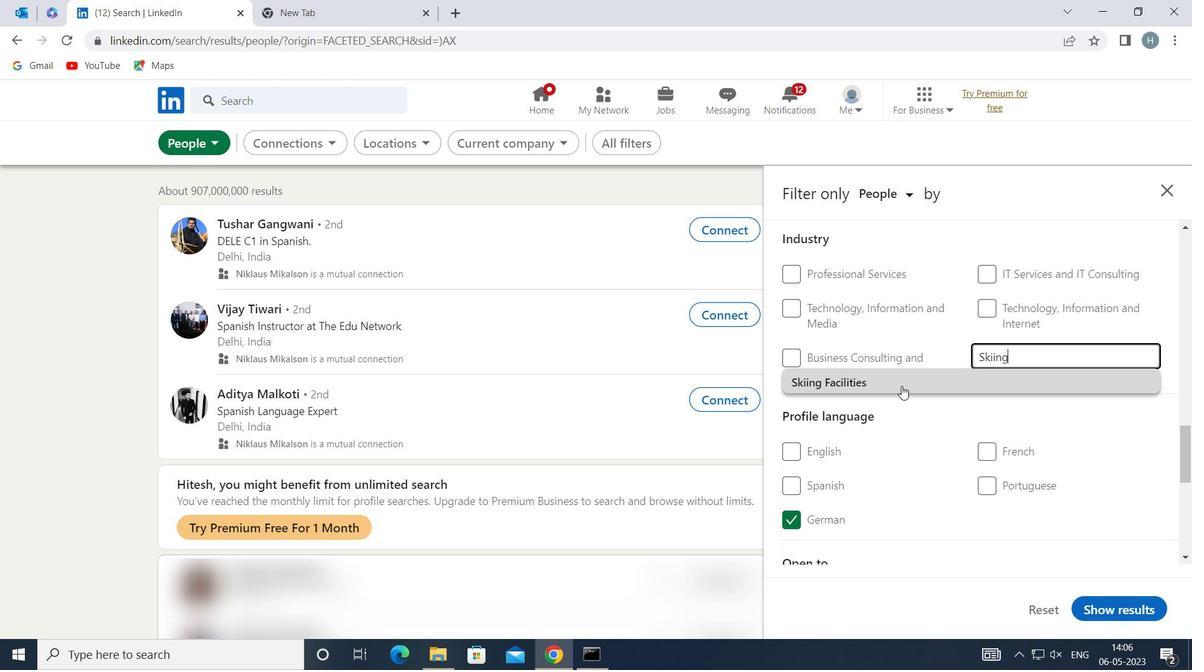 
Action: Mouse moved to (900, 385)
Screenshot: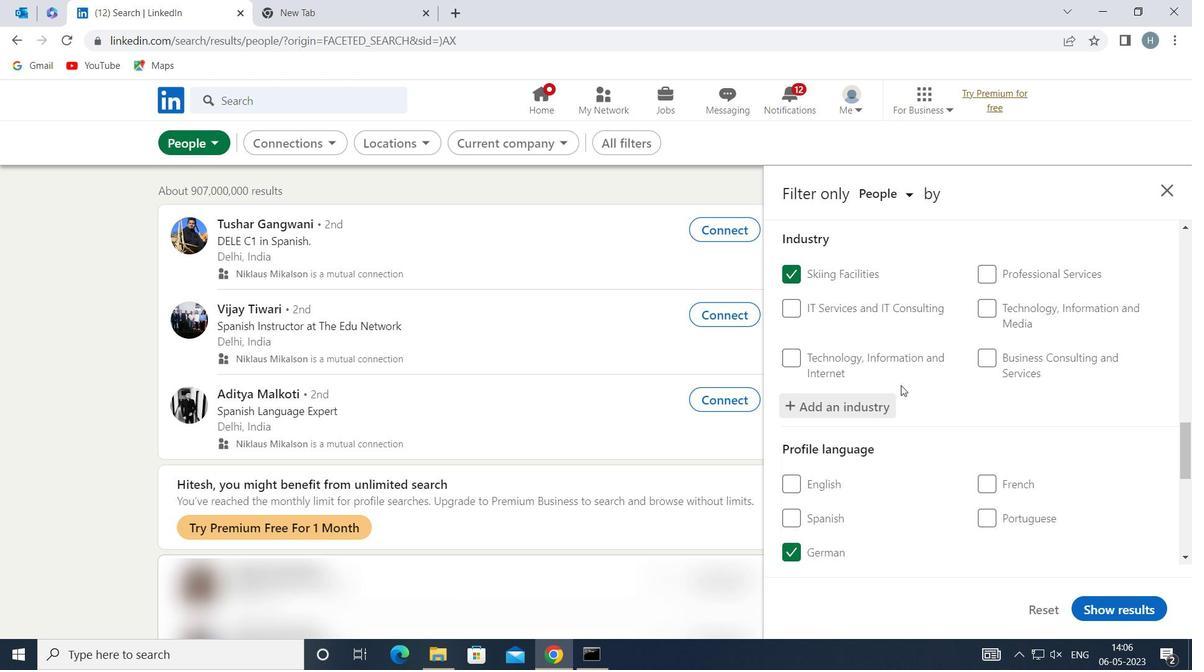 
Action: Mouse scrolled (900, 384) with delta (0, 0)
Screenshot: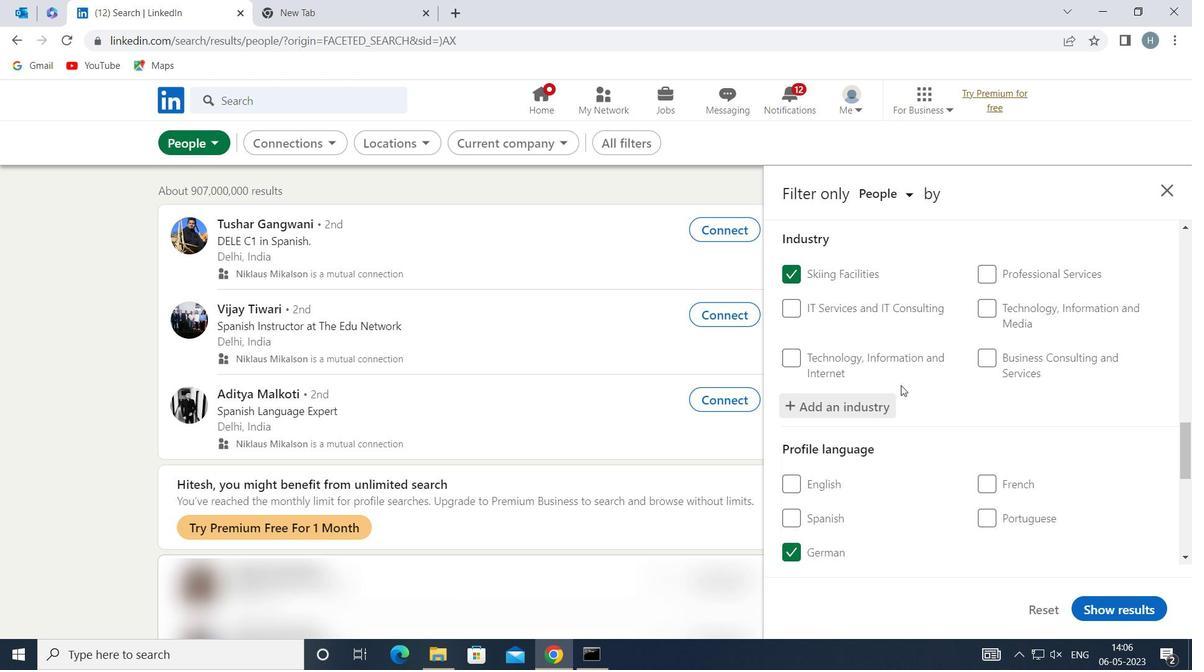 
Action: Mouse scrolled (900, 384) with delta (0, 0)
Screenshot: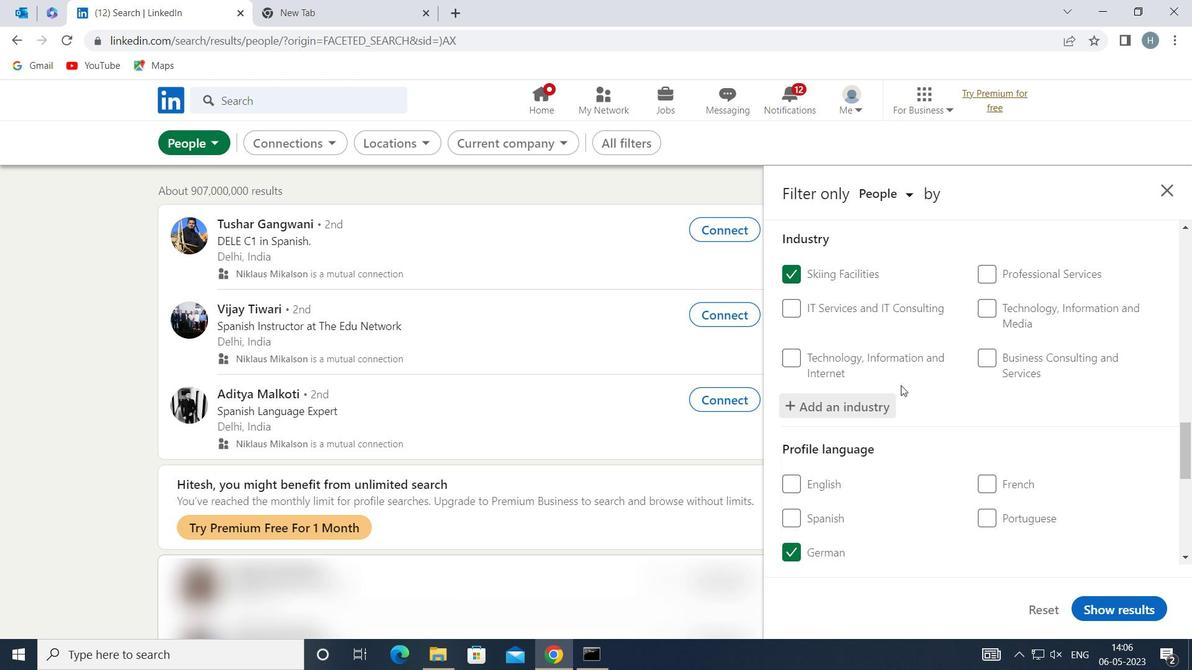 
Action: Mouse scrolled (900, 384) with delta (0, 0)
Screenshot: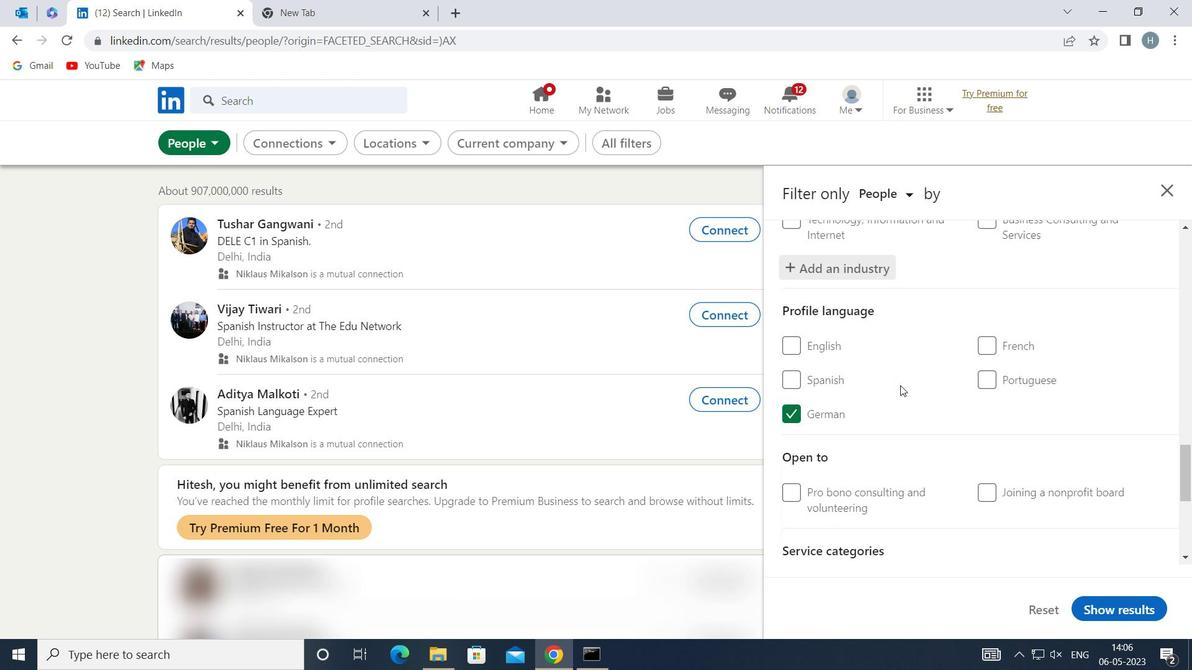 
Action: Mouse scrolled (900, 384) with delta (0, 0)
Screenshot: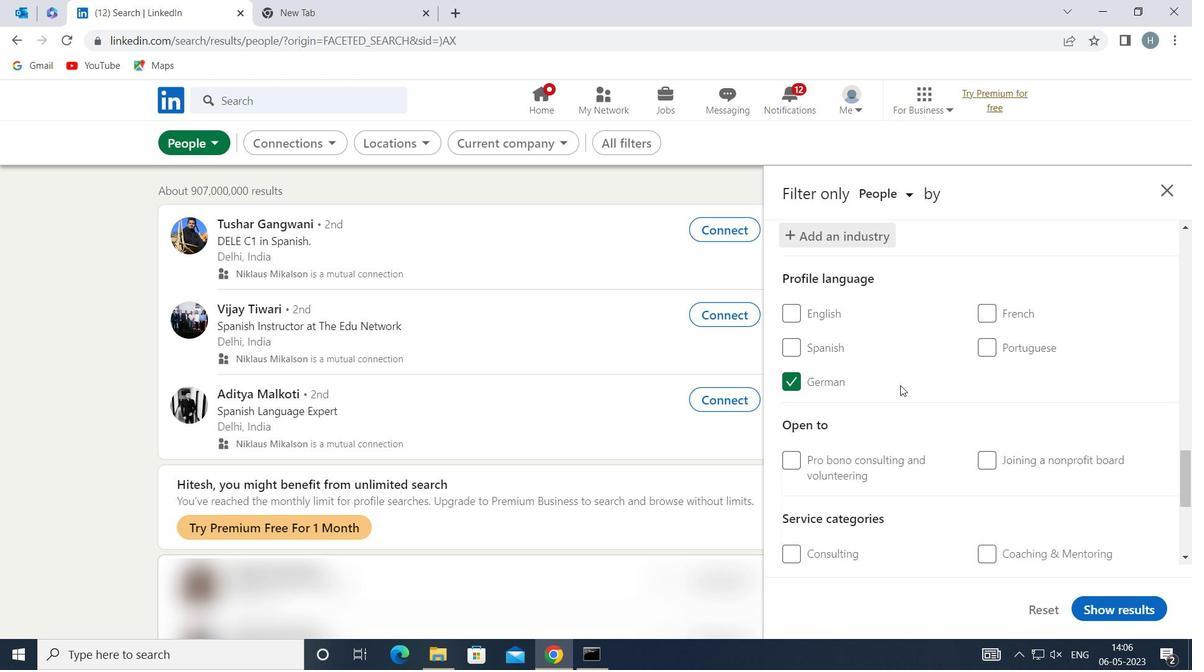 
Action: Mouse scrolled (900, 384) with delta (0, 0)
Screenshot: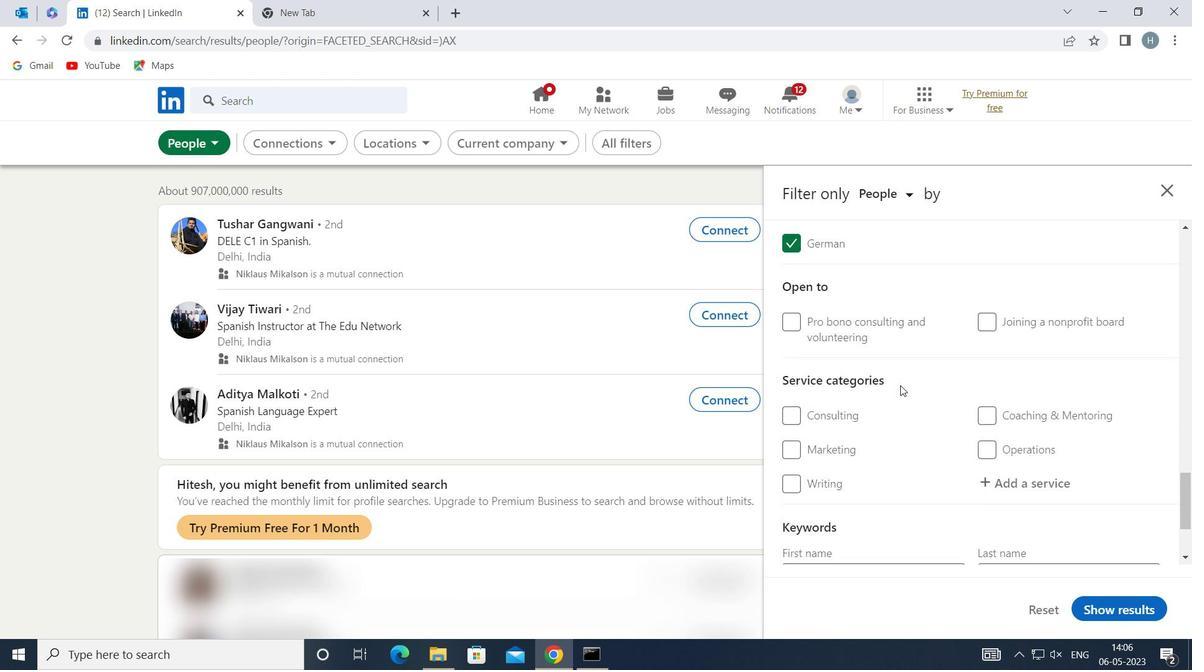 
Action: Mouse moved to (995, 394)
Screenshot: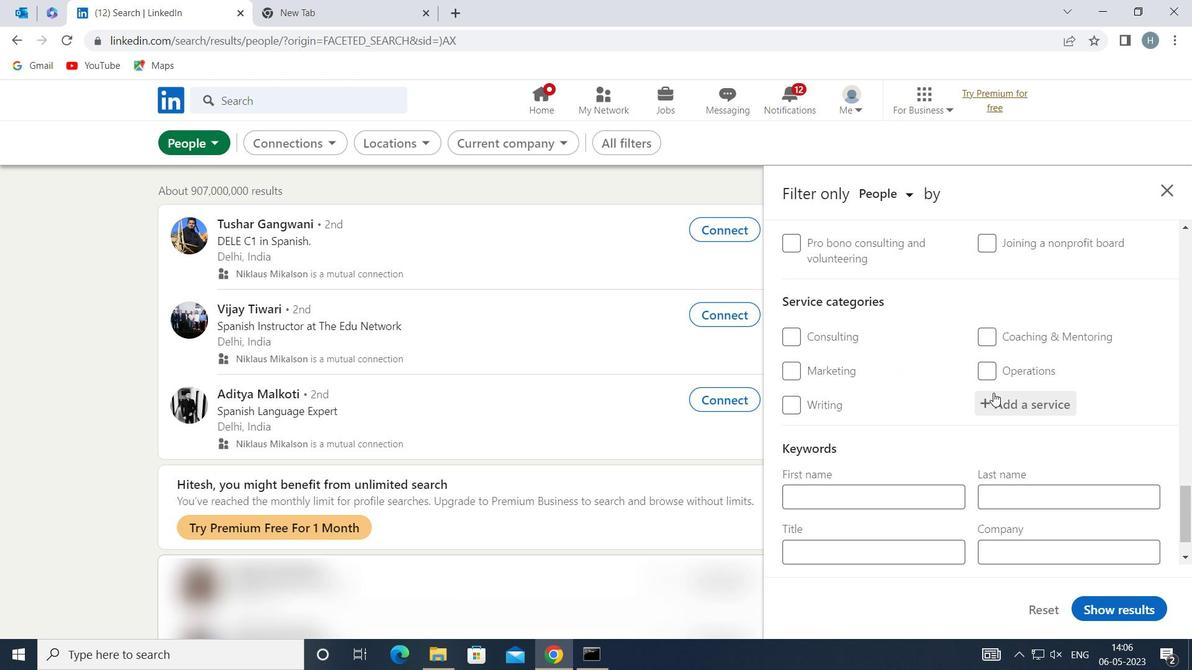 
Action: Mouse pressed left at (995, 394)
Screenshot: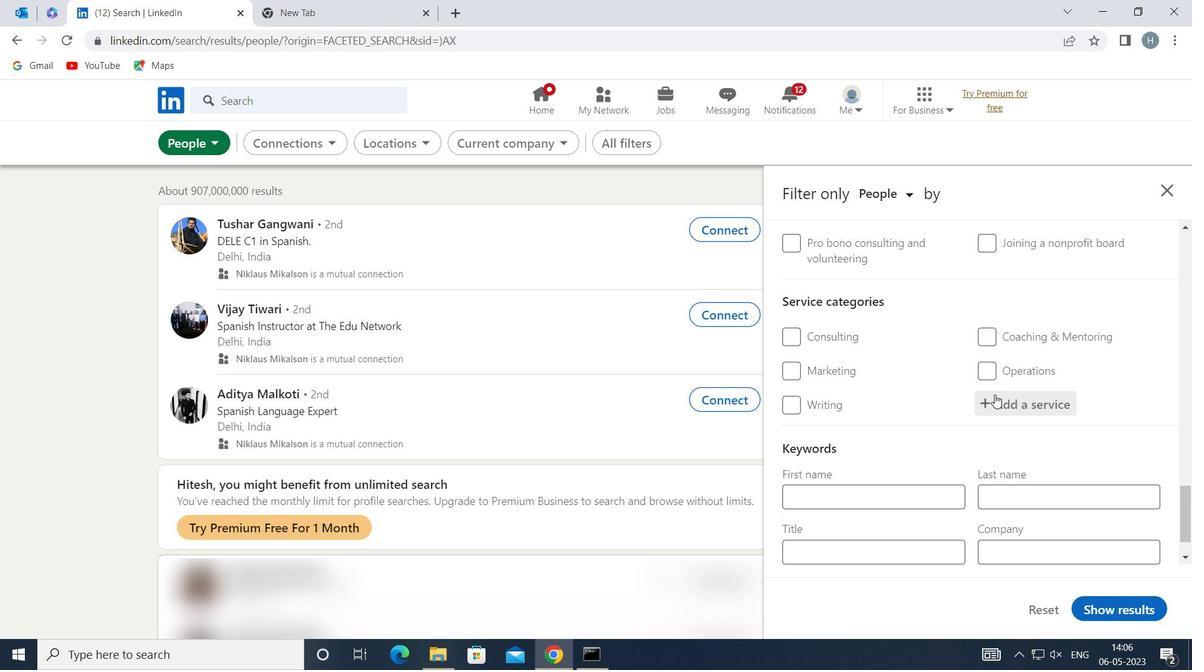 
Action: Key pressed <Key.shift>EMAIL<Key.space><Key.shift><Key.shift><Key.shift><Key.shift><Key.shift><Key.shift><Key.shift><Key.shift><Key.shift><Key.shift><Key.shift>MA
Screenshot: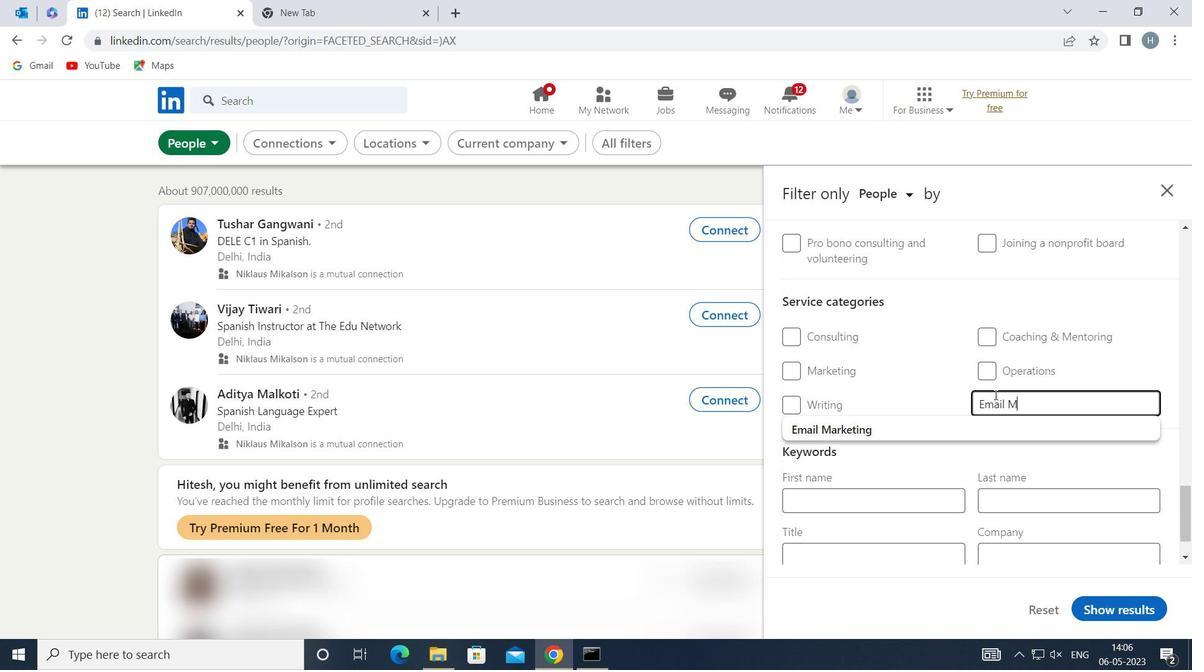 
Action: Mouse moved to (970, 422)
Screenshot: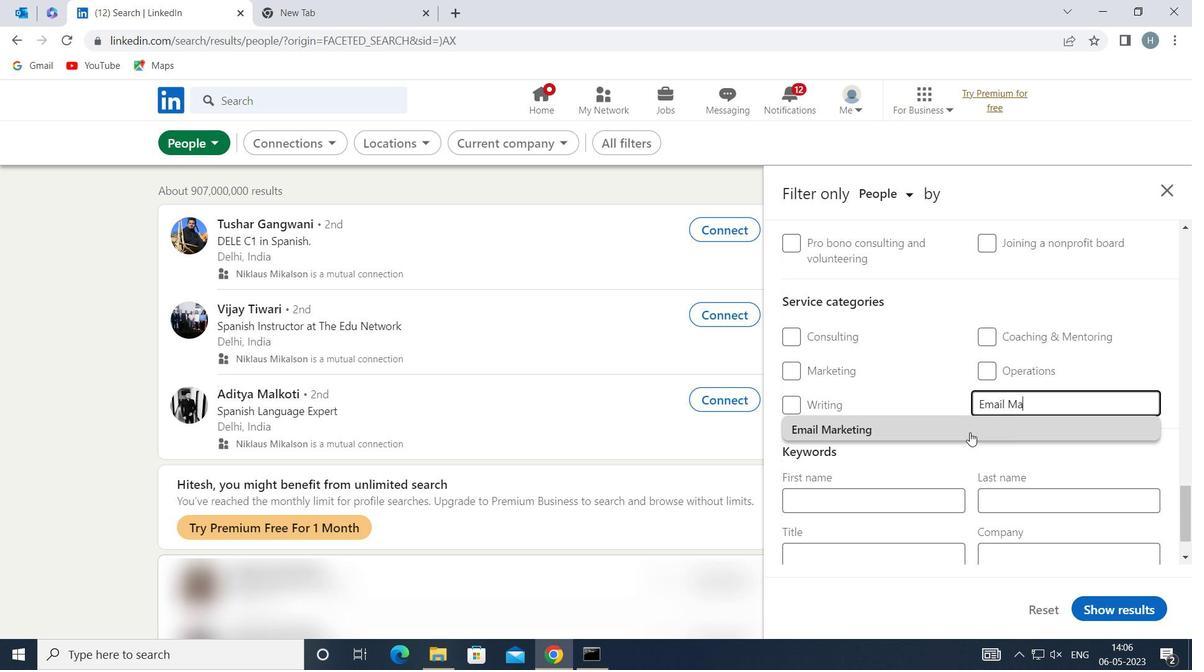 
Action: Mouse pressed left at (970, 422)
Screenshot: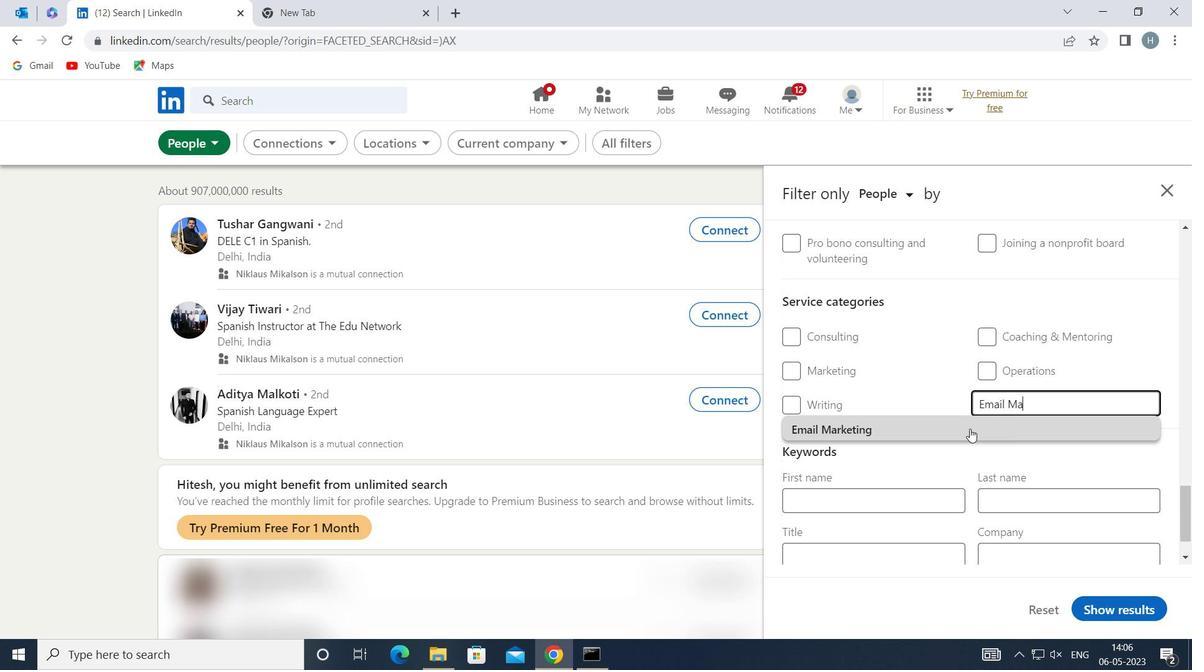 
Action: Mouse moved to (951, 422)
Screenshot: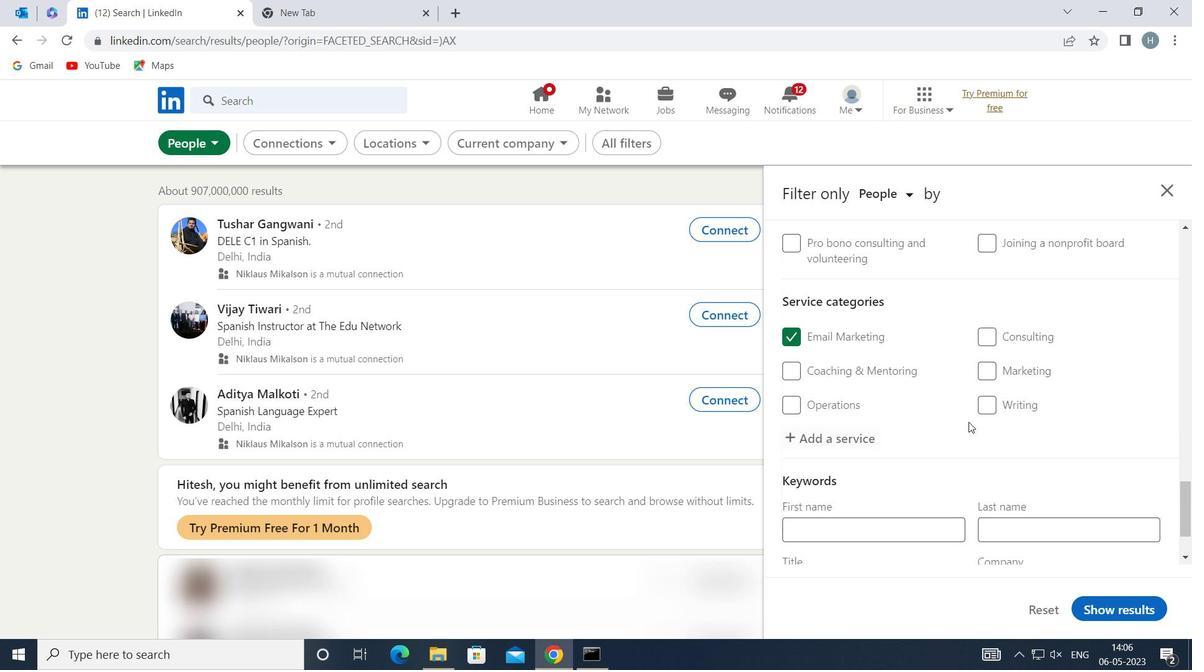 
Action: Mouse scrolled (951, 421) with delta (0, 0)
Screenshot: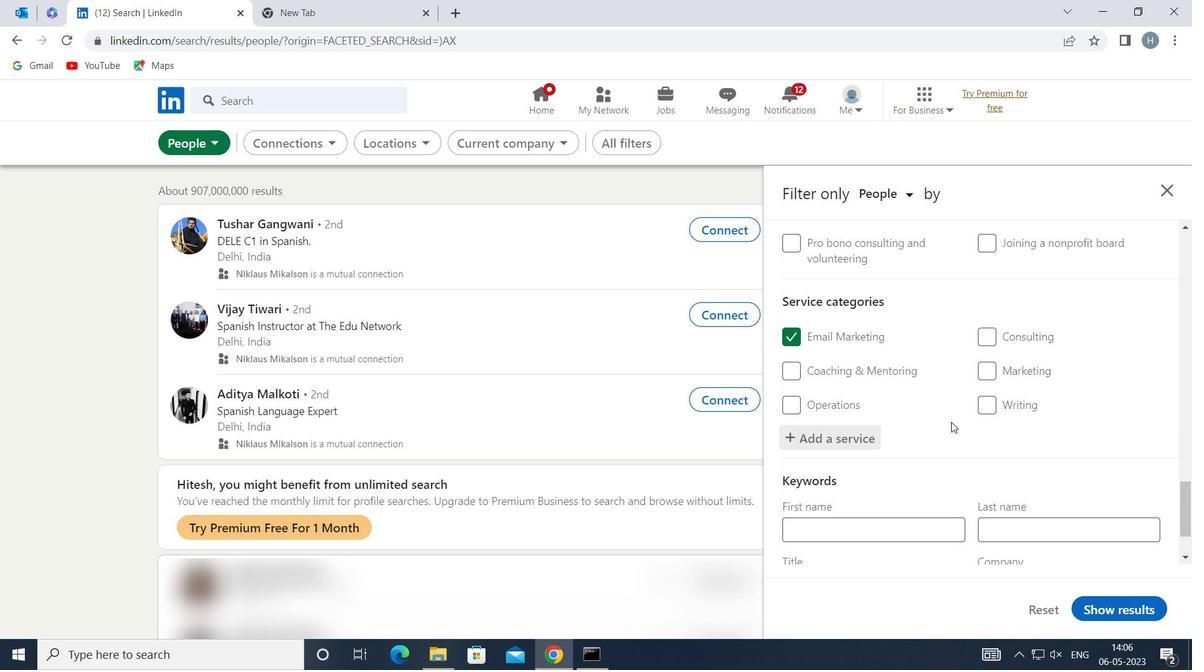 
Action: Mouse moved to (949, 423)
Screenshot: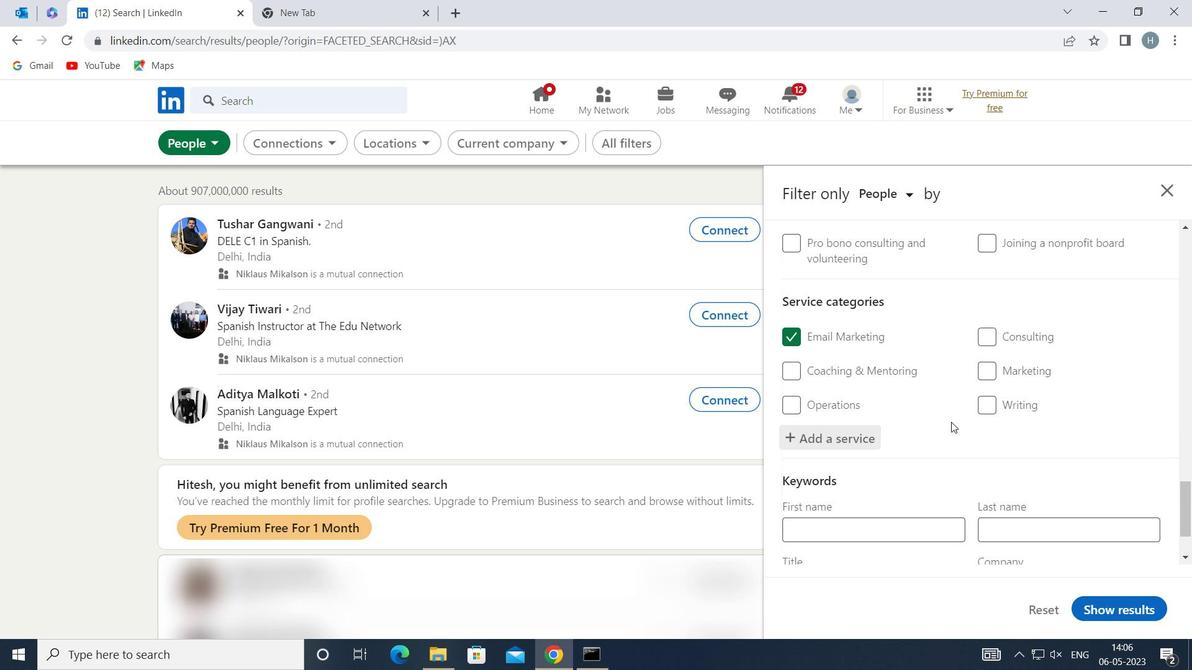
Action: Mouse scrolled (949, 422) with delta (0, 0)
Screenshot: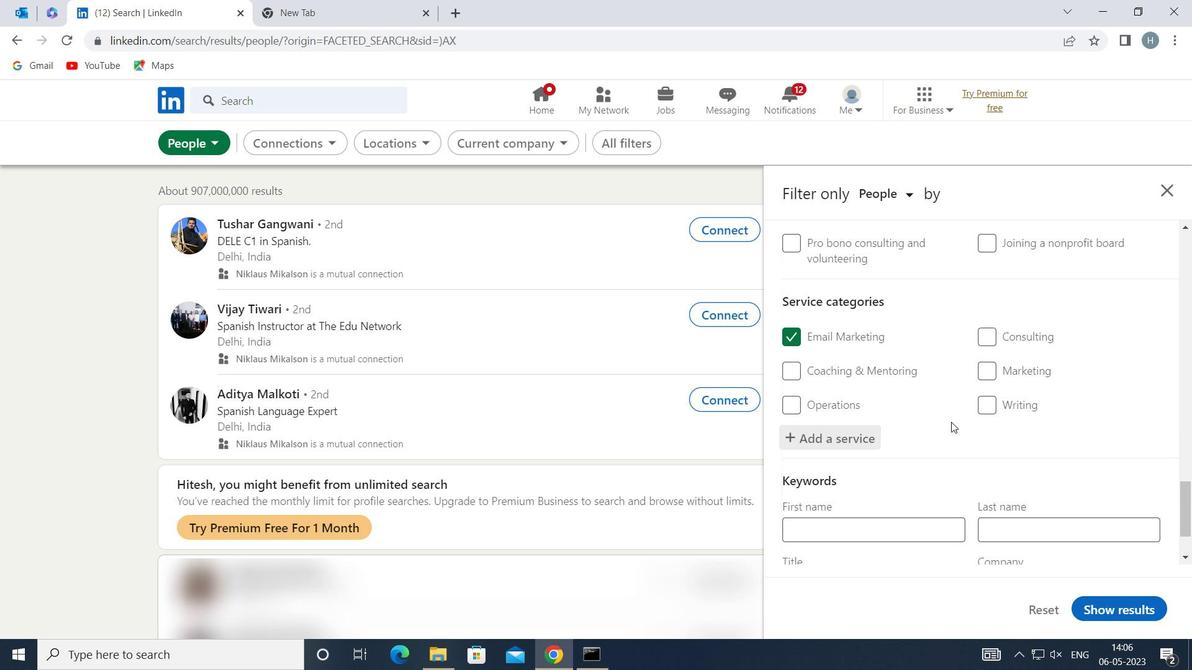 
Action: Mouse scrolled (949, 422) with delta (0, 0)
Screenshot: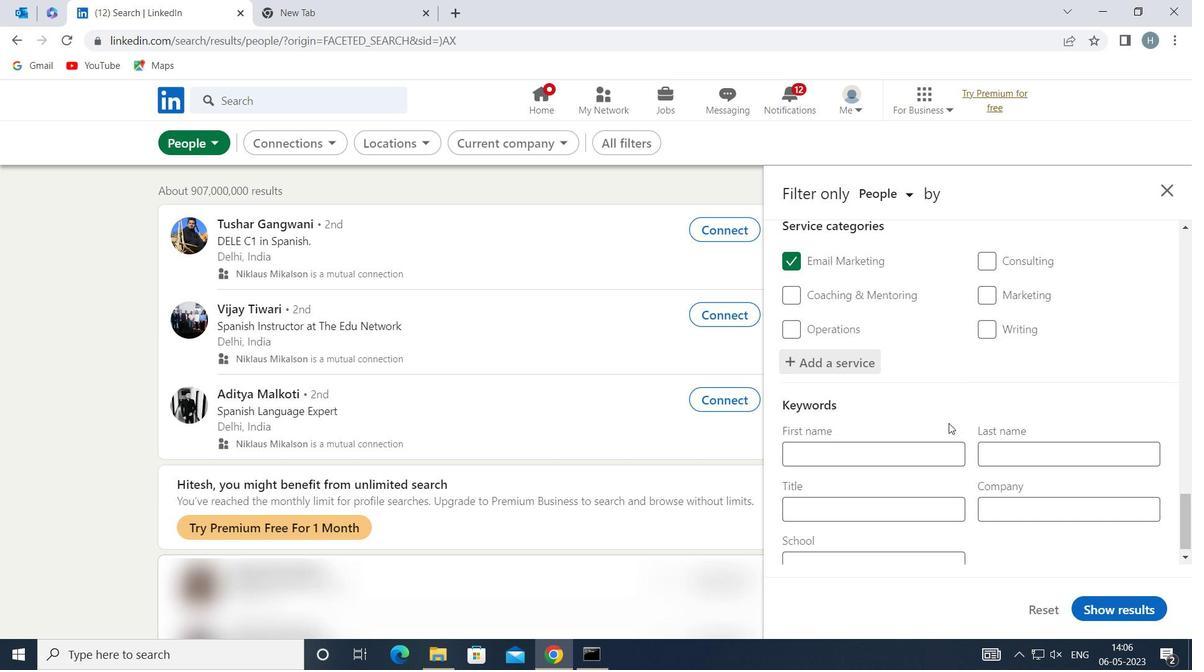 
Action: Mouse scrolled (949, 422) with delta (0, 0)
Screenshot: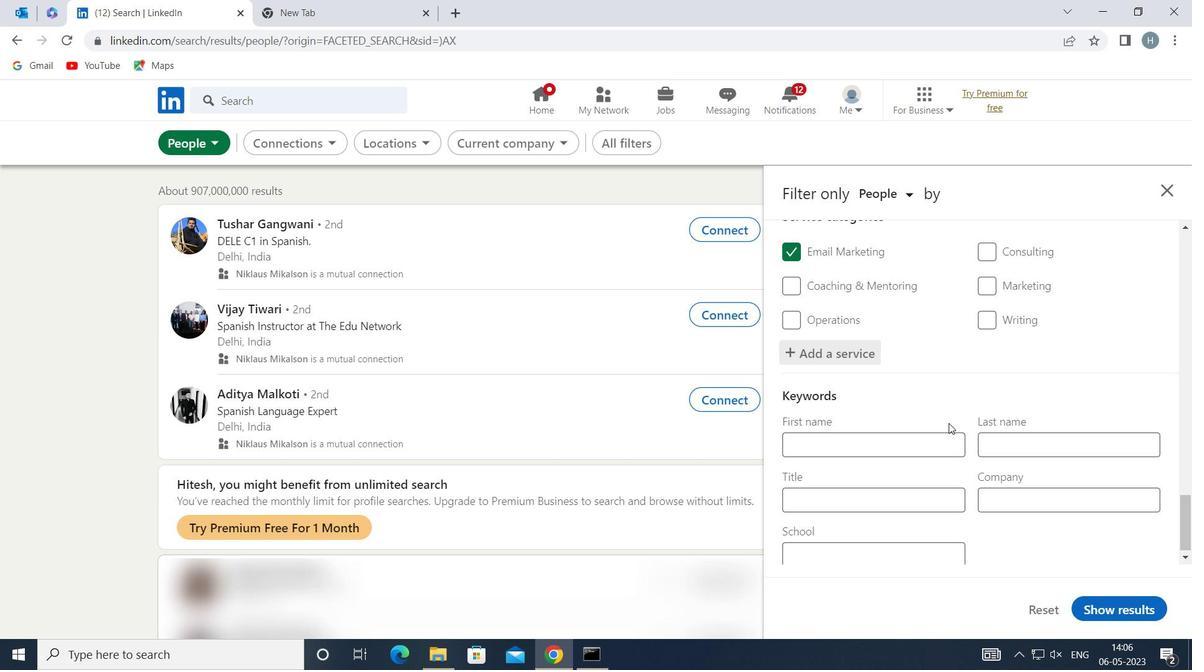 
Action: Mouse moved to (949, 424)
Screenshot: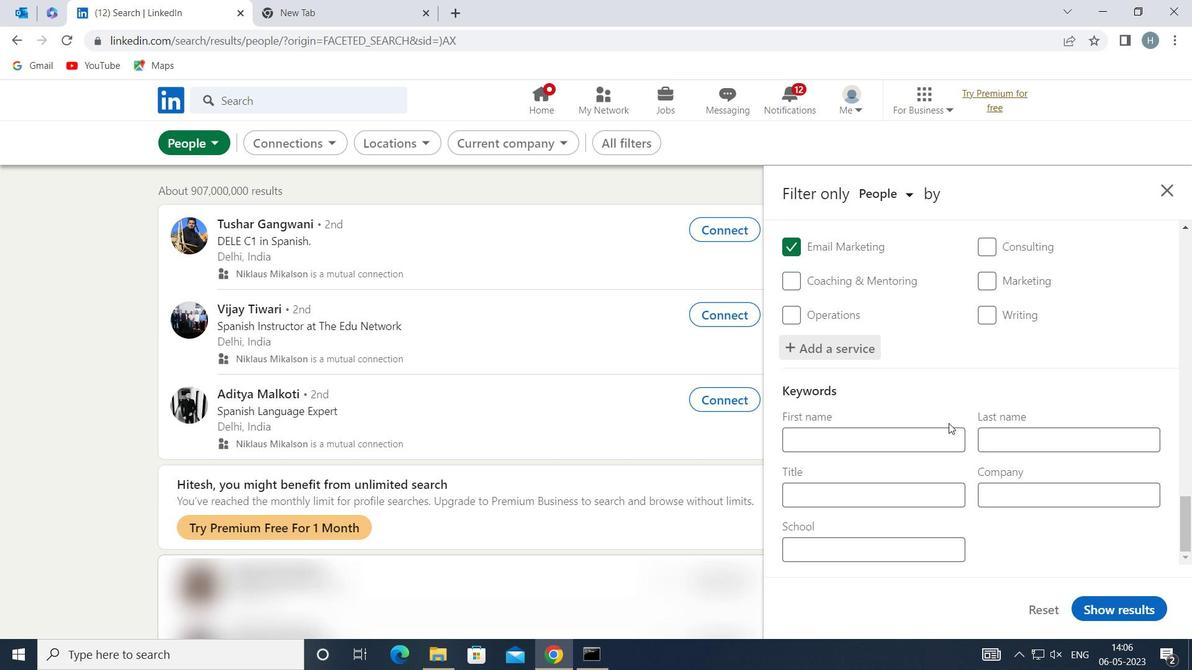 
Action: Mouse scrolled (949, 425) with delta (0, 0)
Screenshot: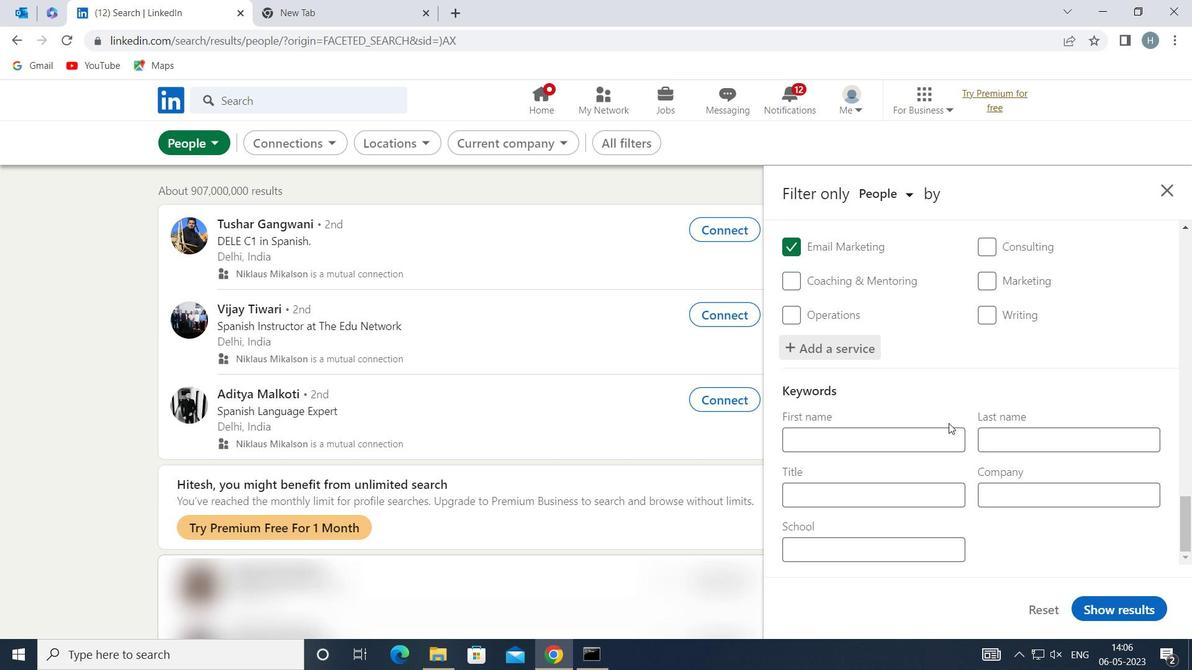 
Action: Mouse moved to (957, 478)
Screenshot: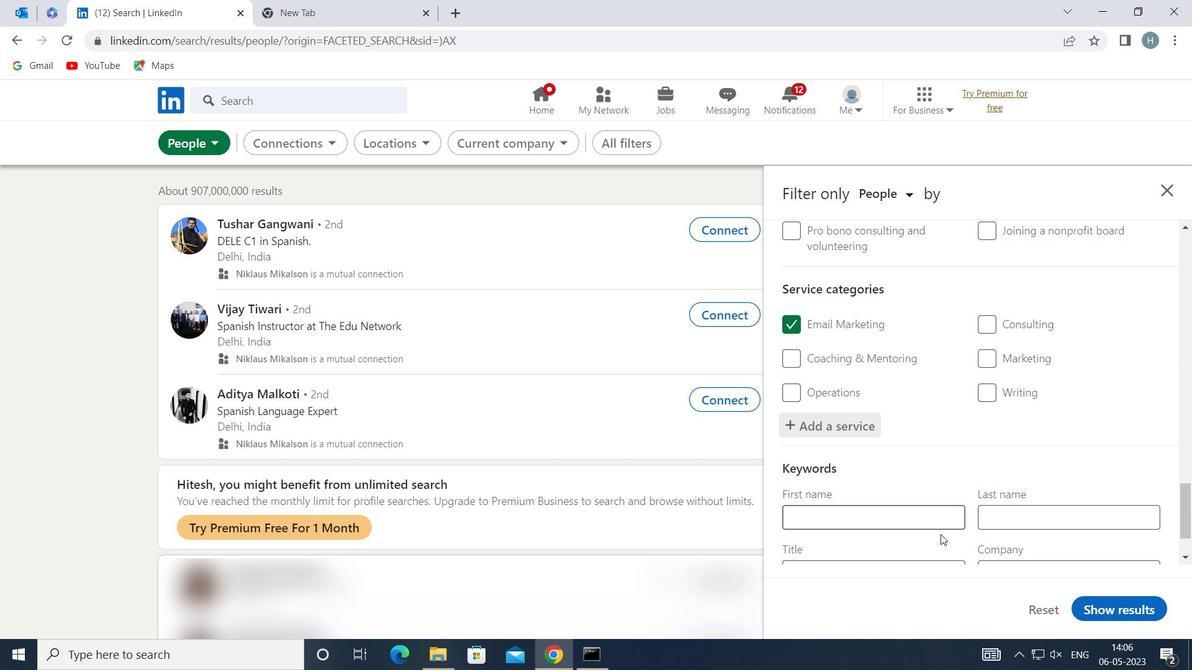
Action: Mouse scrolled (957, 478) with delta (0, 0)
Screenshot: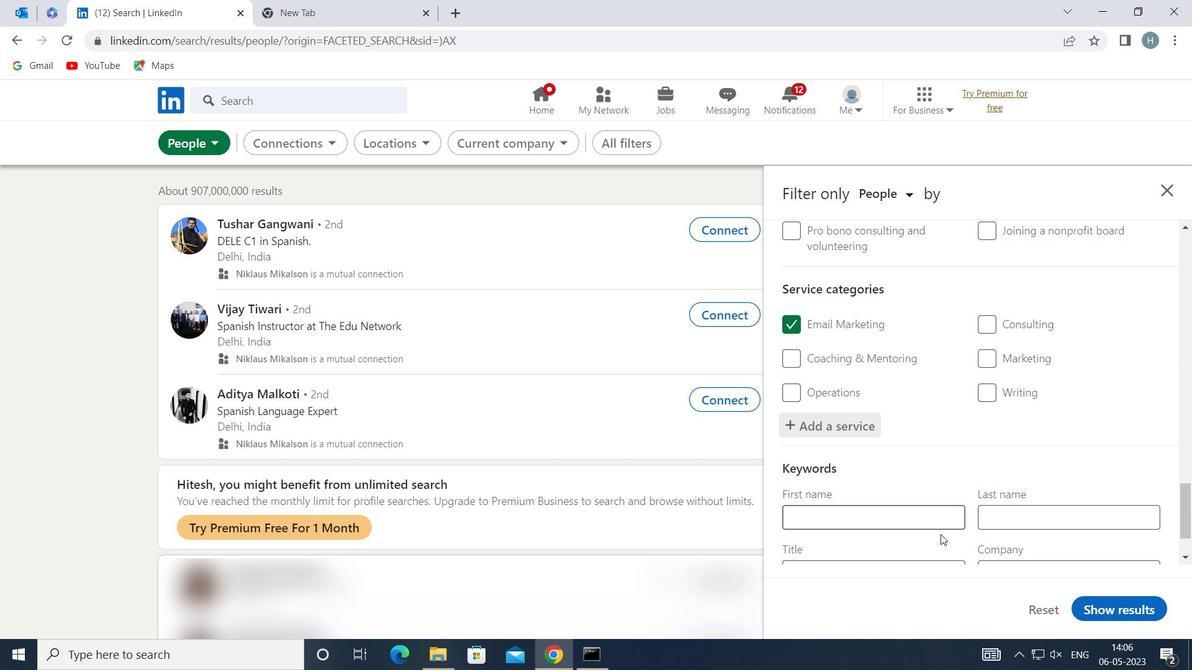 
Action: Mouse scrolled (957, 478) with delta (0, 0)
Screenshot: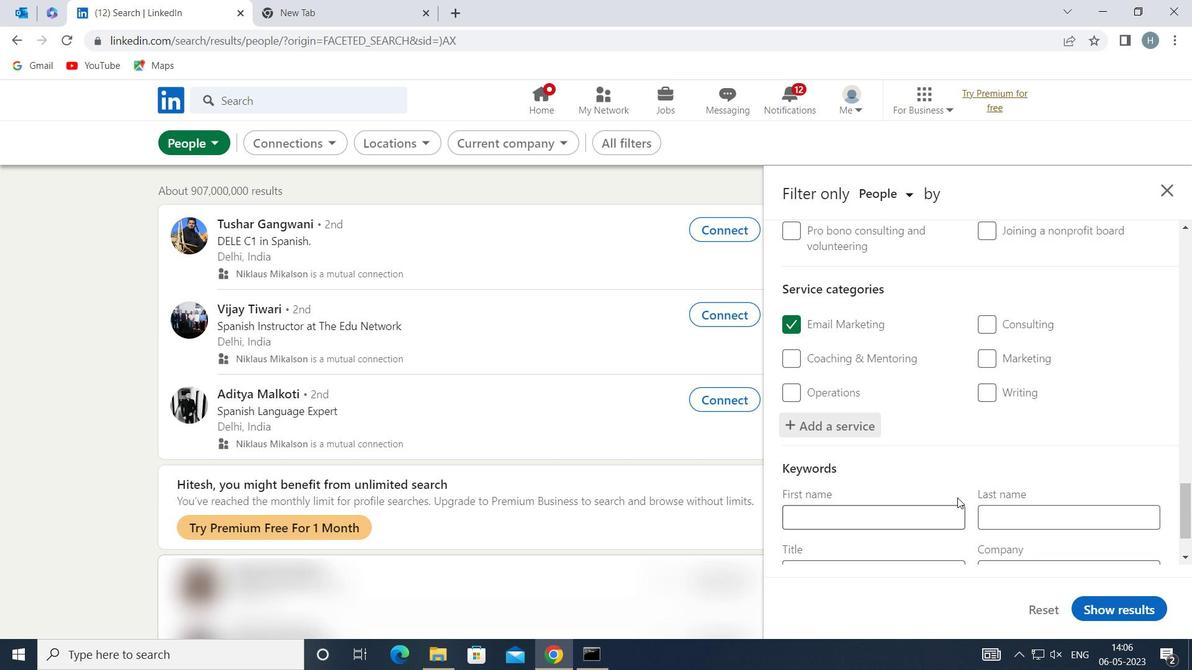 
Action: Mouse scrolled (957, 478) with delta (0, 0)
Screenshot: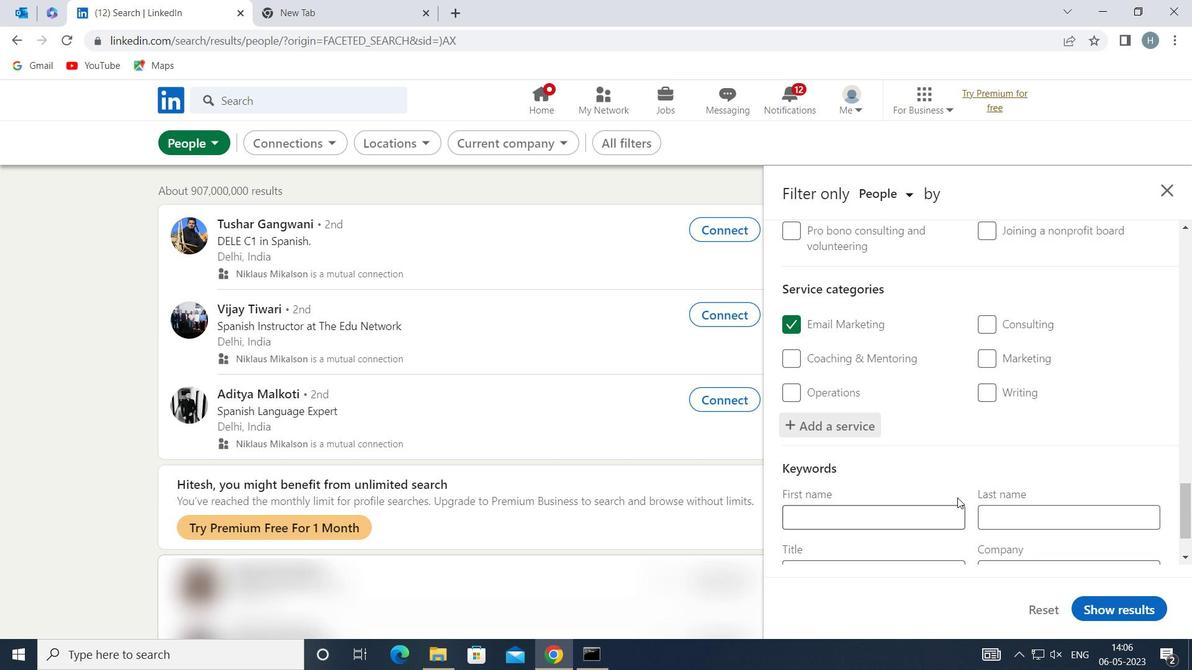 
Action: Mouse scrolled (957, 478) with delta (0, 0)
Screenshot: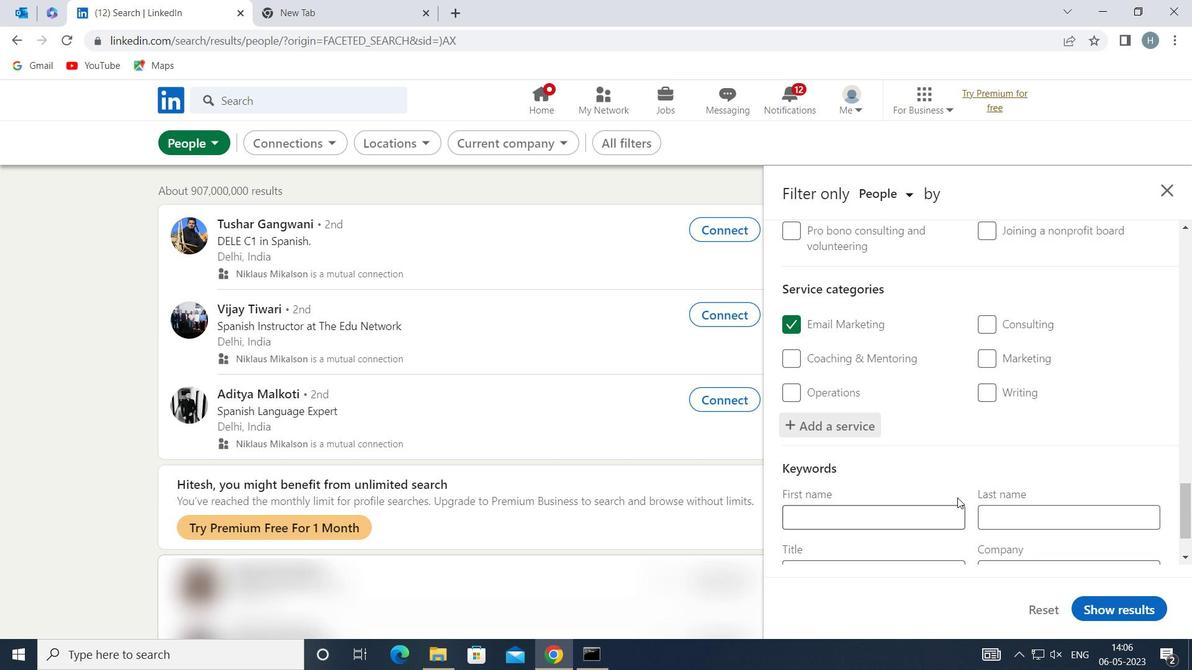 
Action: Mouse scrolled (957, 478) with delta (0, 0)
Screenshot: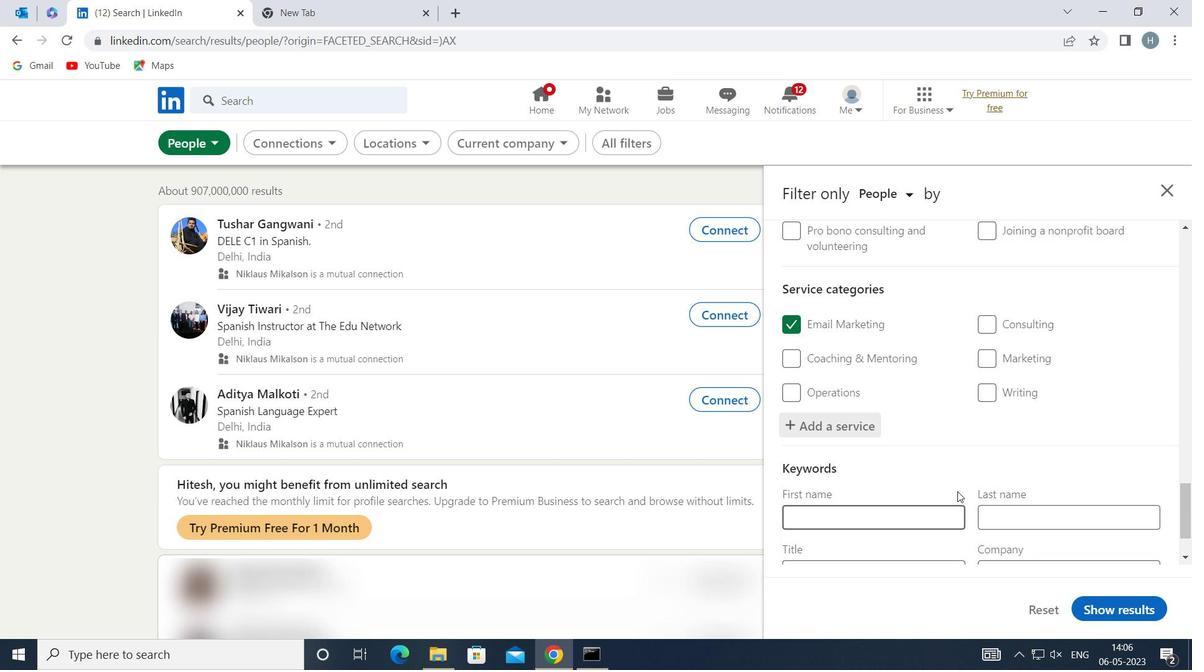 
Action: Mouse moved to (922, 494)
Screenshot: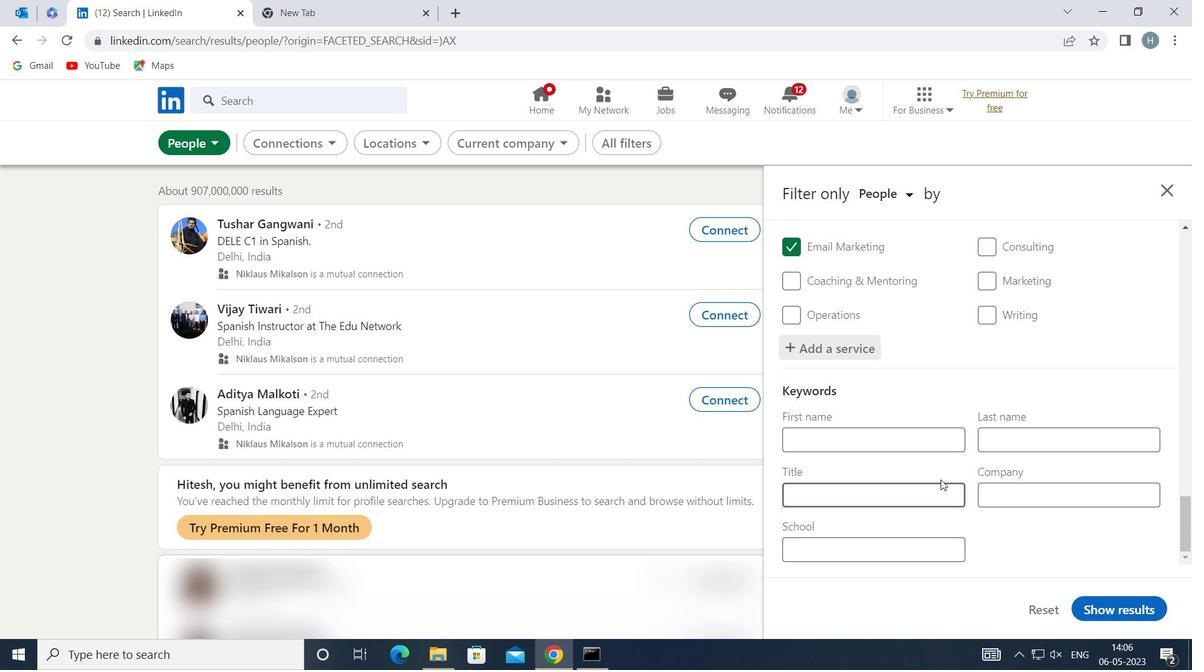 
Action: Mouse pressed left at (922, 494)
Screenshot: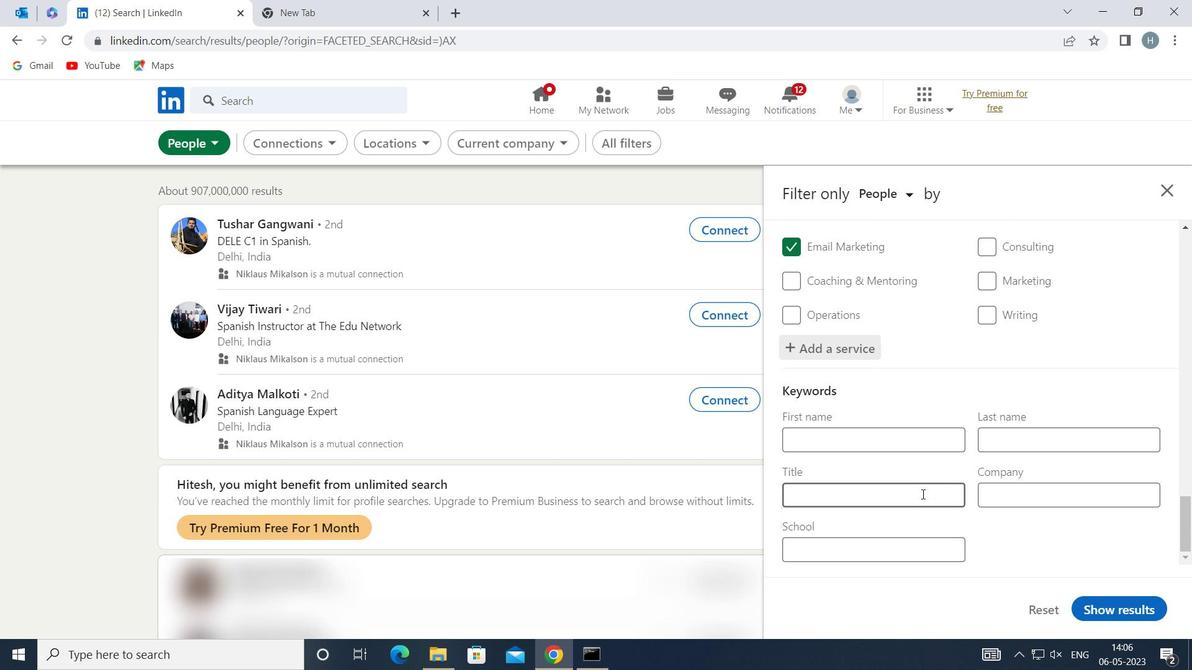 
Action: Key pressed <Key.shift>OFFICE<Key.space><Key.shift>CLERK
Screenshot: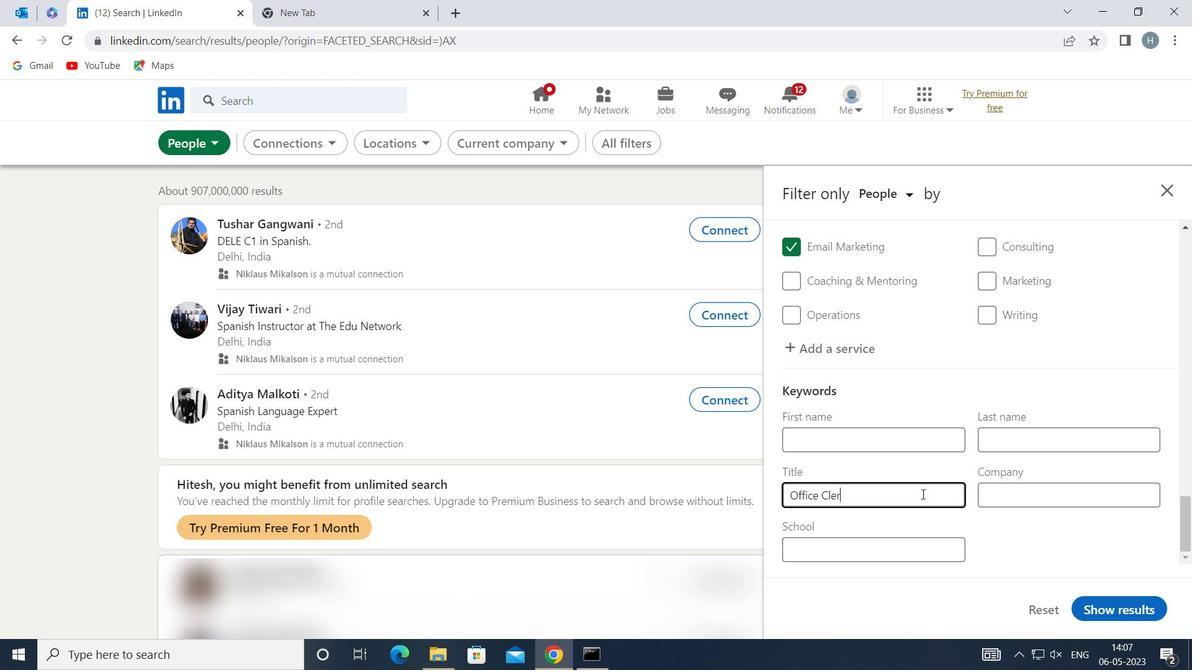 
Action: Mouse moved to (1110, 614)
Screenshot: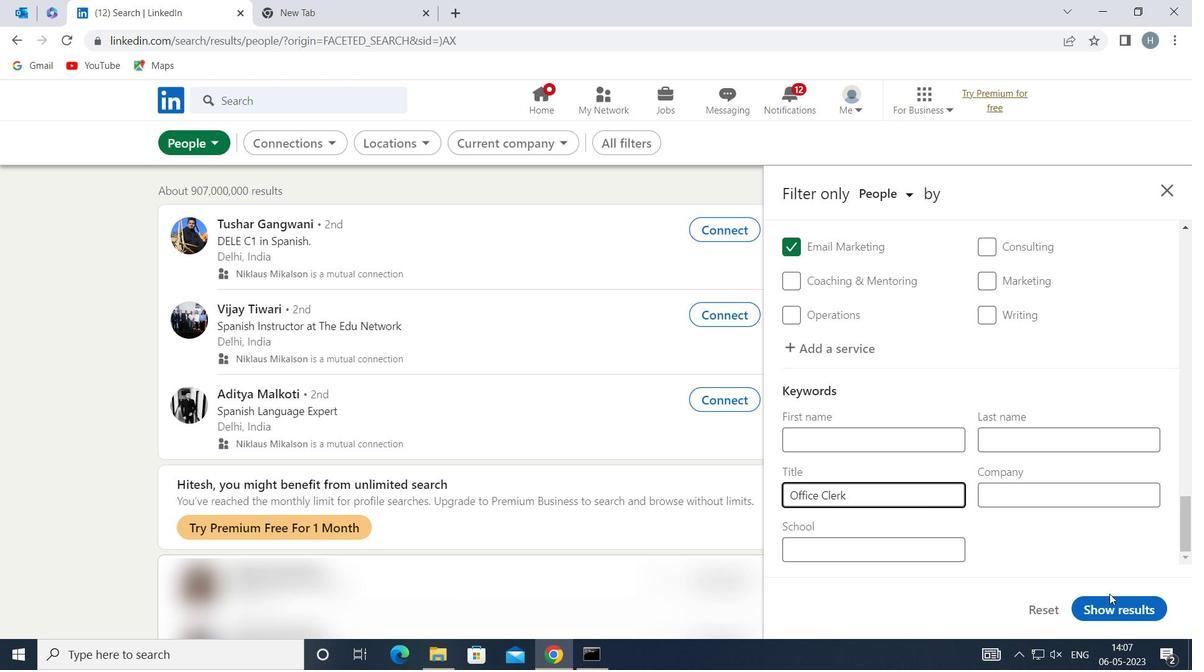 
Action: Mouse pressed left at (1110, 614)
Screenshot: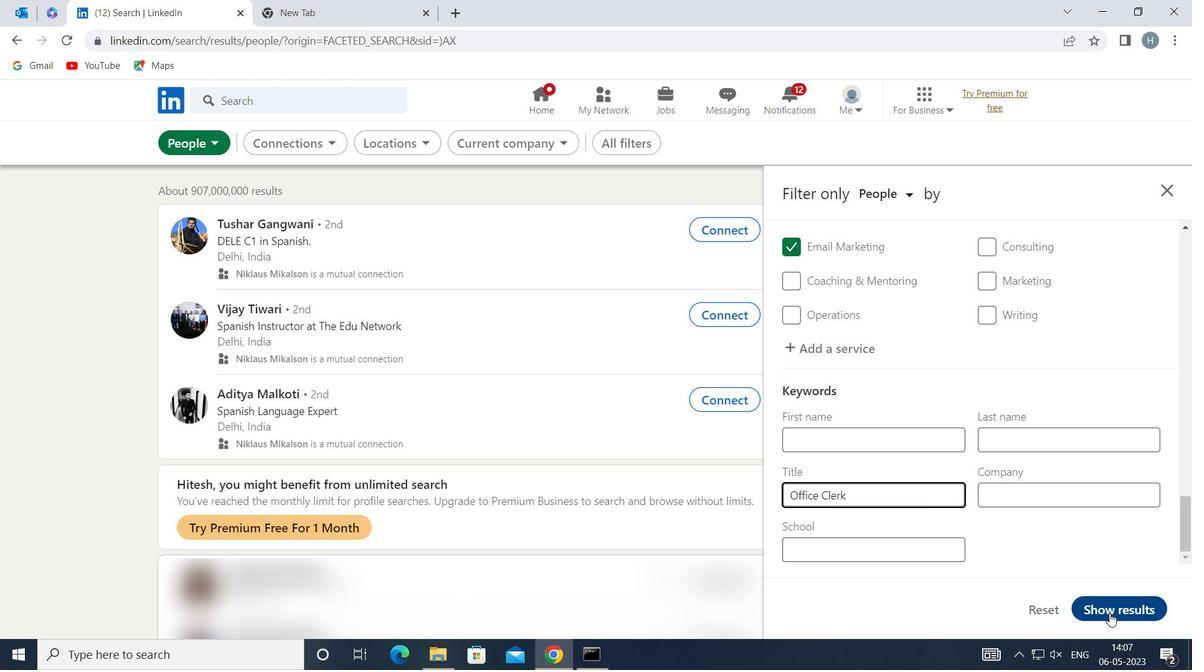 
Action: Mouse moved to (1003, 510)
Screenshot: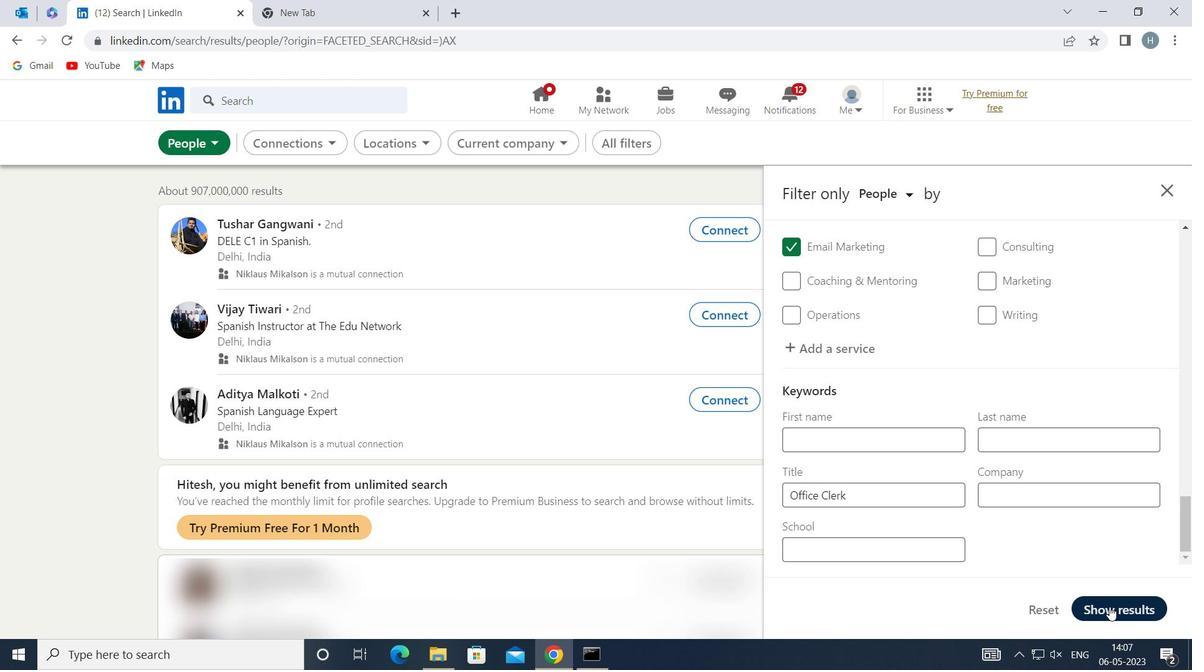 
